 Task: Look for space in Yeni Suraxanı, Azerbaijan from 2nd August, 2023 to 12th August, 2023 for 2 adults in price range Rs.5000 to Rs.10000. Place can be private room with 1  bedroom having 1 bed and 1 bathroom. Property type can be hotel. Amenities needed are: air conditioning, . Booking option can be shelf check-in. Required host language is English.
Action: Mouse moved to (694, 762)
Screenshot: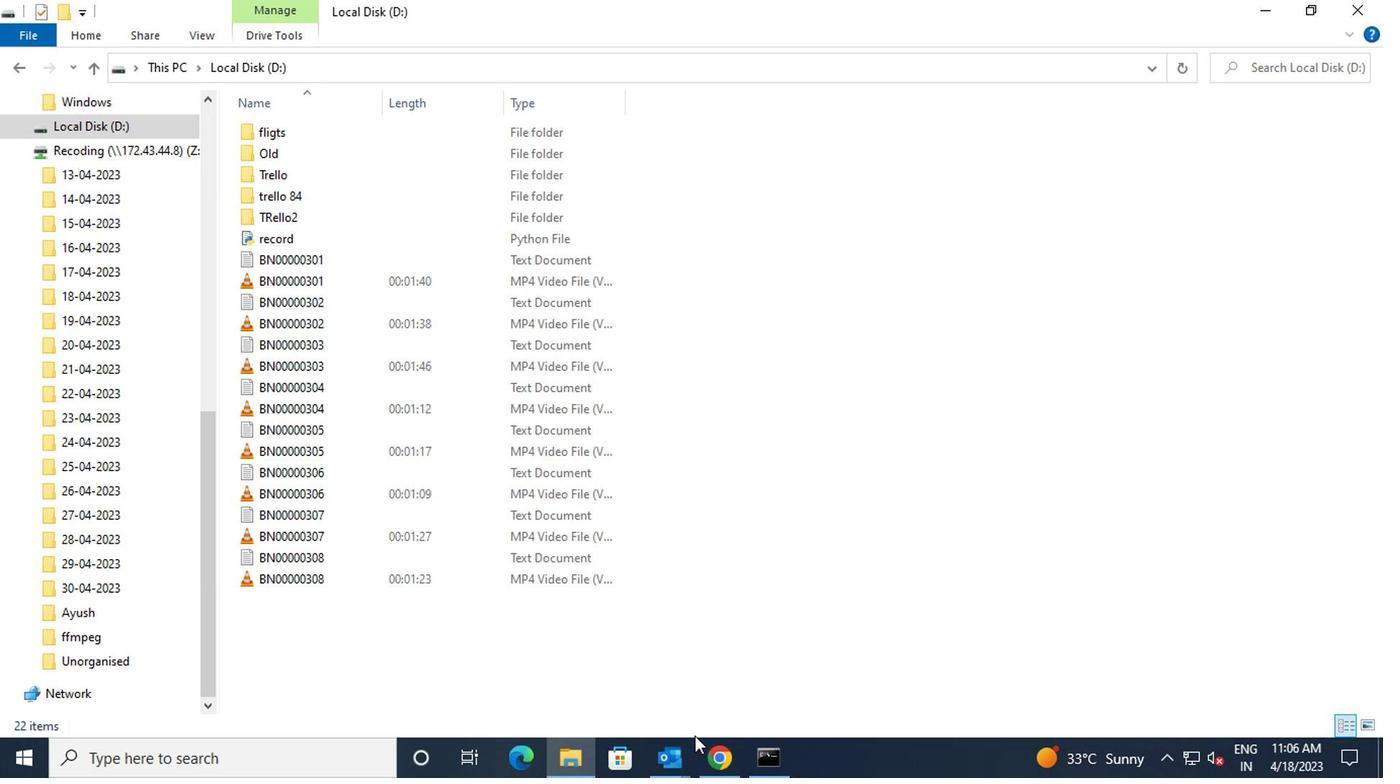 
Action: Mouse pressed left at (694, 762)
Screenshot: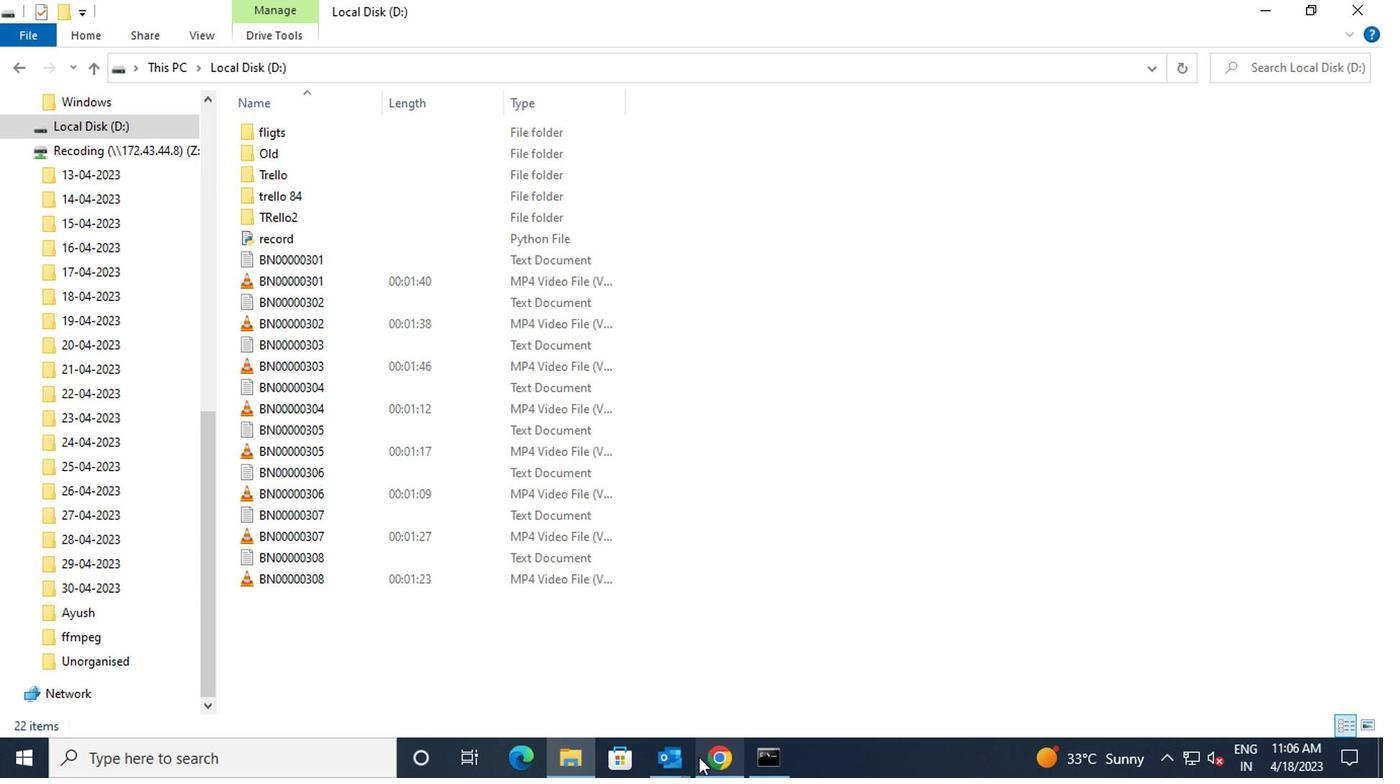 
Action: Mouse moved to (413, 214)
Screenshot: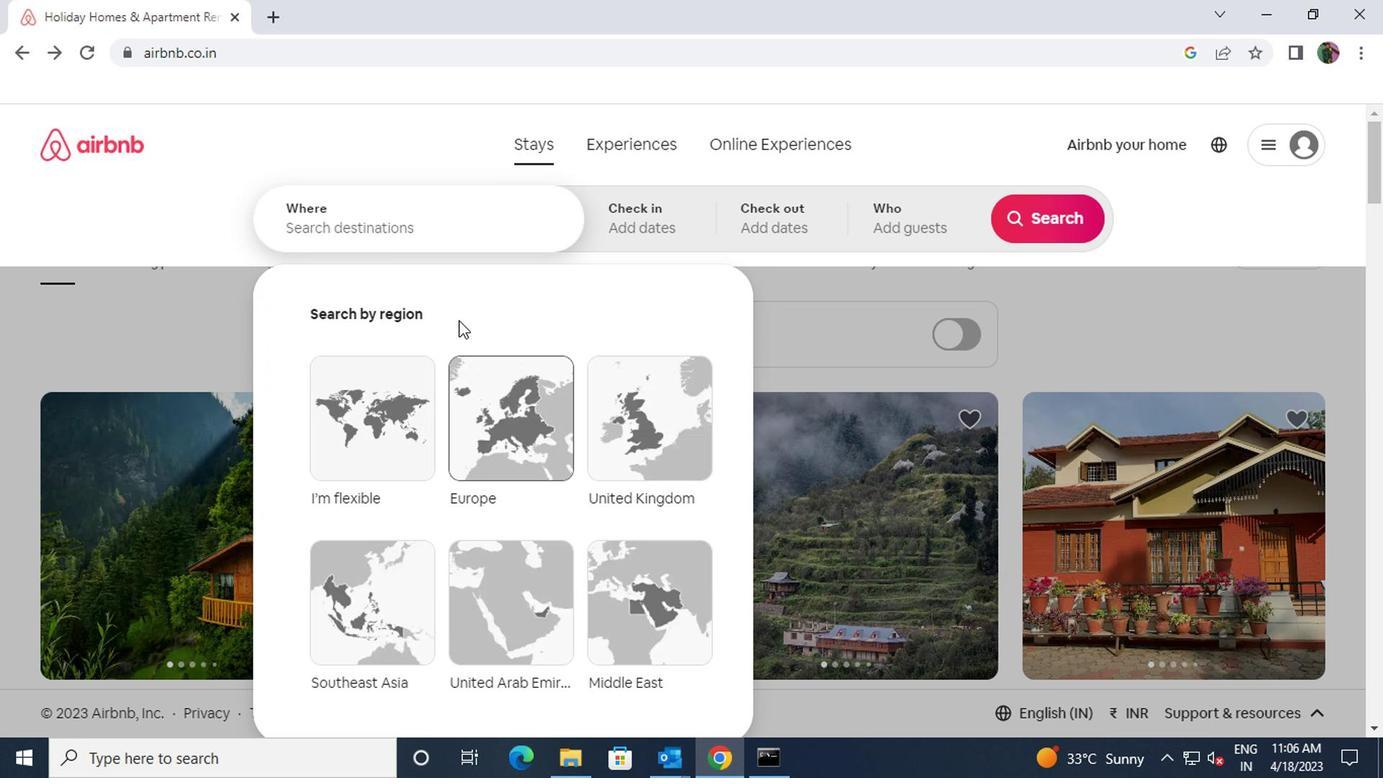
Action: Mouse pressed left at (413, 214)
Screenshot: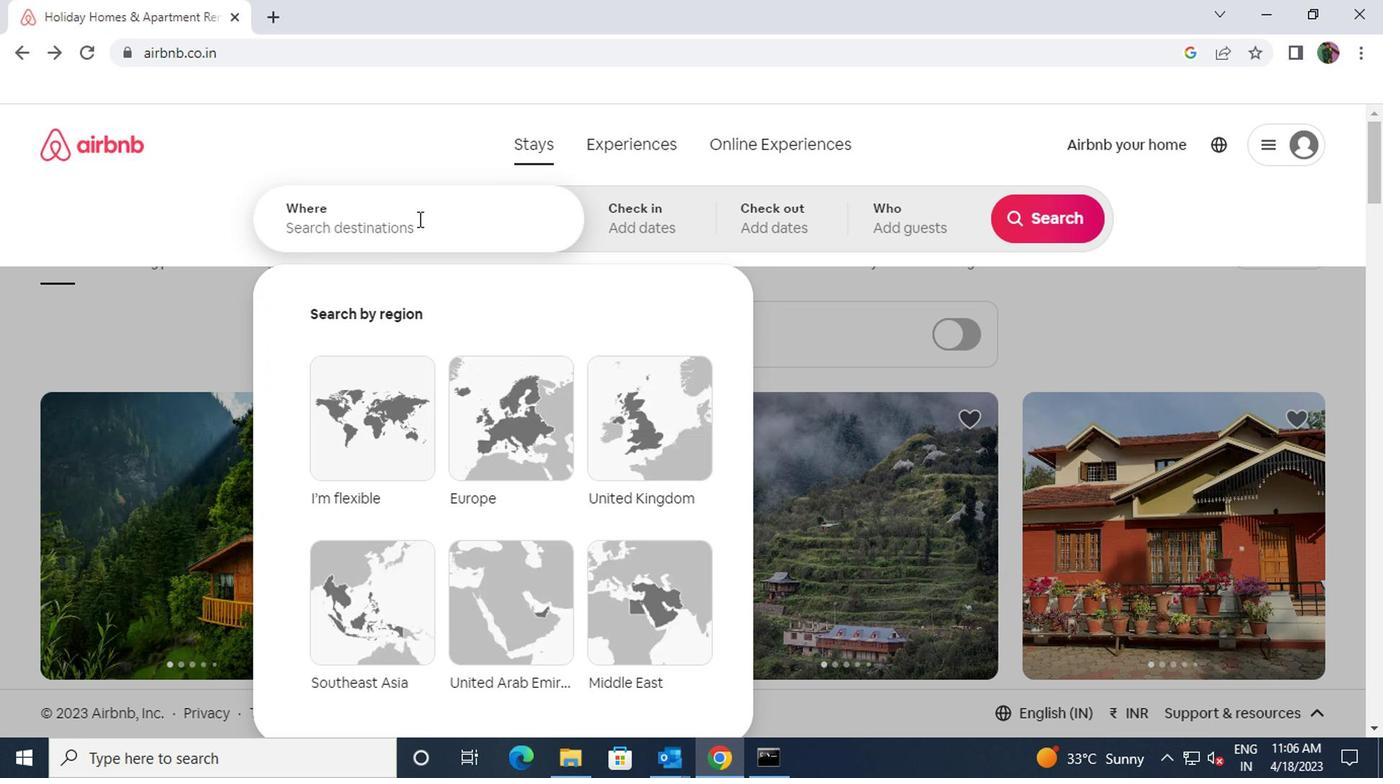 
Action: Key pressed yeni<Key.space>surax
Screenshot: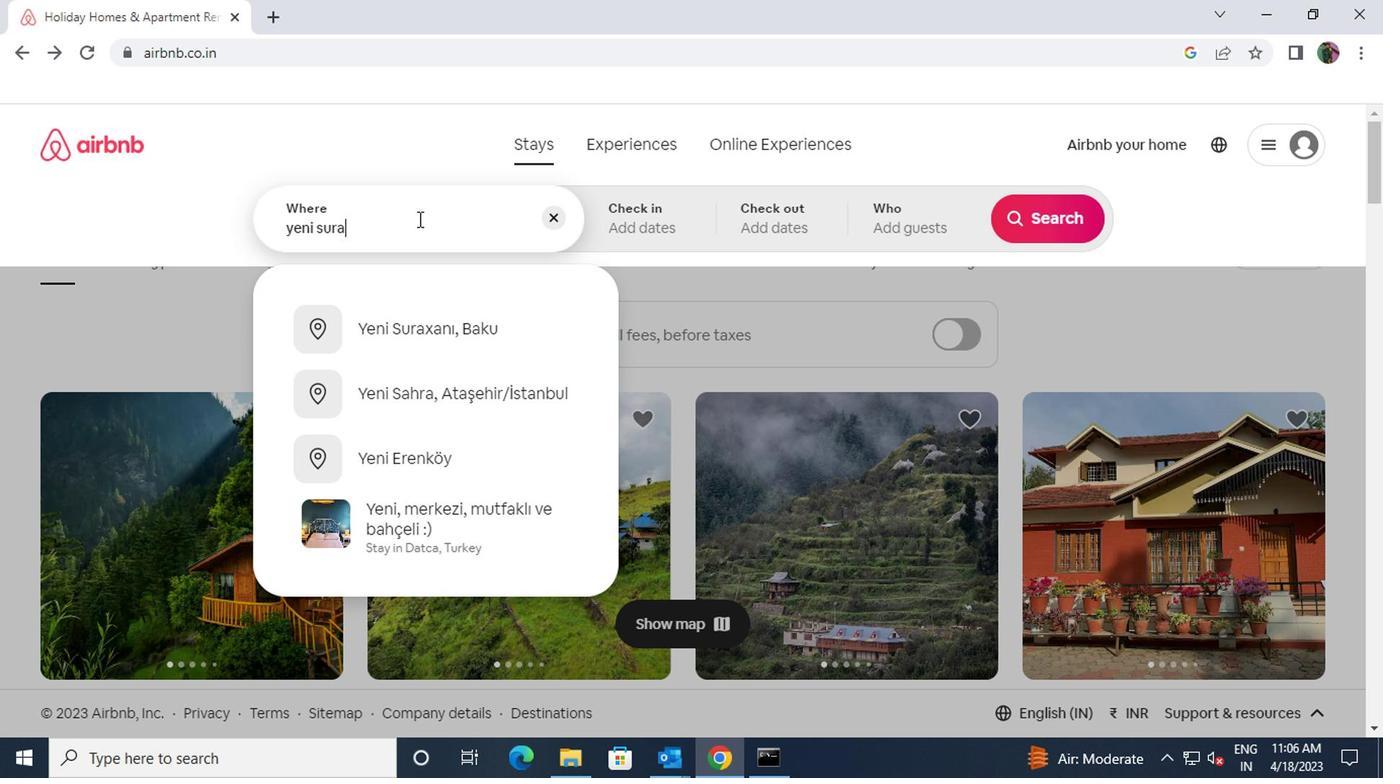 
Action: Mouse moved to (430, 323)
Screenshot: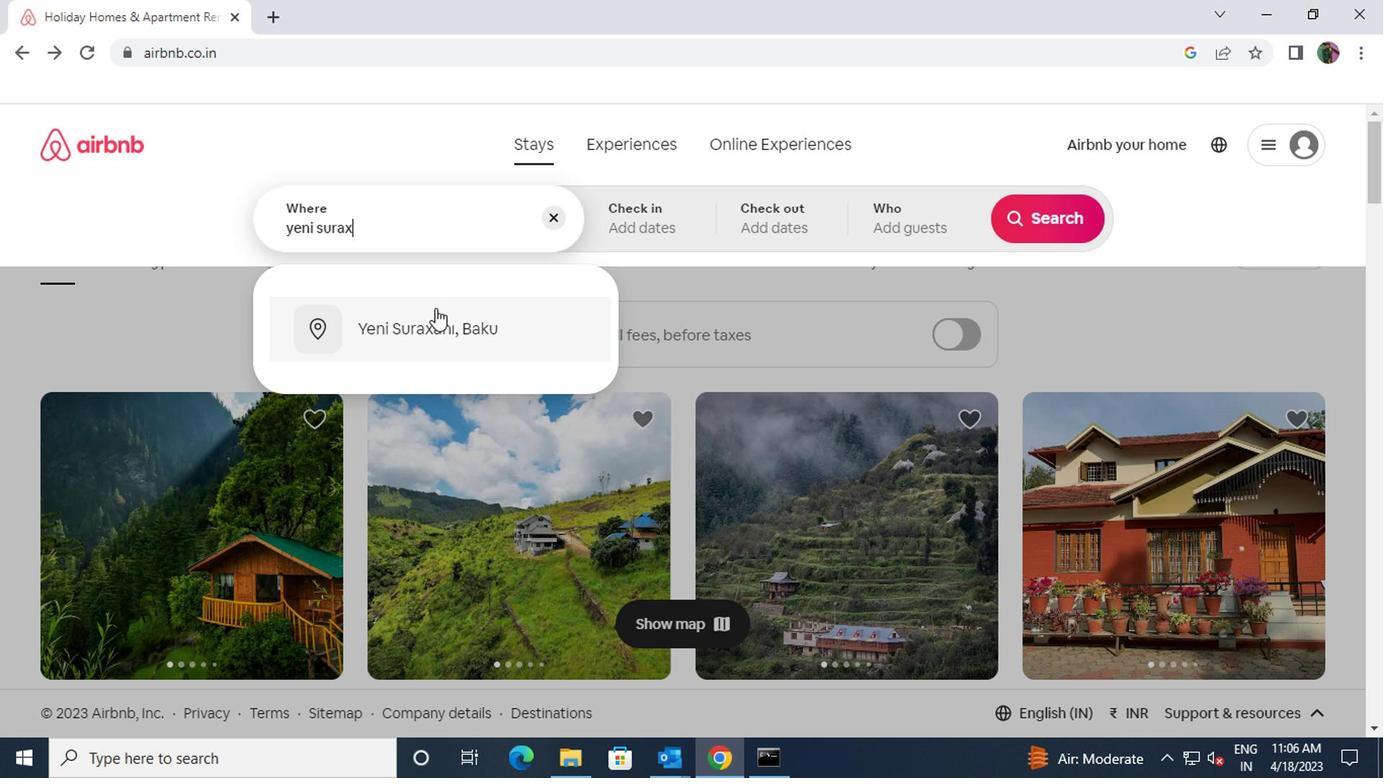 
Action: Mouse pressed left at (430, 323)
Screenshot: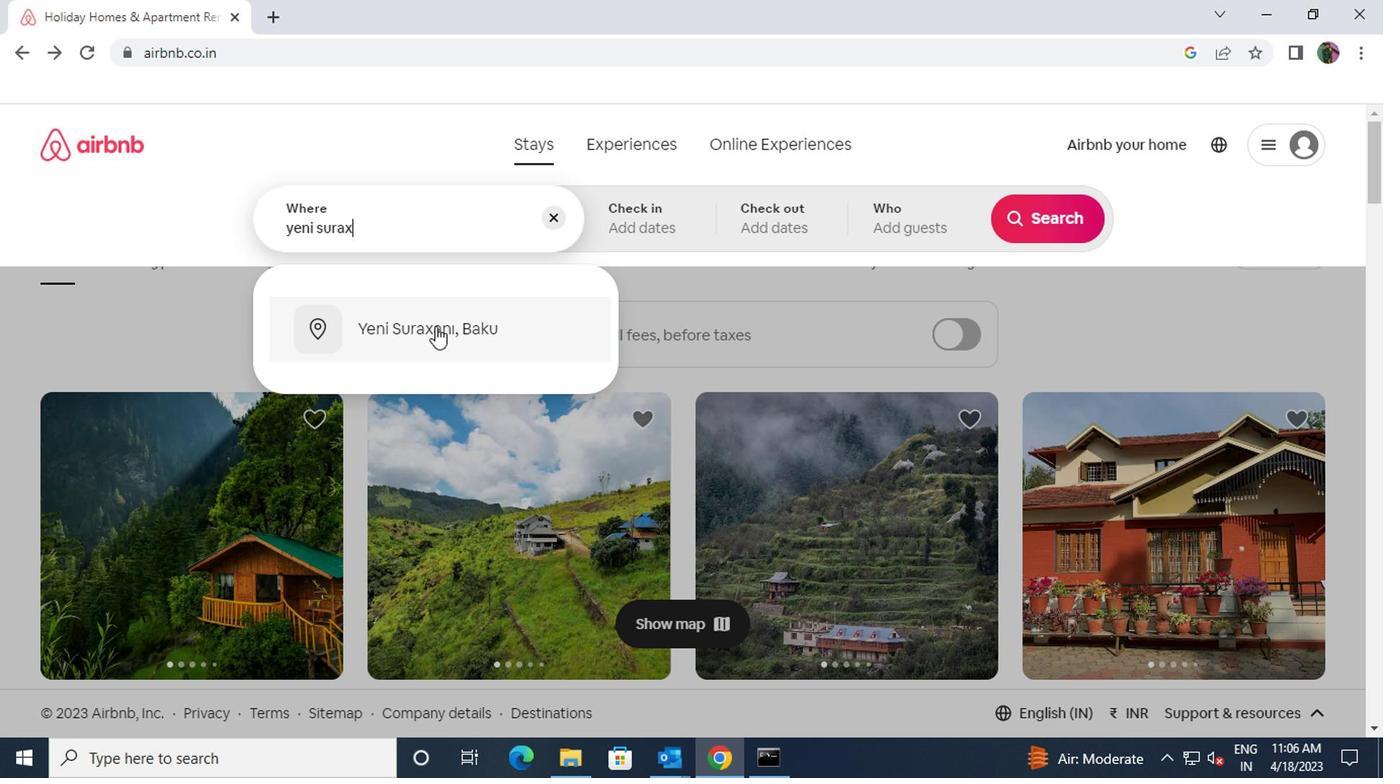 
Action: Mouse moved to (1043, 378)
Screenshot: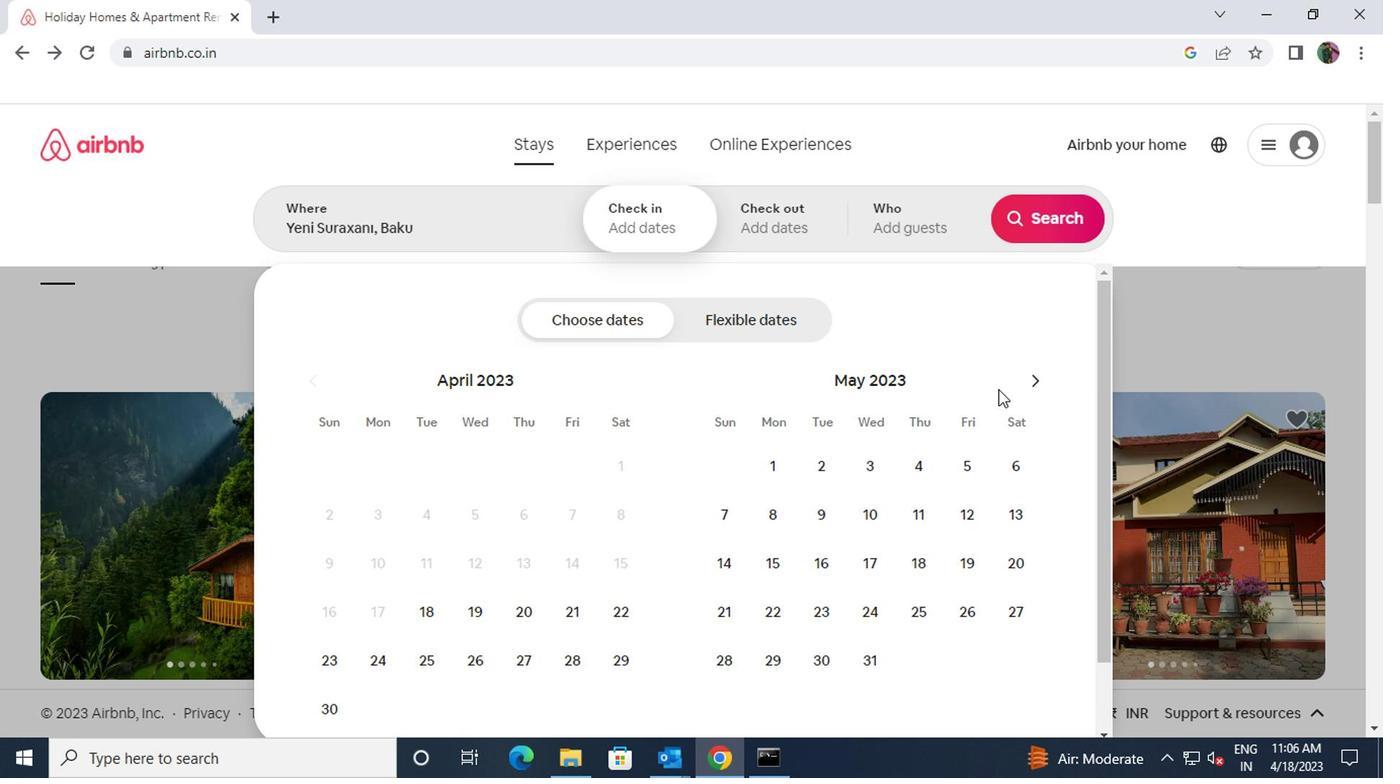 
Action: Mouse pressed left at (1043, 378)
Screenshot: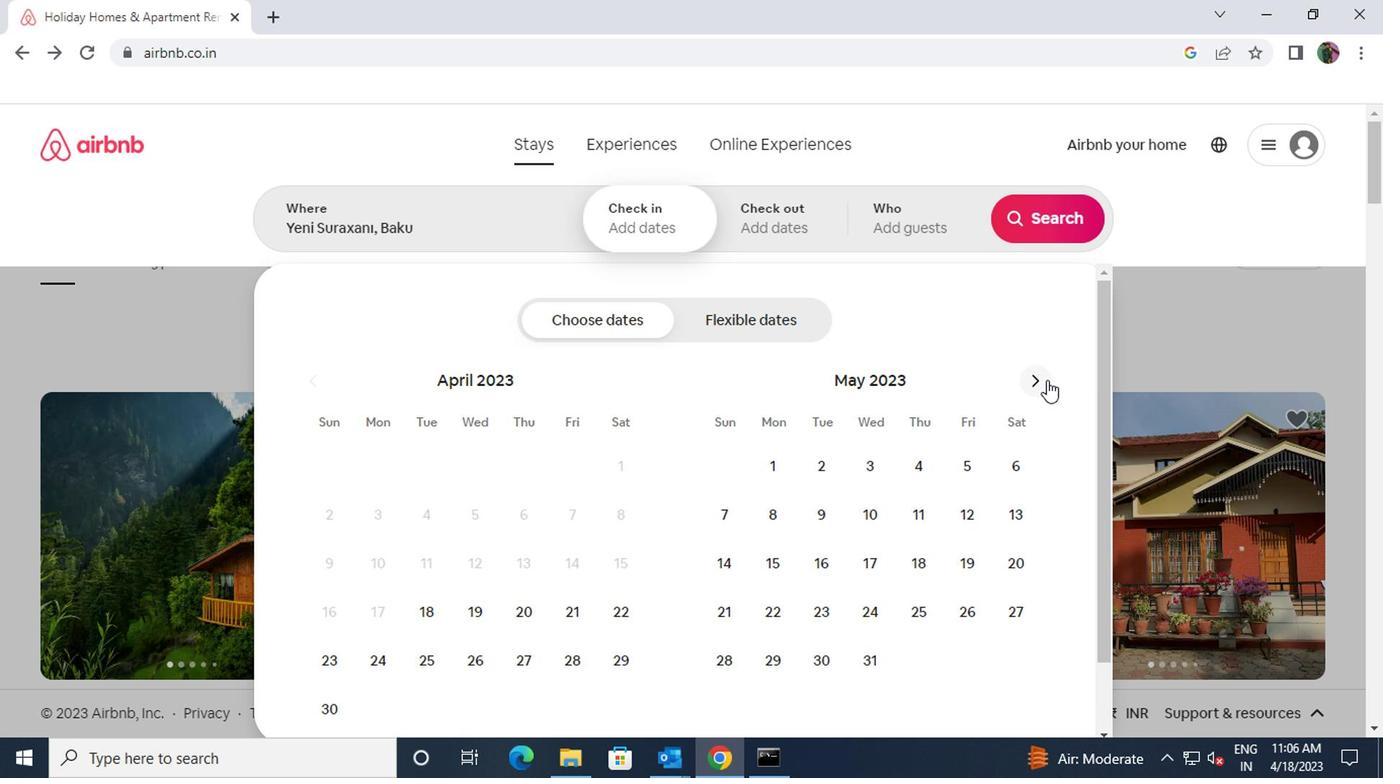 
Action: Mouse pressed left at (1043, 378)
Screenshot: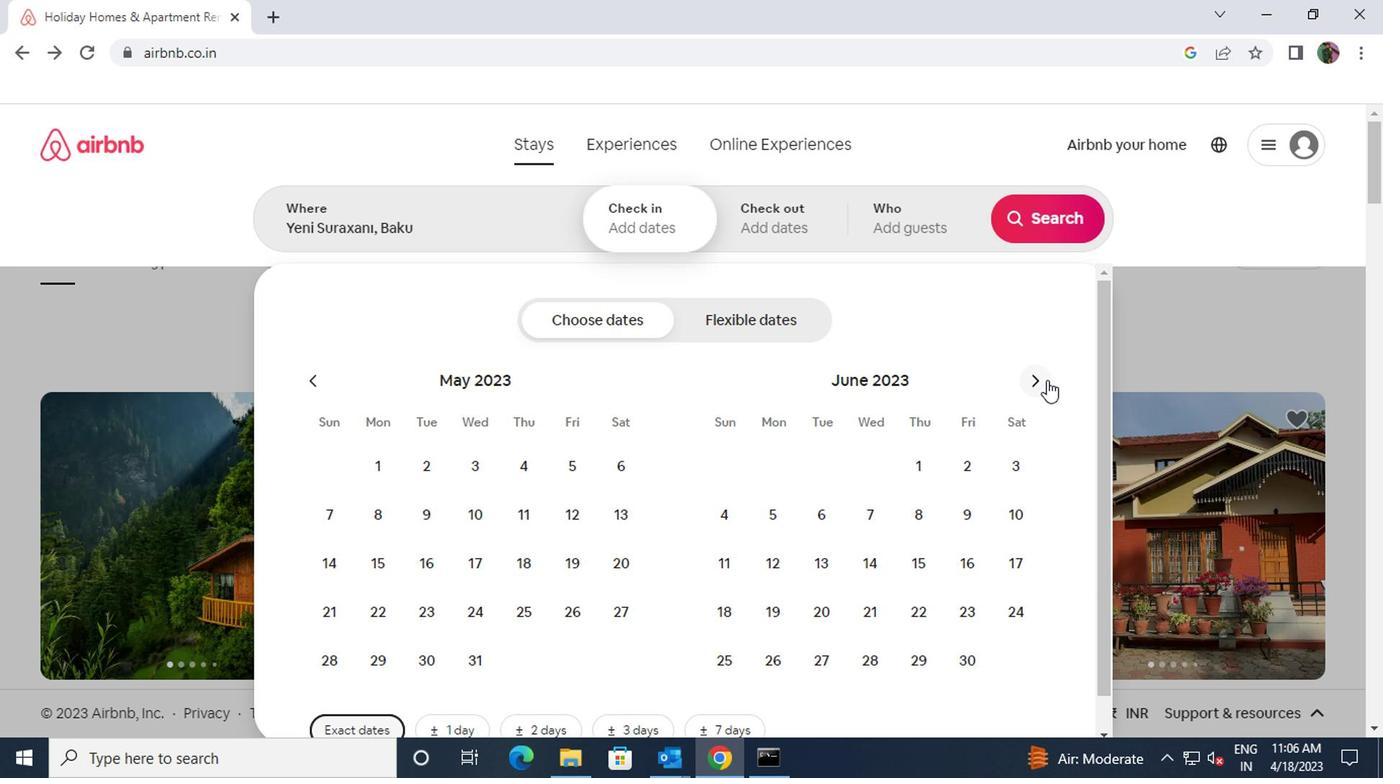 
Action: Mouse pressed left at (1043, 378)
Screenshot: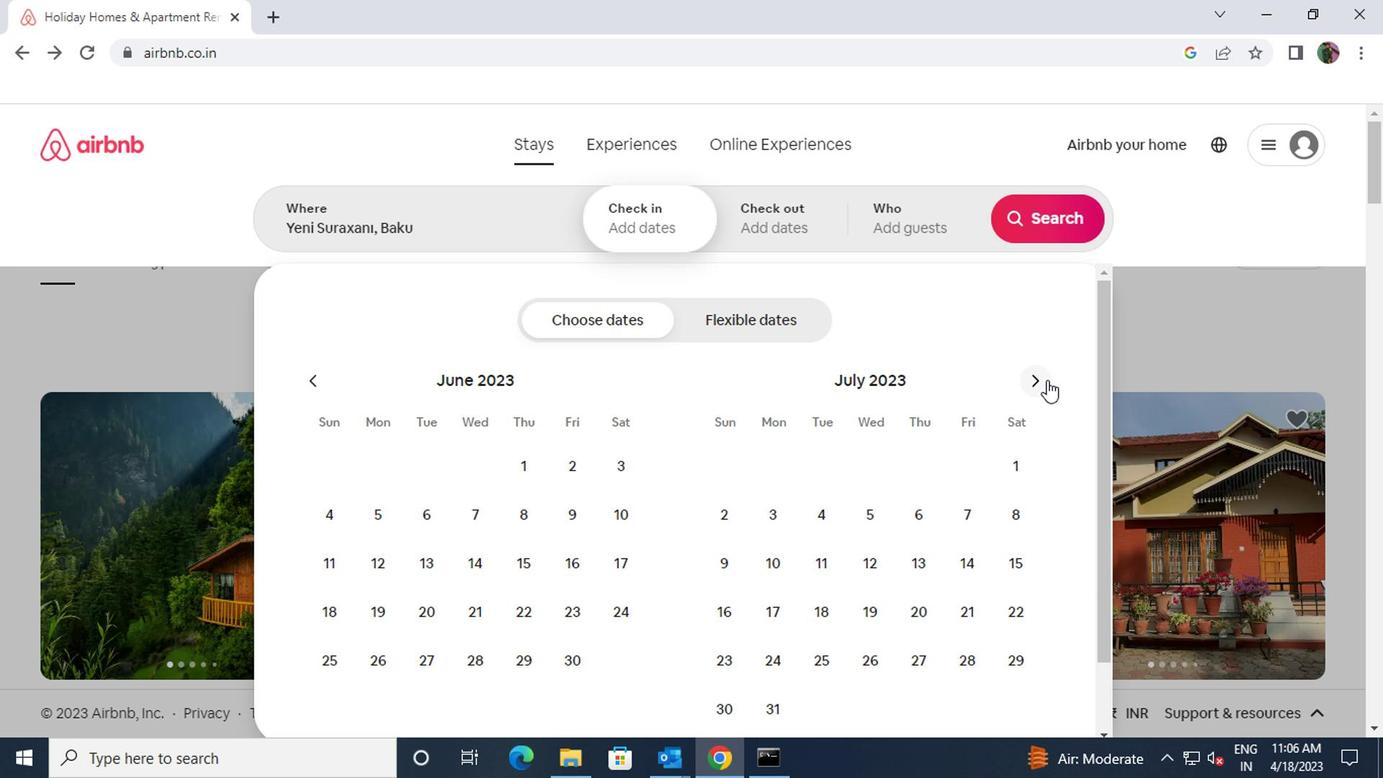
Action: Mouse moved to (866, 463)
Screenshot: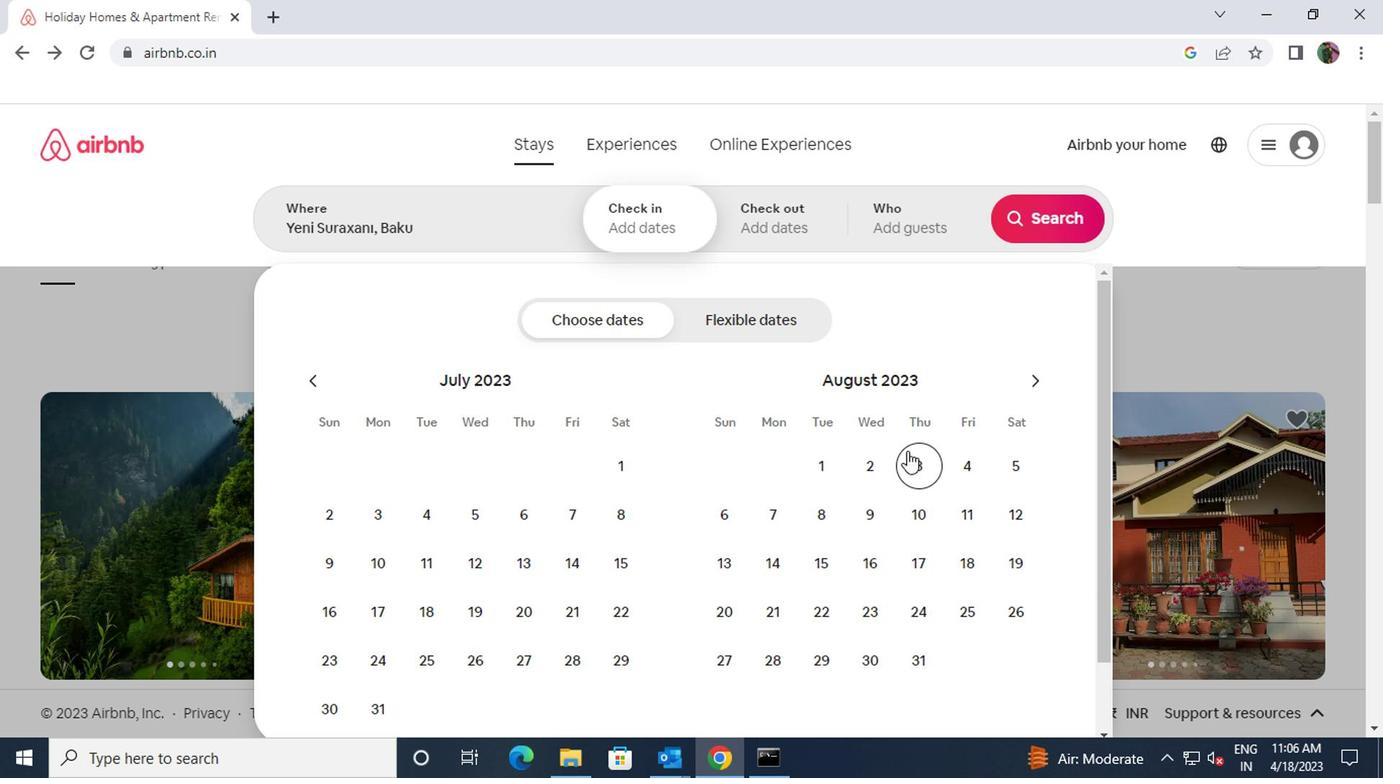 
Action: Mouse pressed left at (866, 463)
Screenshot: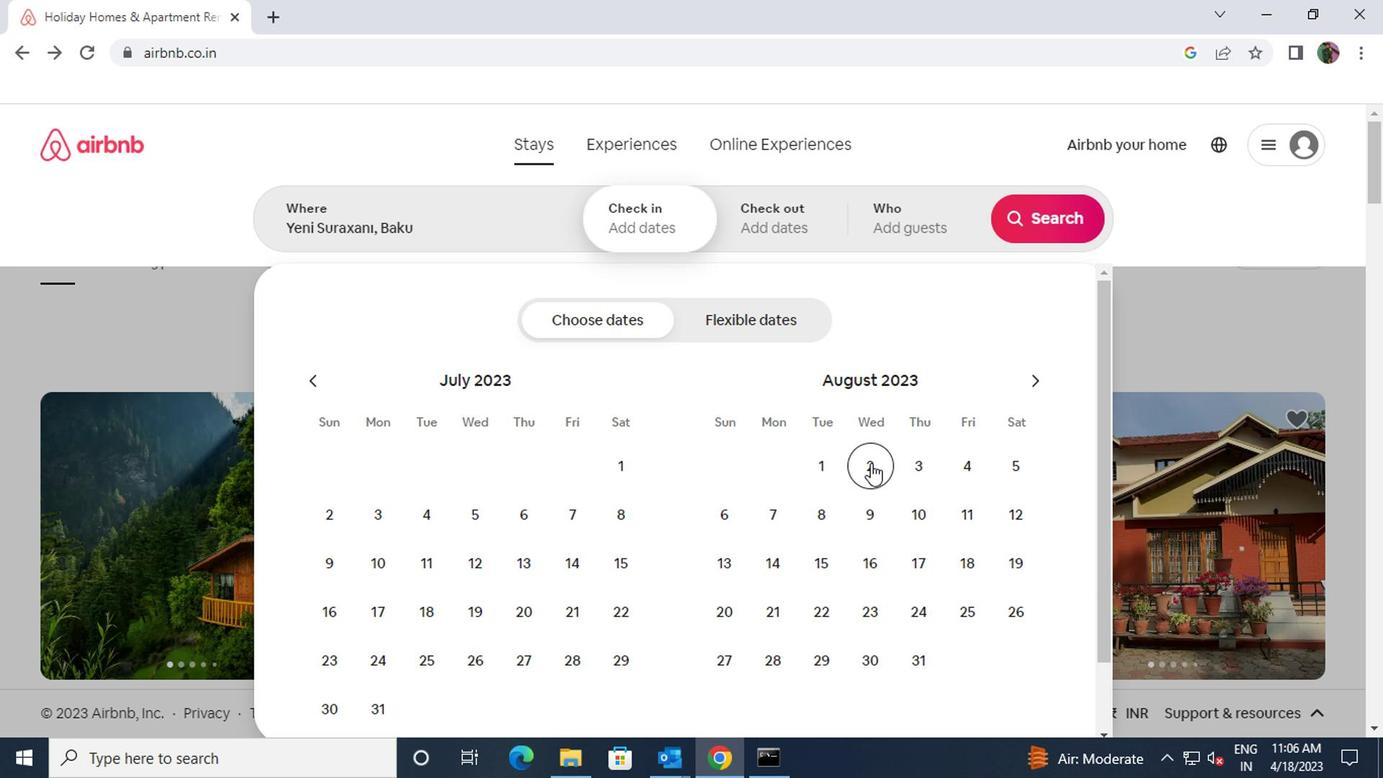 
Action: Mouse moved to (999, 500)
Screenshot: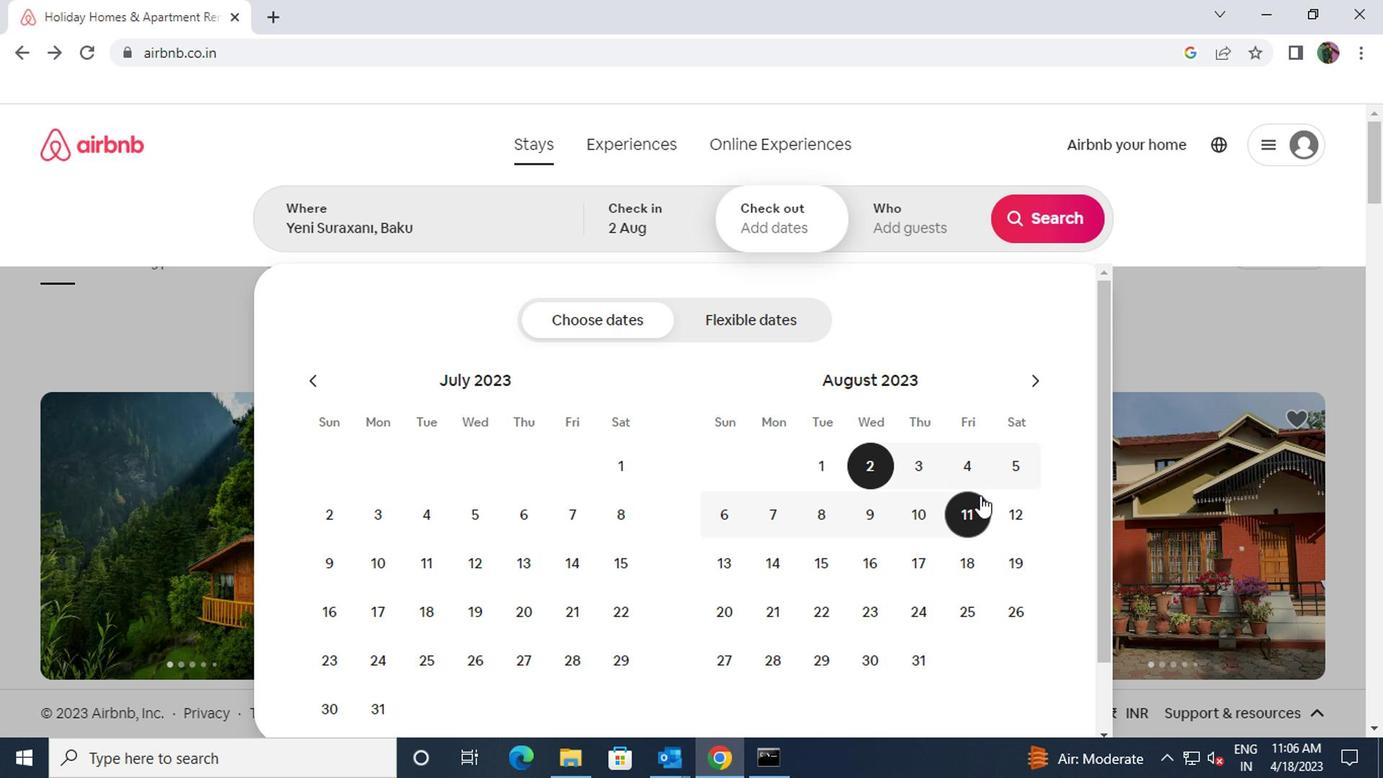 
Action: Mouse pressed left at (999, 500)
Screenshot: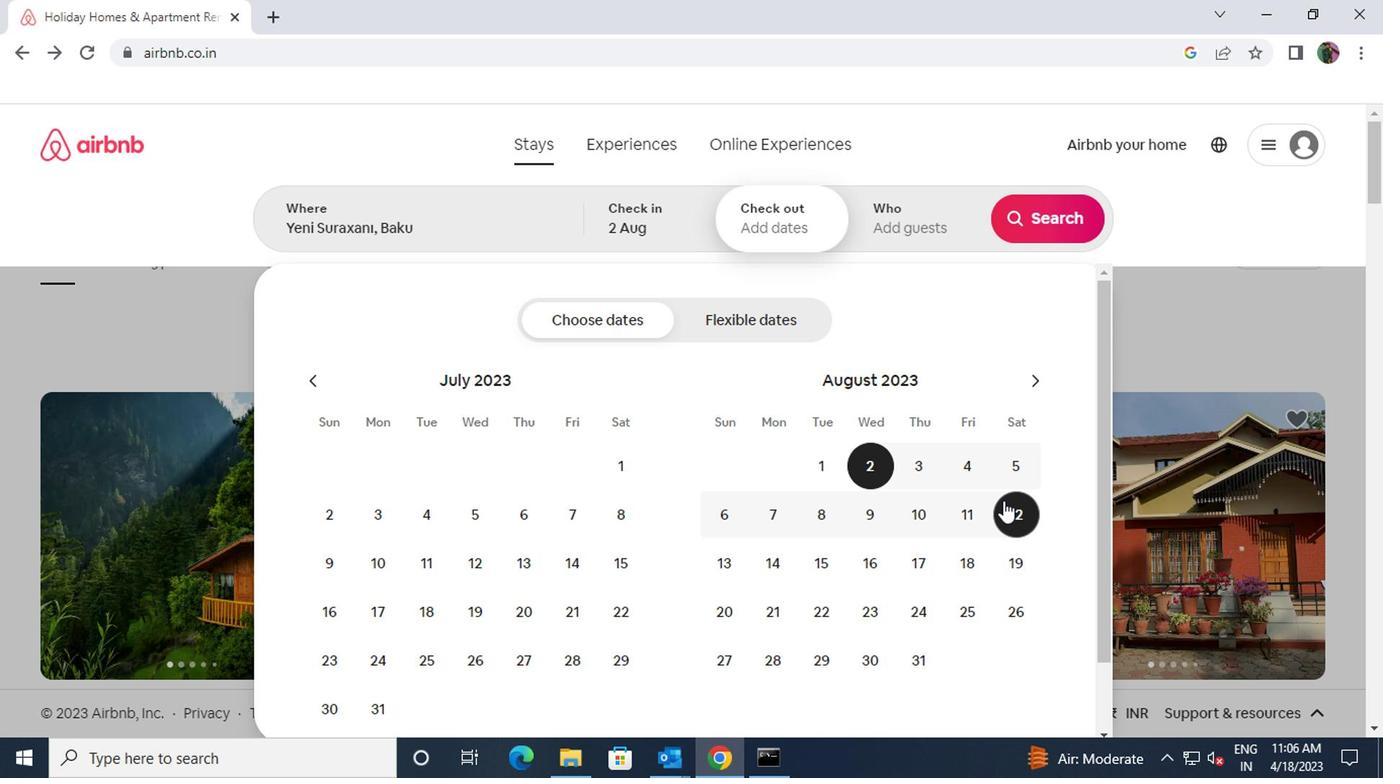 
Action: Mouse moved to (889, 220)
Screenshot: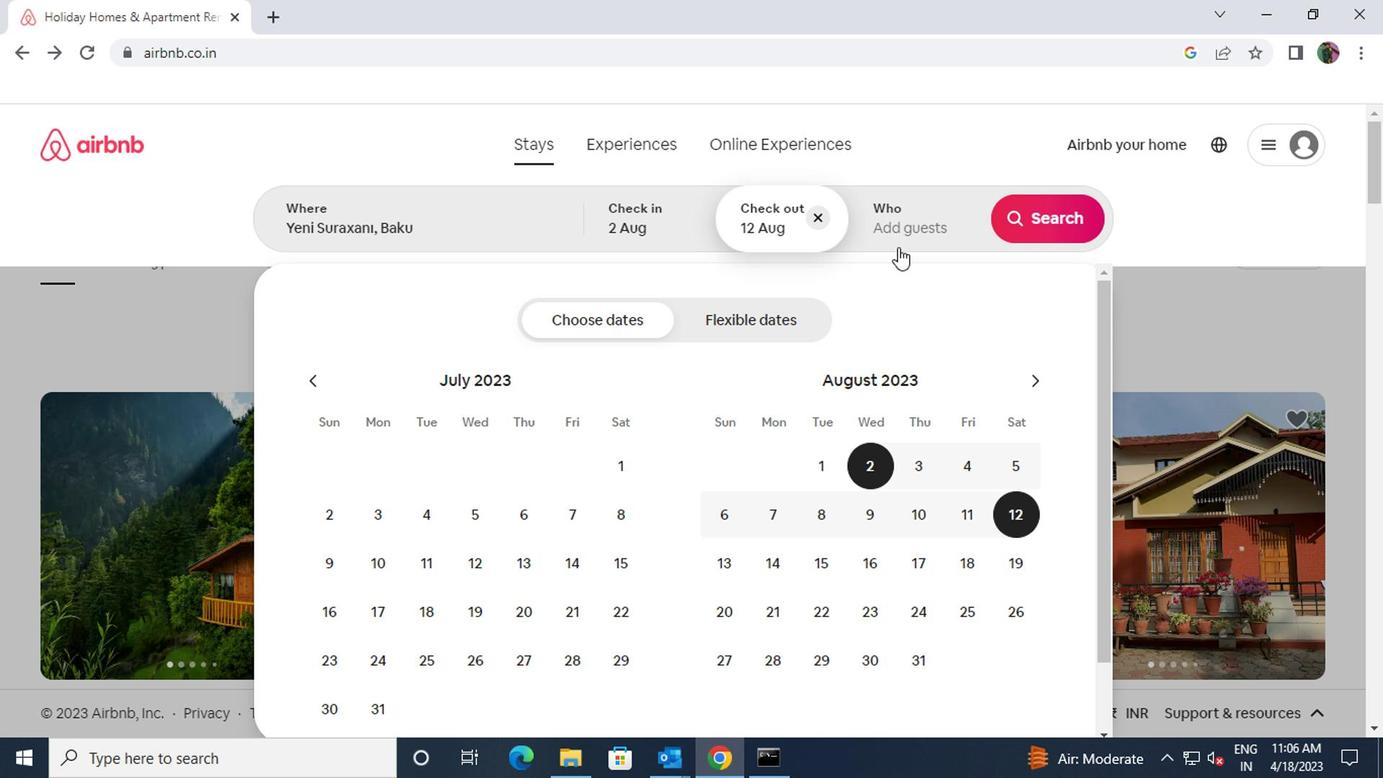 
Action: Mouse pressed left at (889, 220)
Screenshot: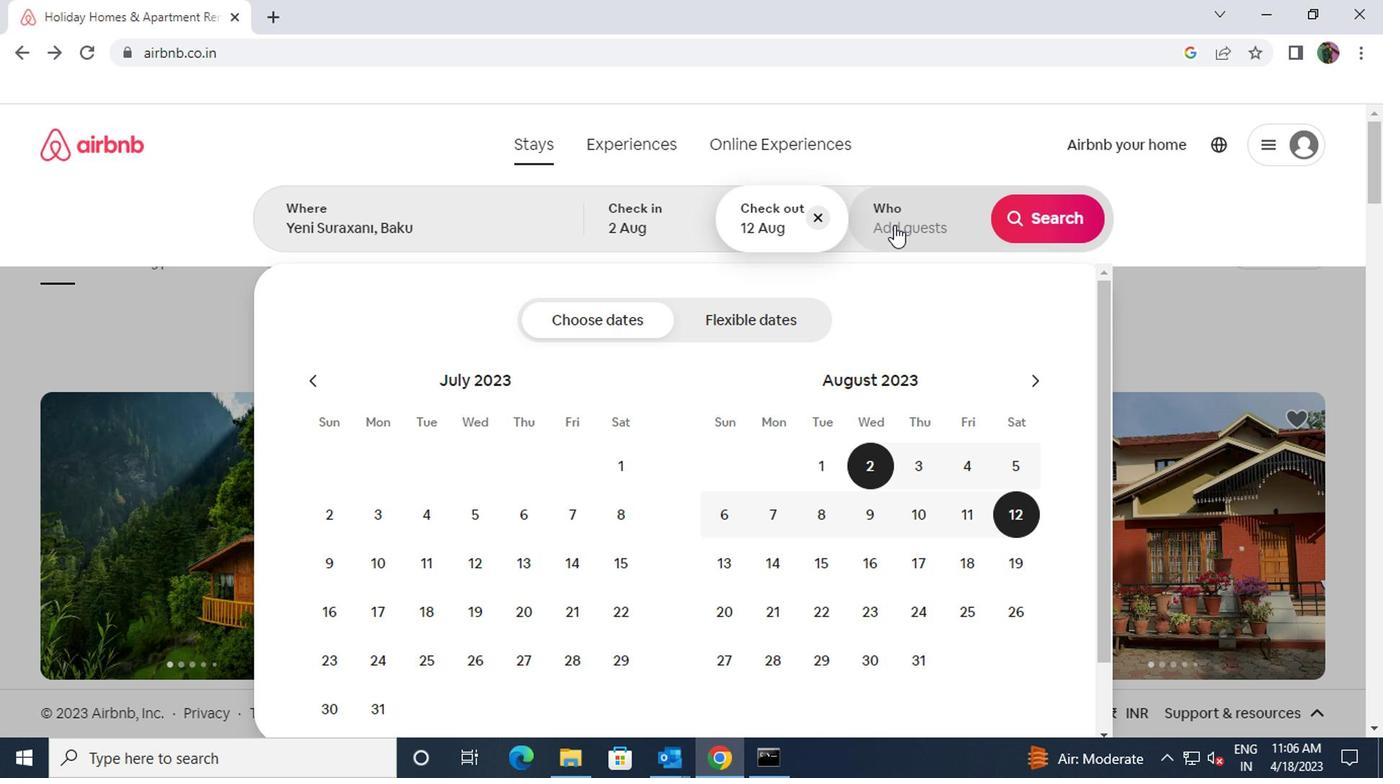 
Action: Mouse moved to (1057, 320)
Screenshot: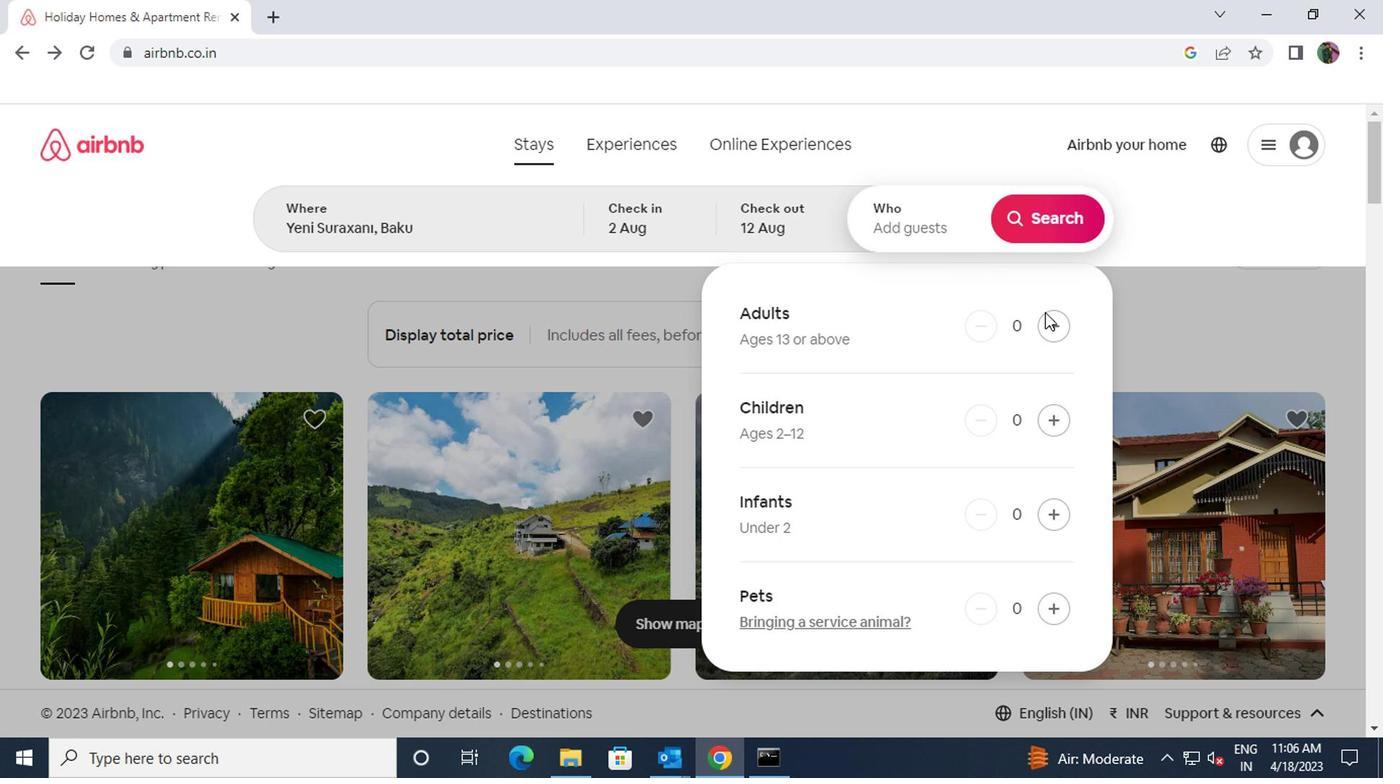 
Action: Mouse pressed left at (1057, 320)
Screenshot: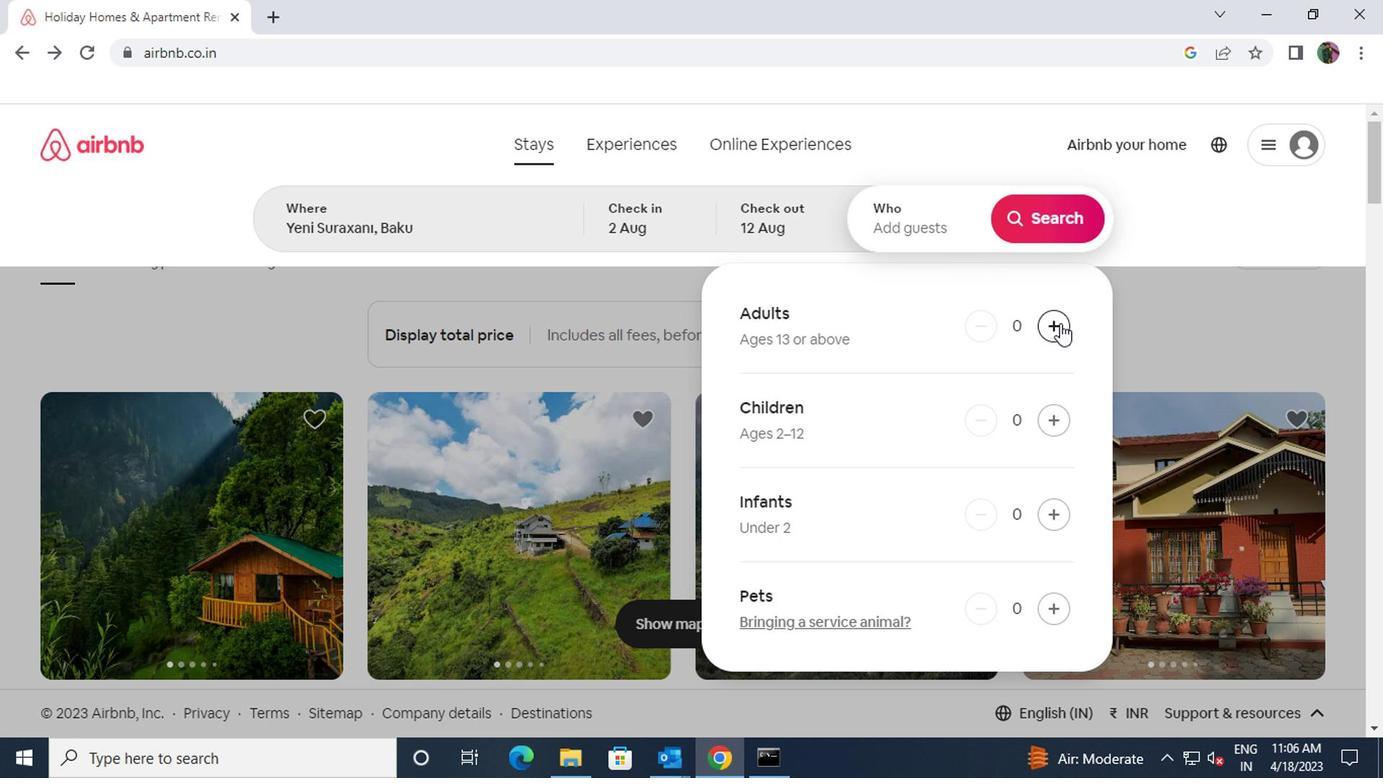 
Action: Mouse pressed left at (1057, 320)
Screenshot: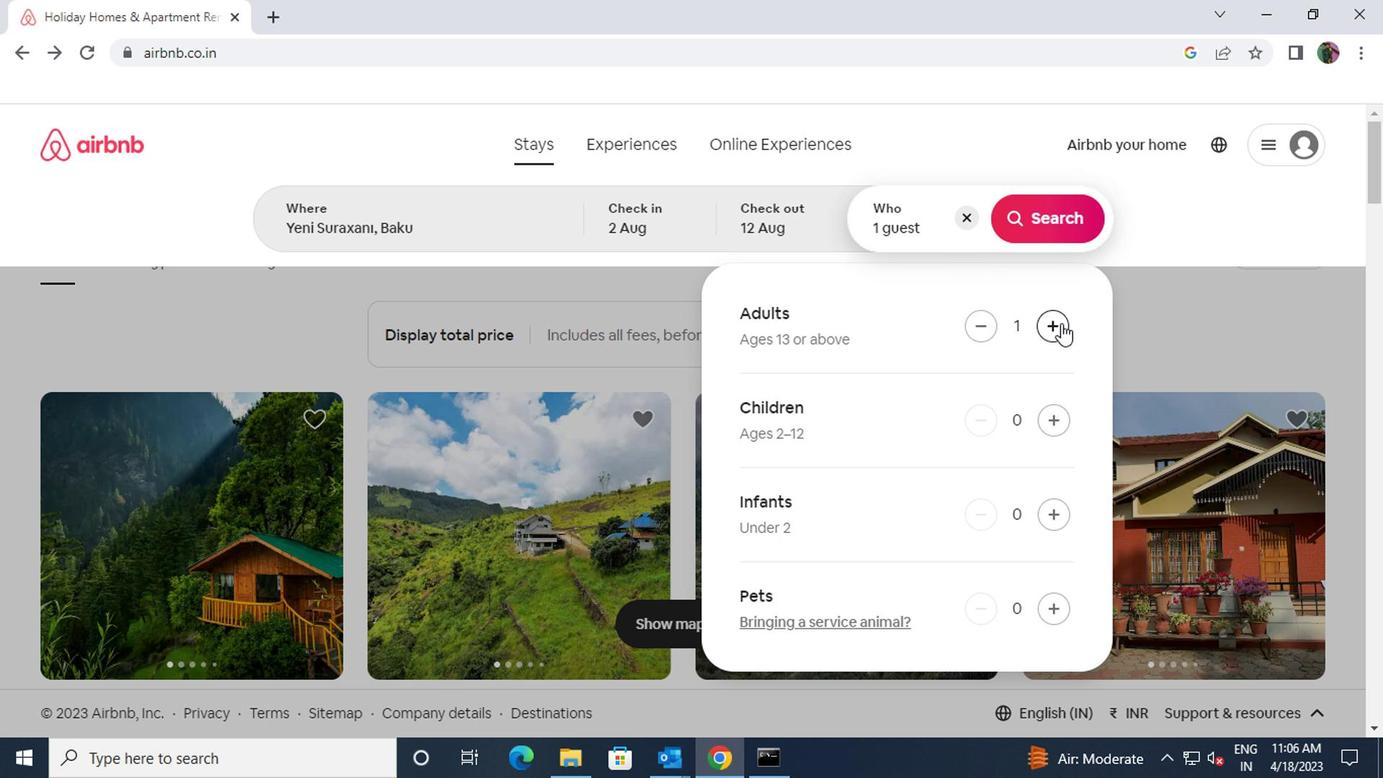 
Action: Mouse moved to (1058, 218)
Screenshot: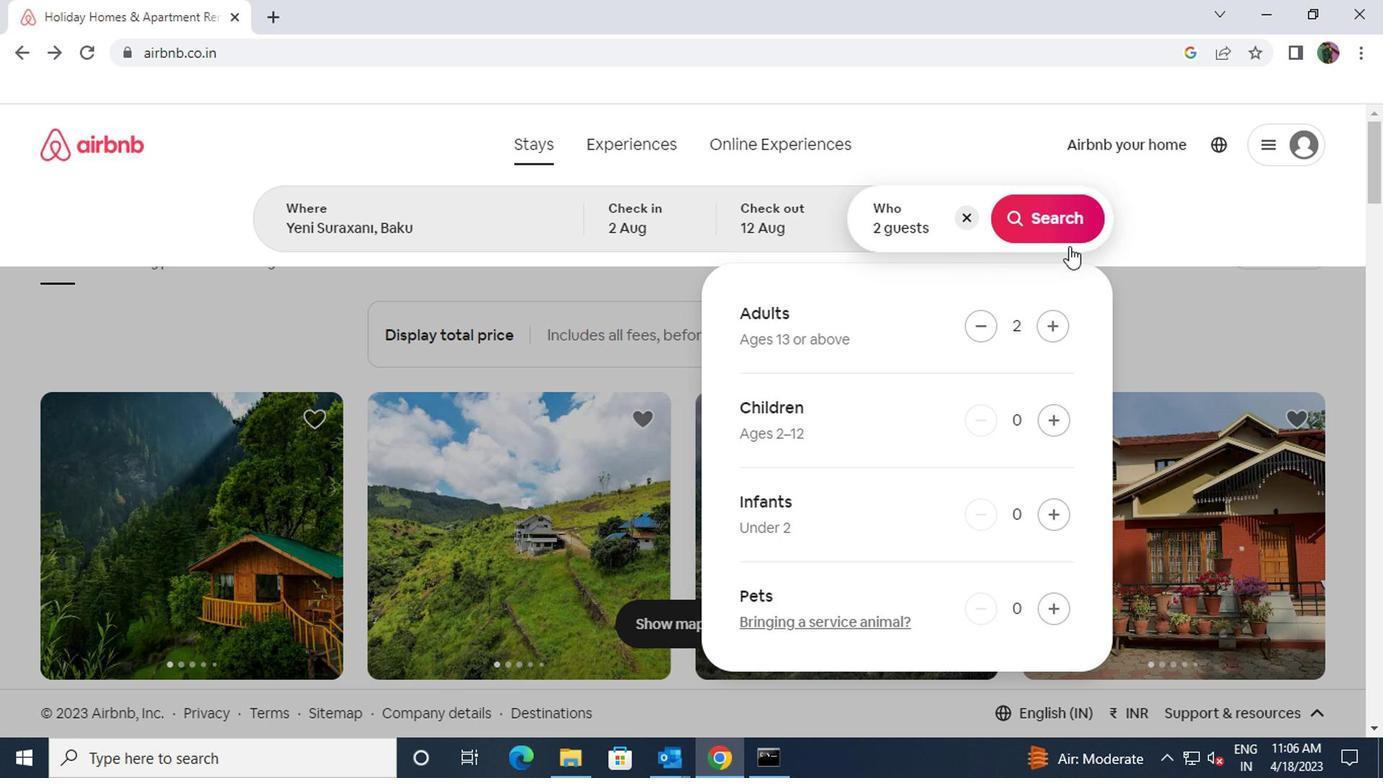 
Action: Mouse pressed left at (1058, 218)
Screenshot: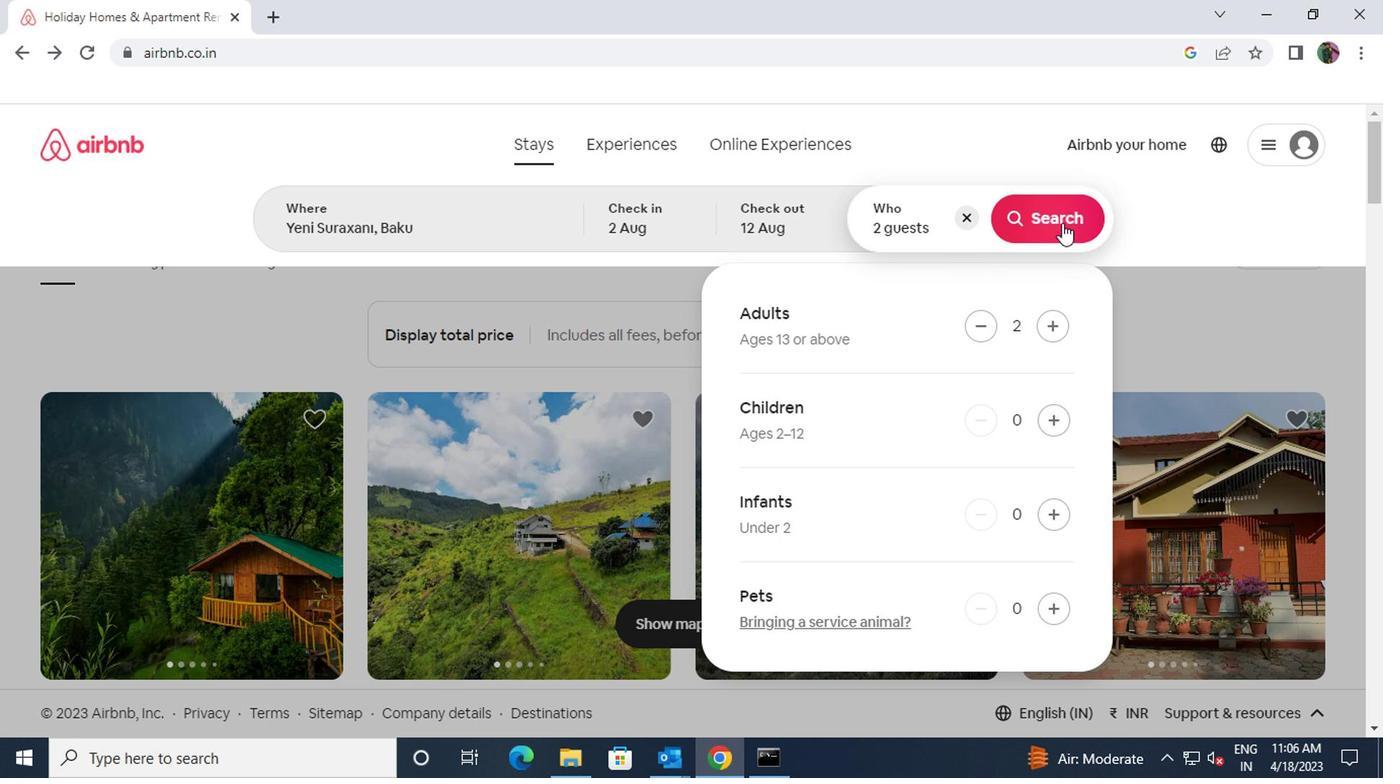 
Action: Mouse moved to (1266, 225)
Screenshot: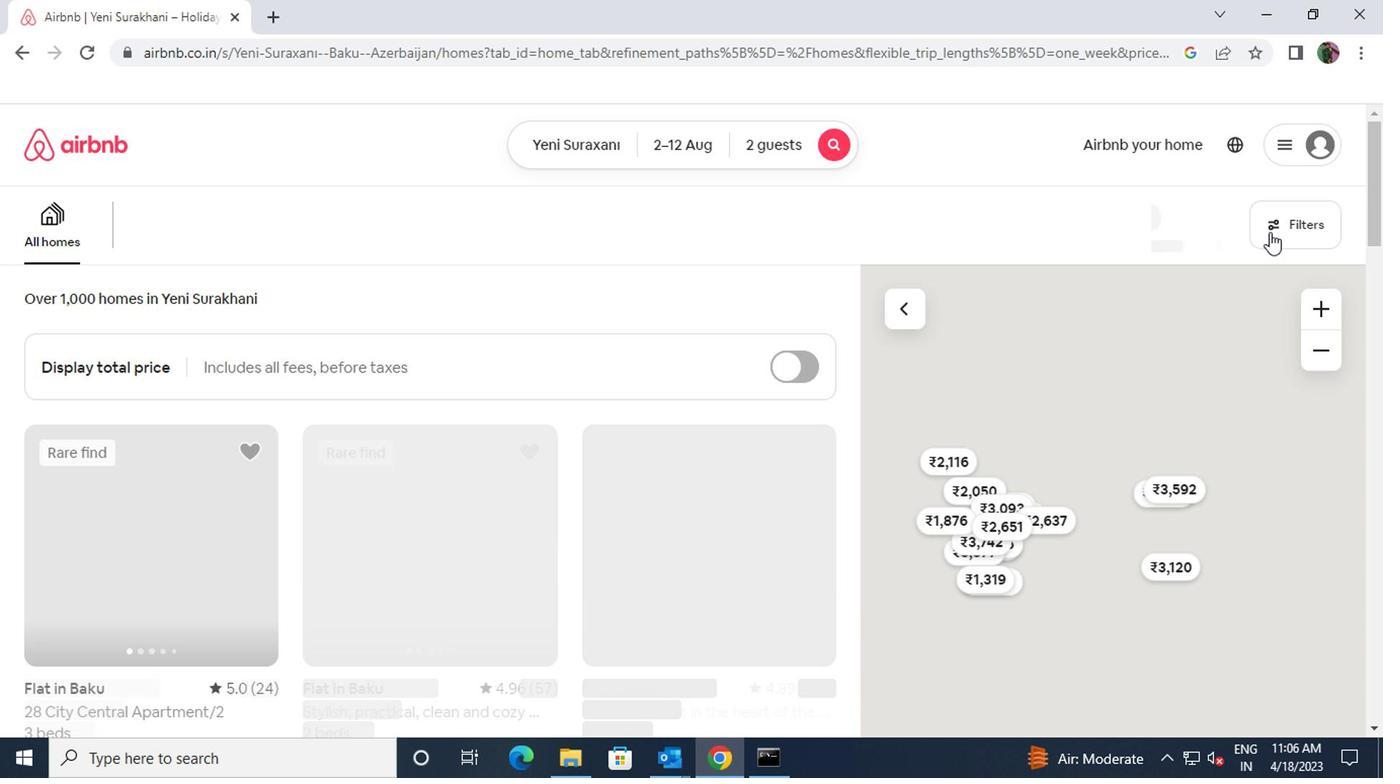 
Action: Mouse pressed left at (1266, 225)
Screenshot: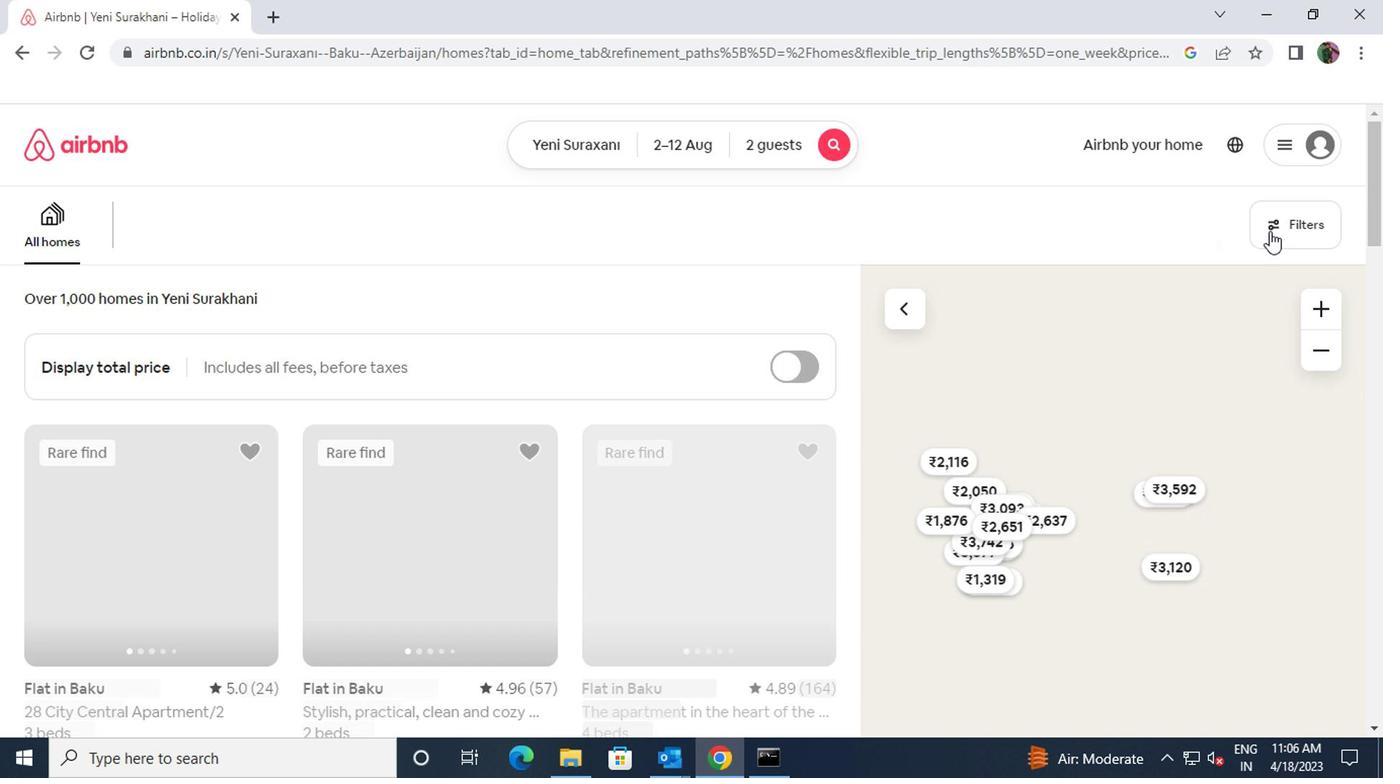 
Action: Mouse moved to (414, 473)
Screenshot: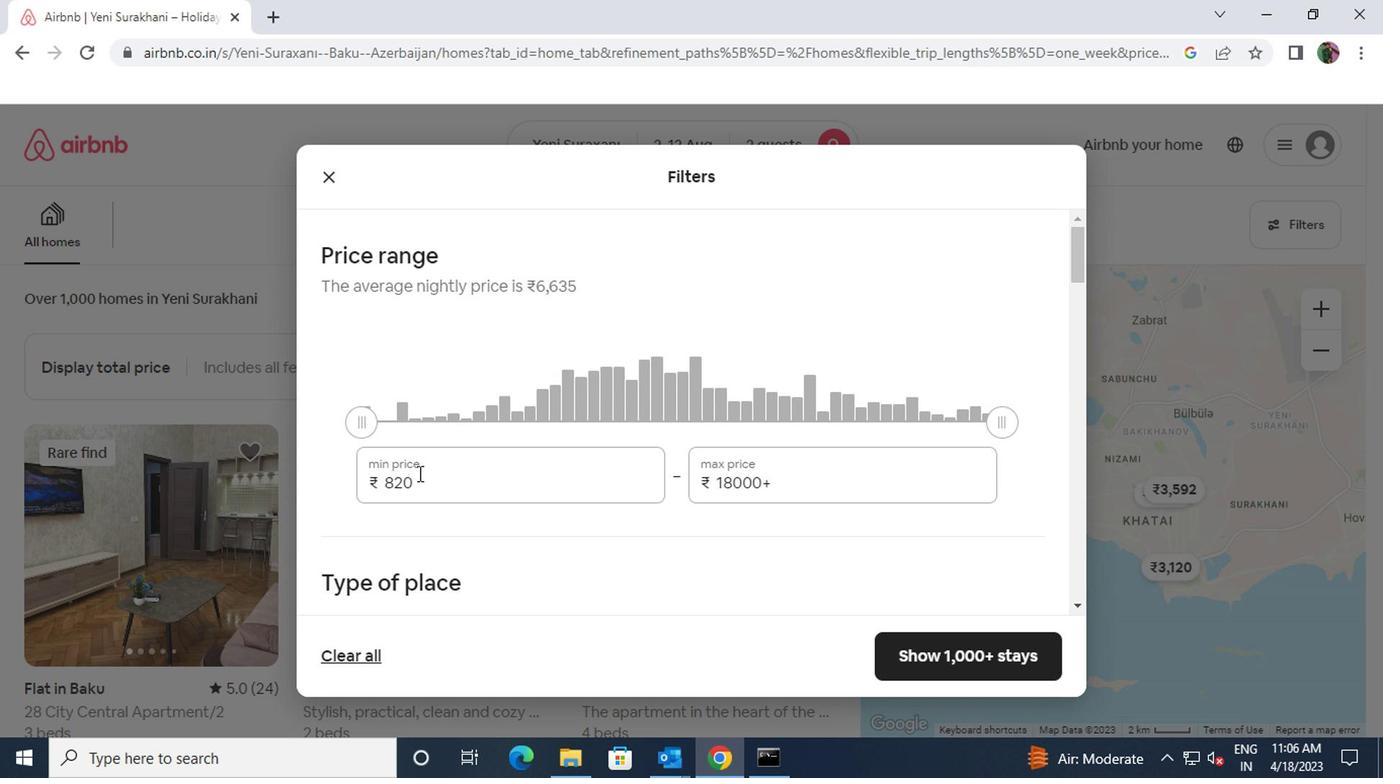 
Action: Mouse pressed left at (414, 473)
Screenshot: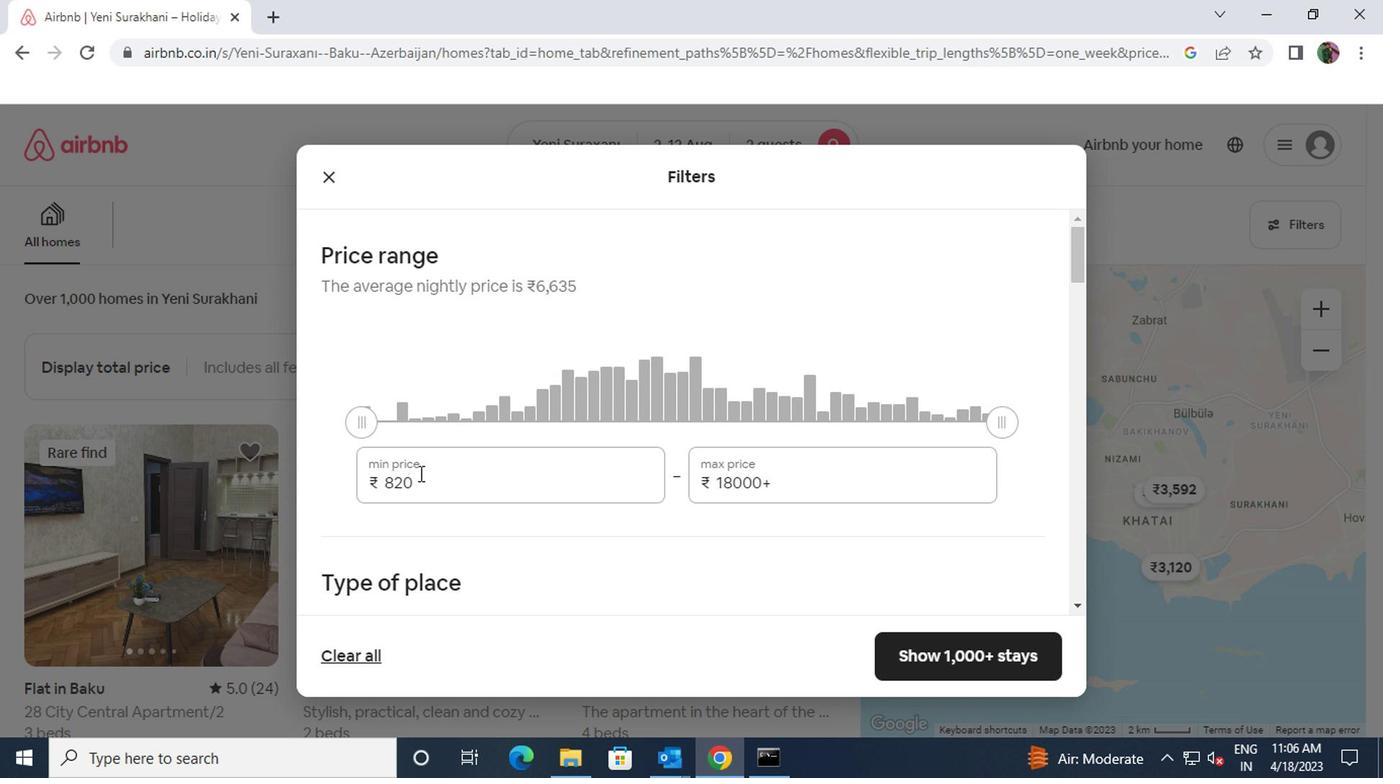 
Action: Mouse moved to (376, 486)
Screenshot: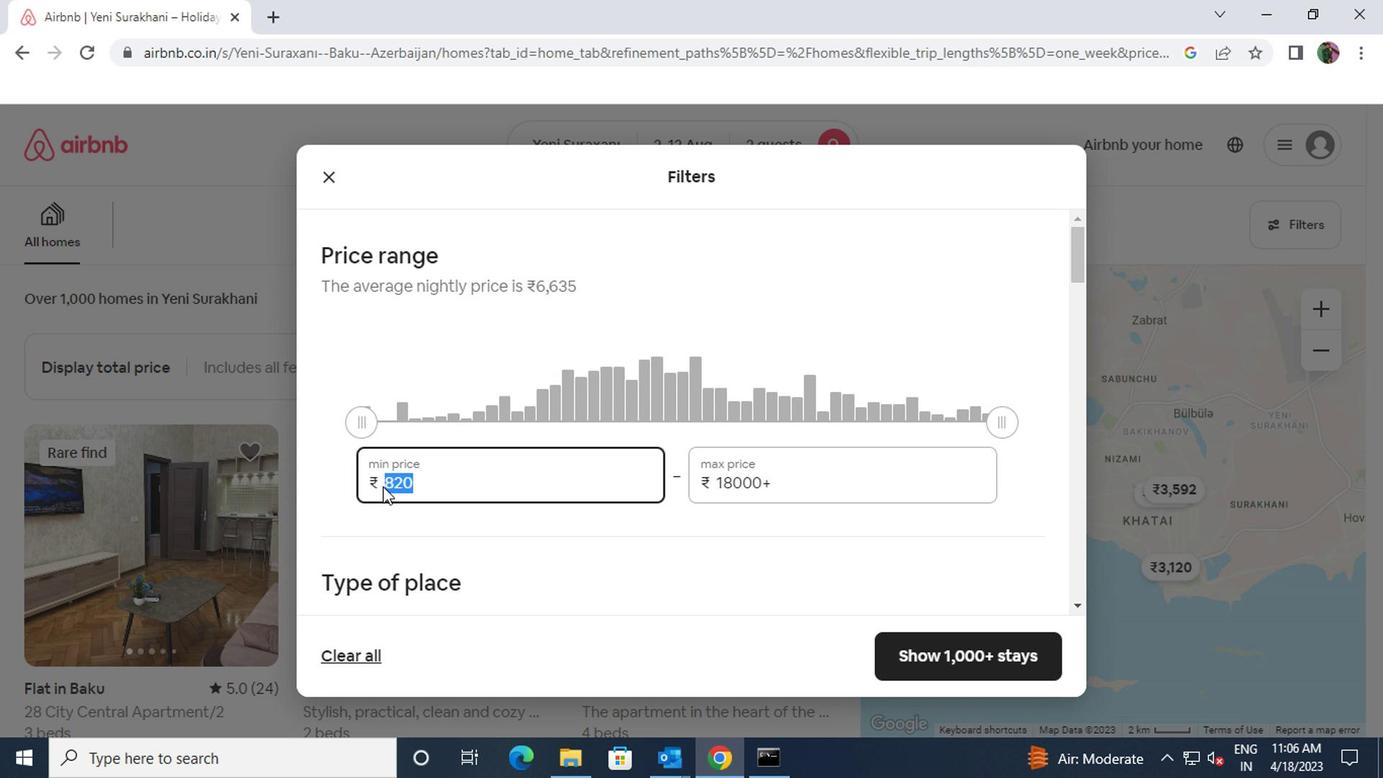 
Action: Key pressed 5000
Screenshot: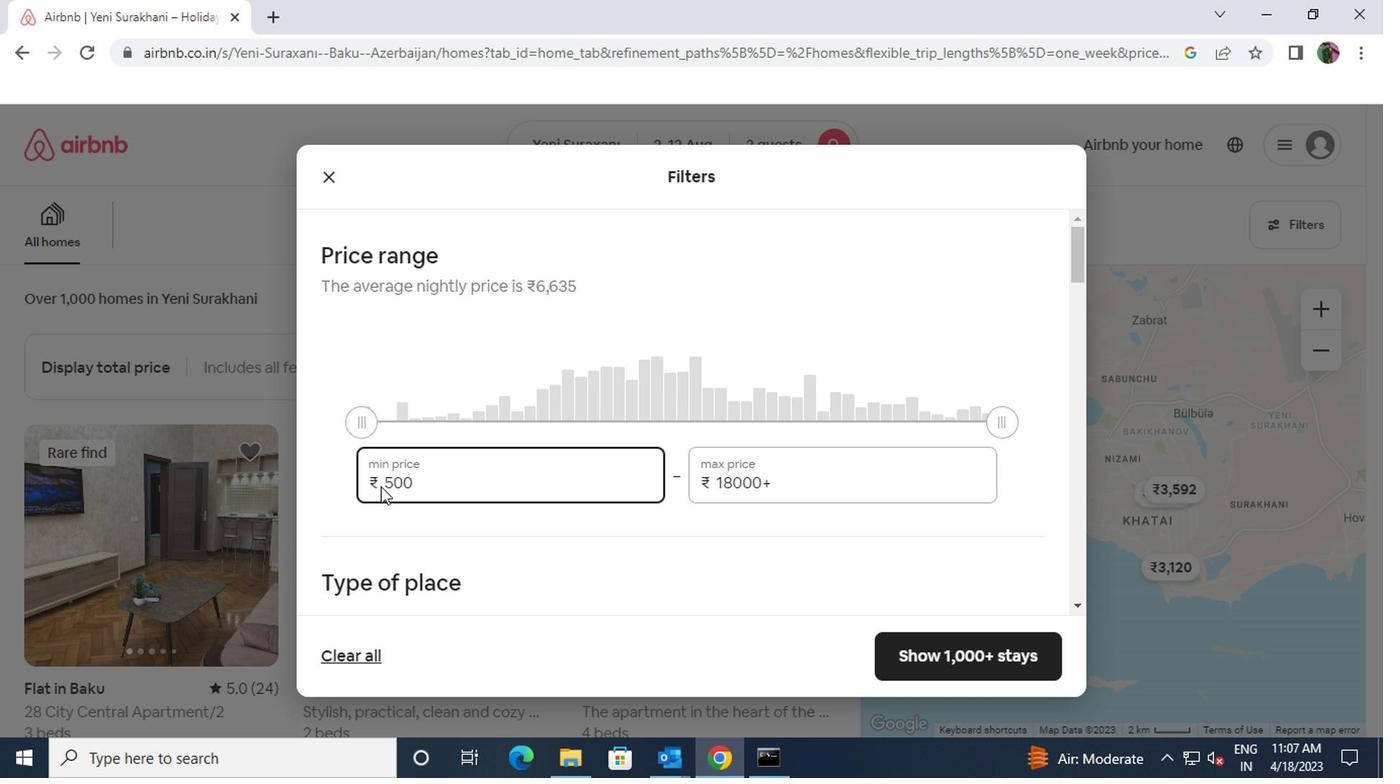 
Action: Mouse moved to (775, 480)
Screenshot: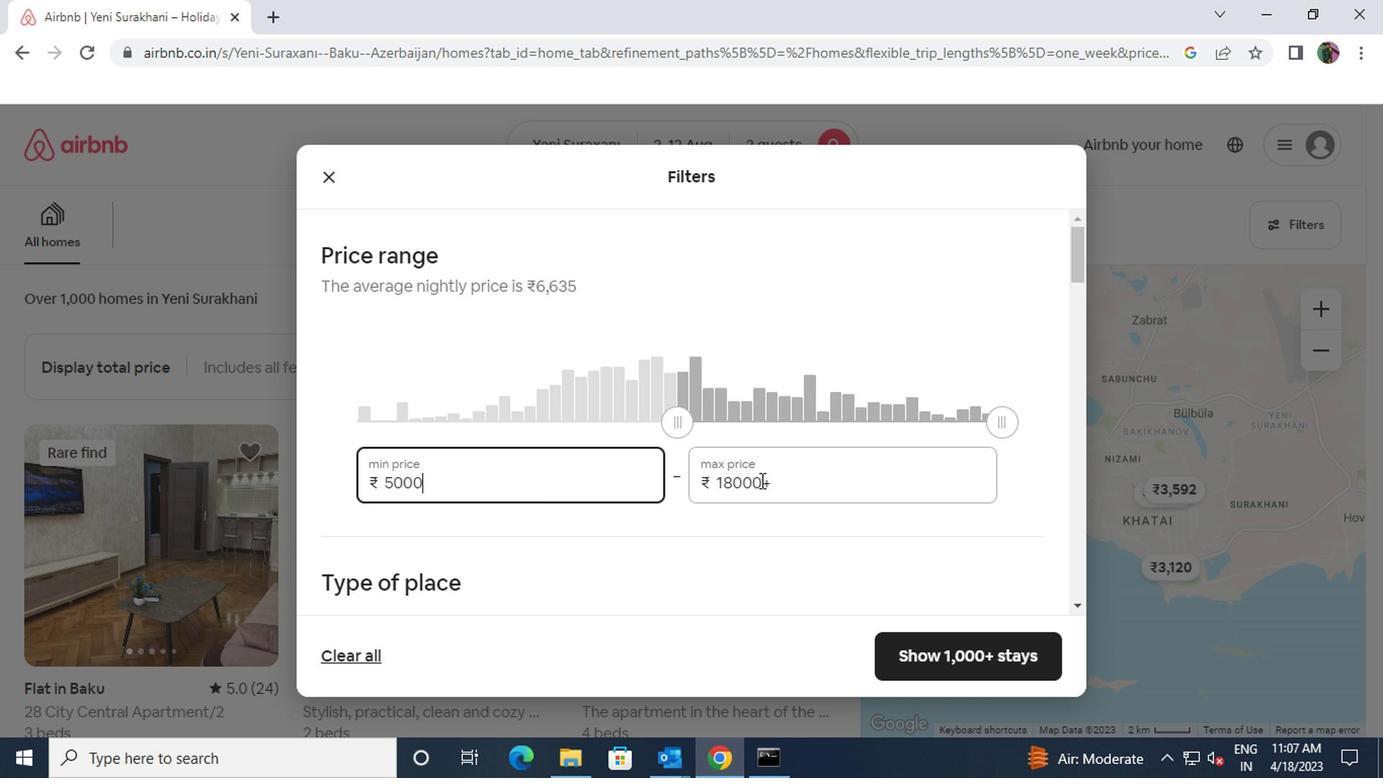 
Action: Mouse pressed left at (775, 480)
Screenshot: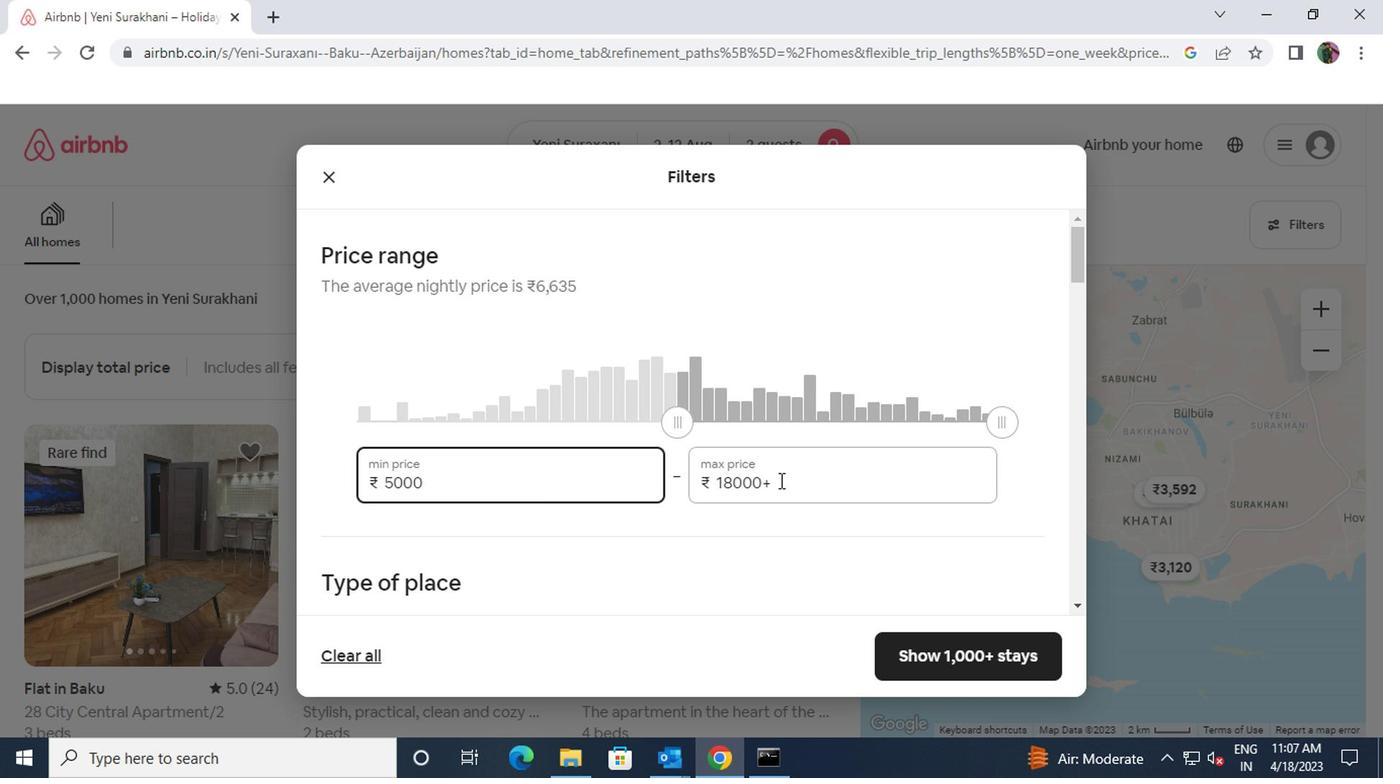 
Action: Mouse moved to (709, 483)
Screenshot: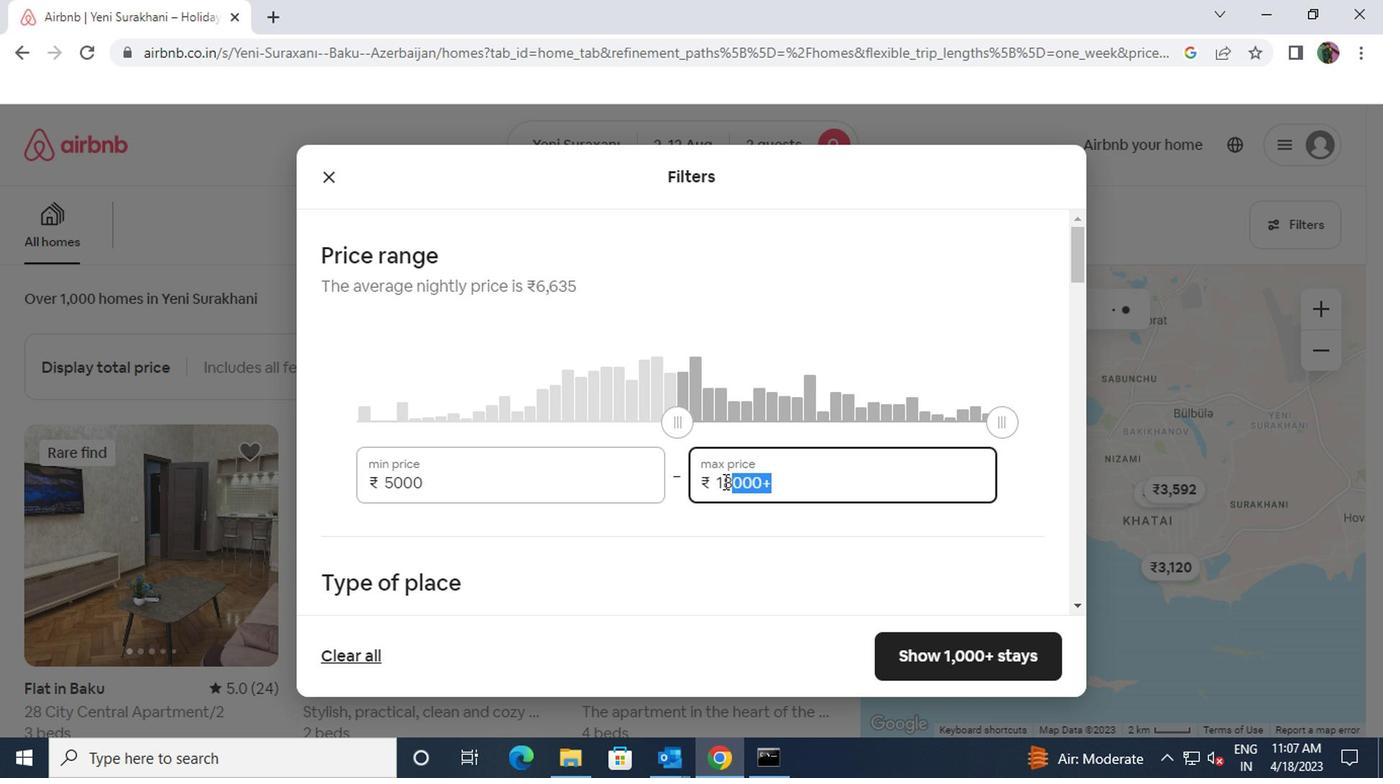 
Action: Key pressed 10000
Screenshot: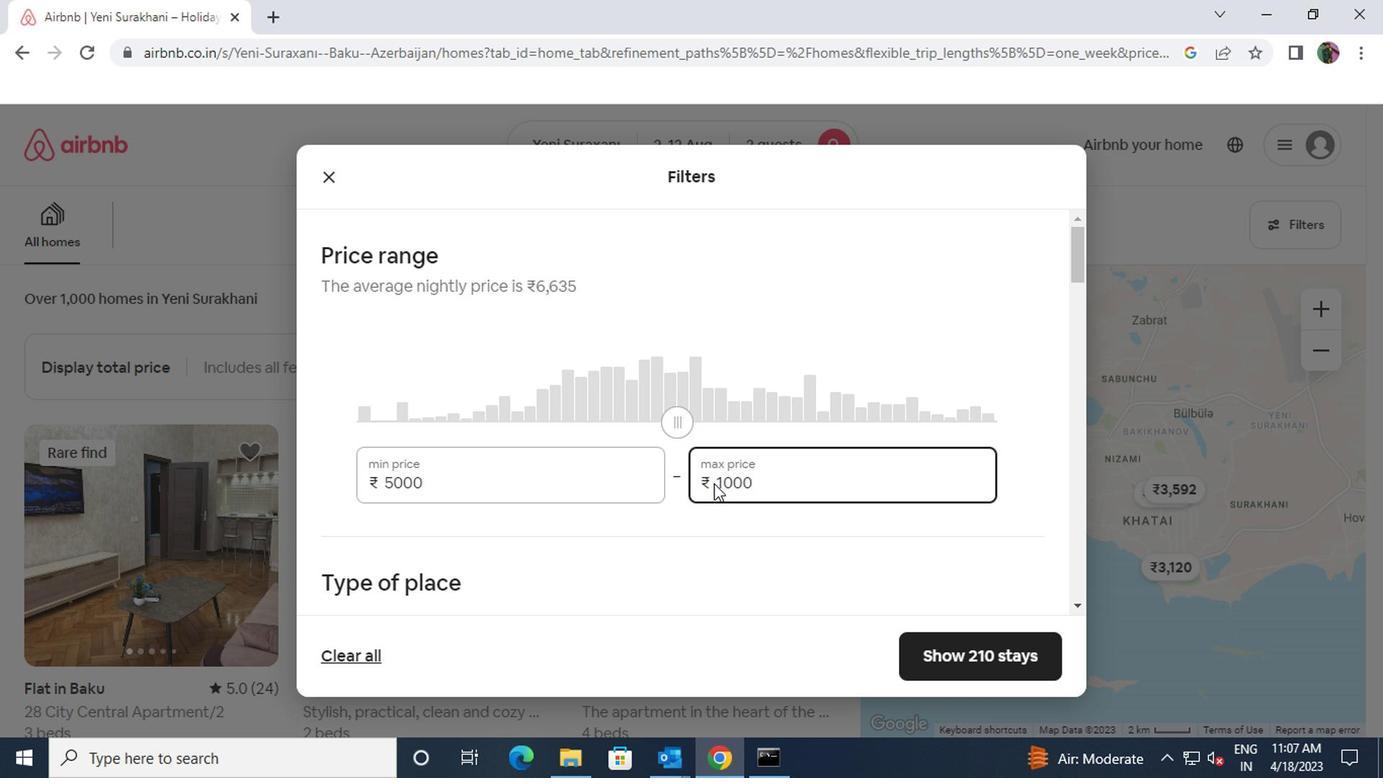 
Action: Mouse scrolled (709, 482) with delta (0, 0)
Screenshot: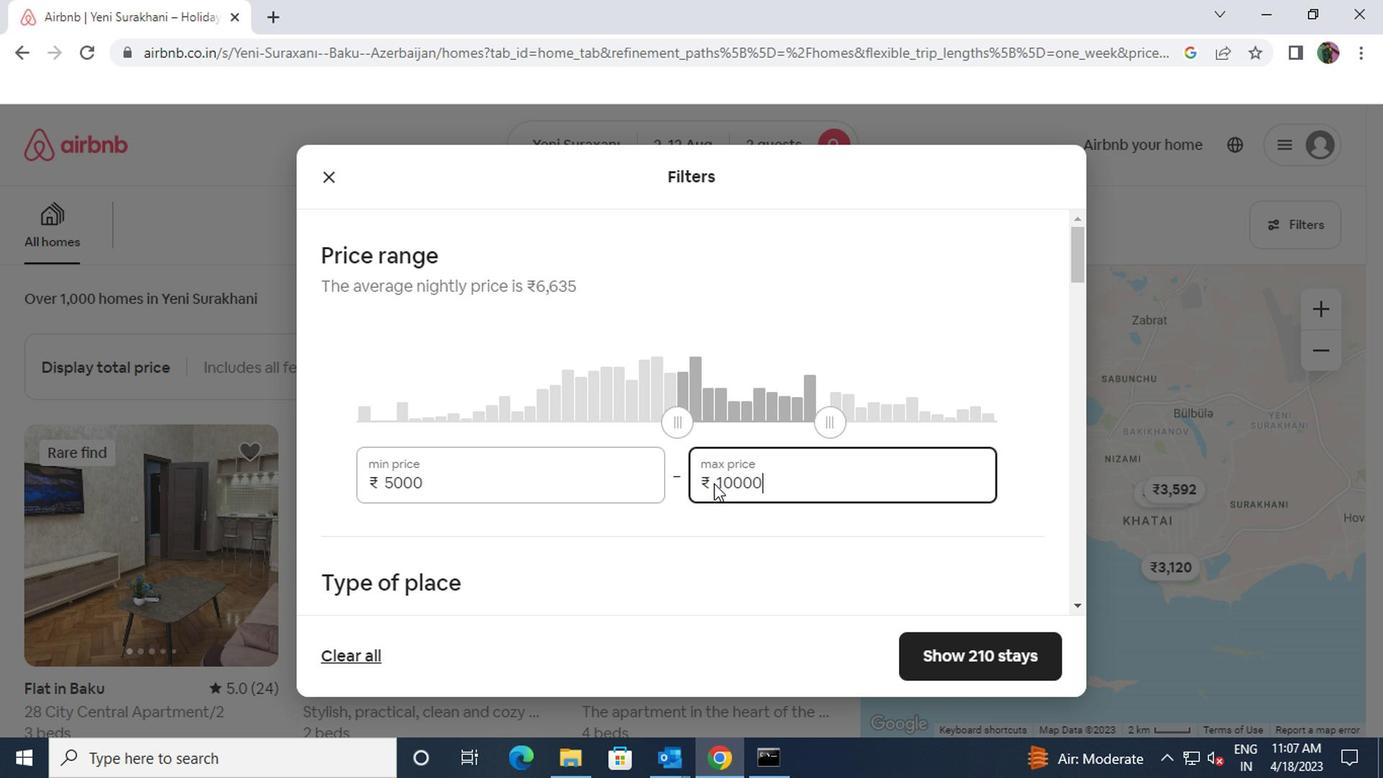 
Action: Mouse scrolled (709, 482) with delta (0, 0)
Screenshot: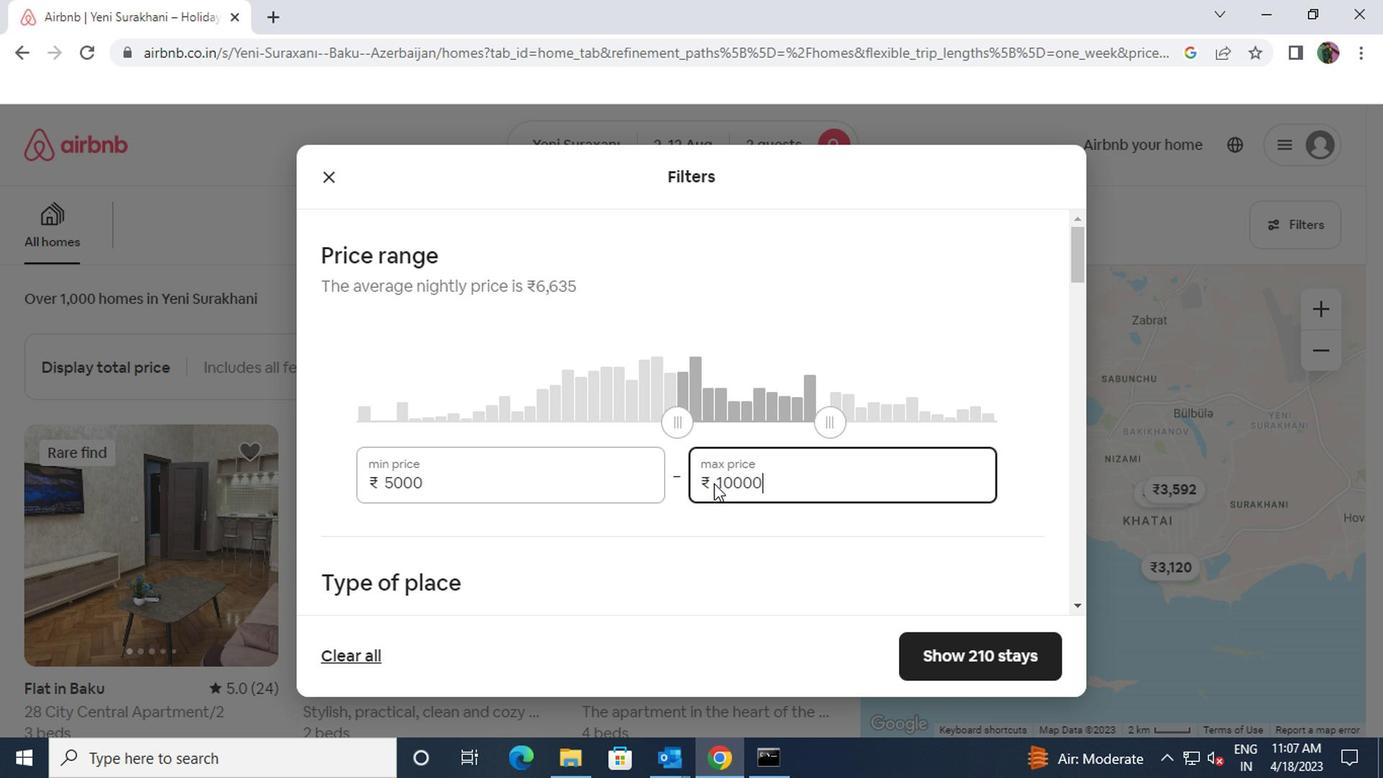 
Action: Mouse moved to (675, 445)
Screenshot: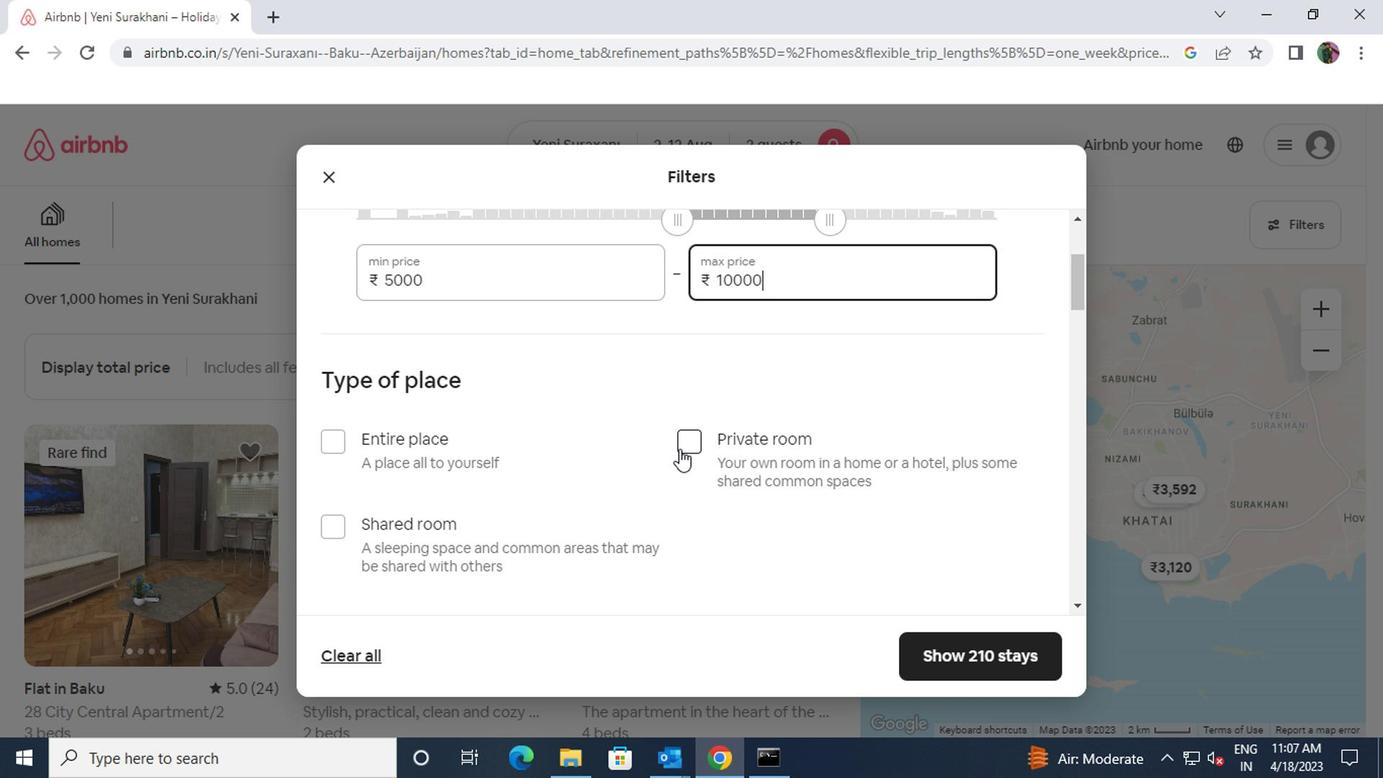 
Action: Mouse pressed left at (675, 445)
Screenshot: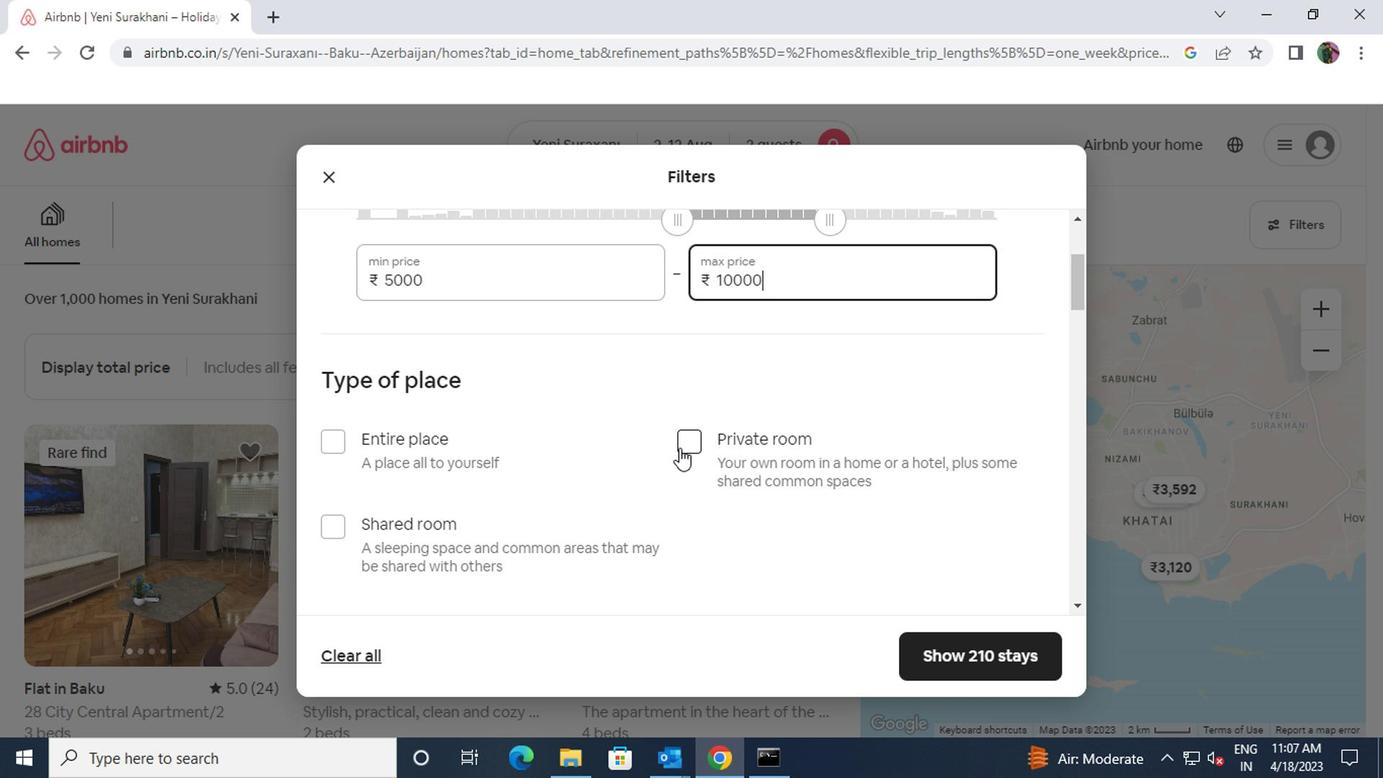 
Action: Mouse moved to (675, 445)
Screenshot: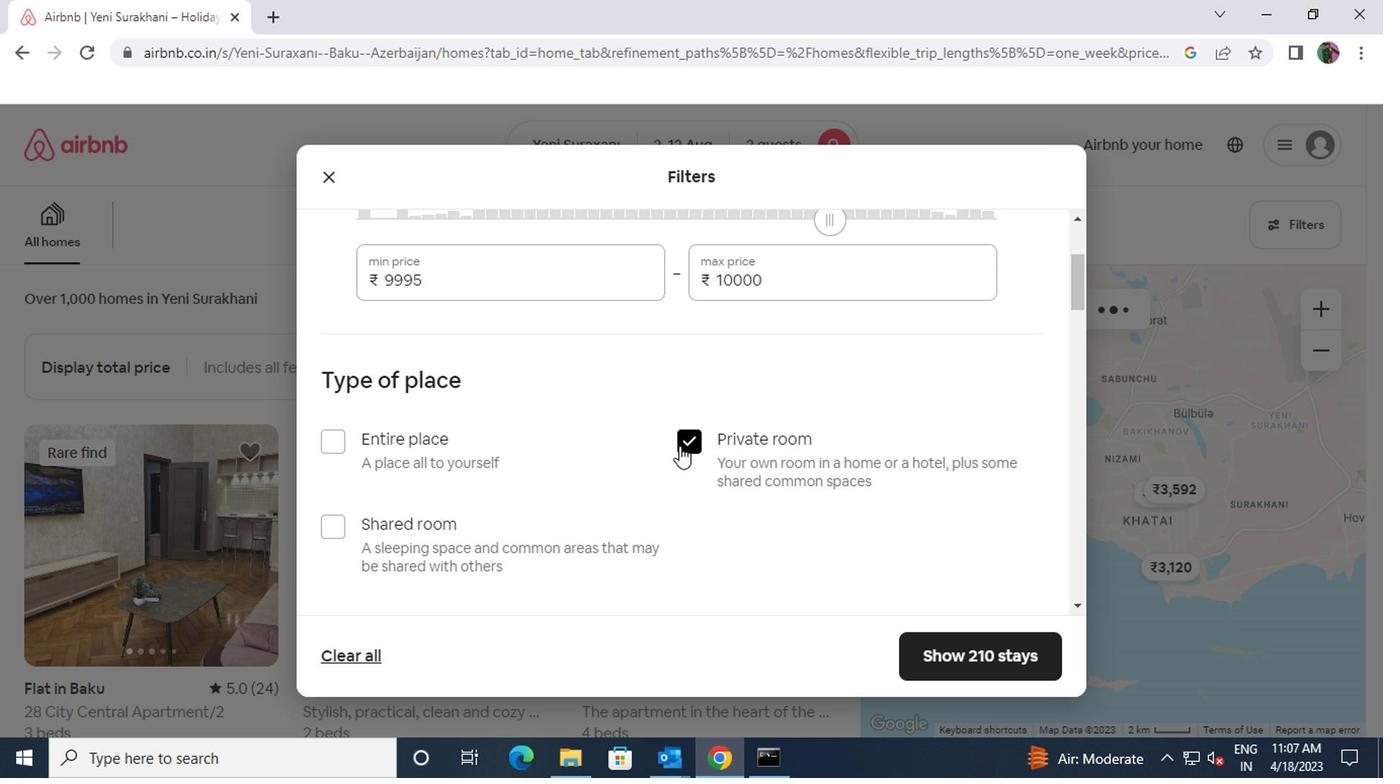 
Action: Mouse scrolled (675, 444) with delta (0, 0)
Screenshot: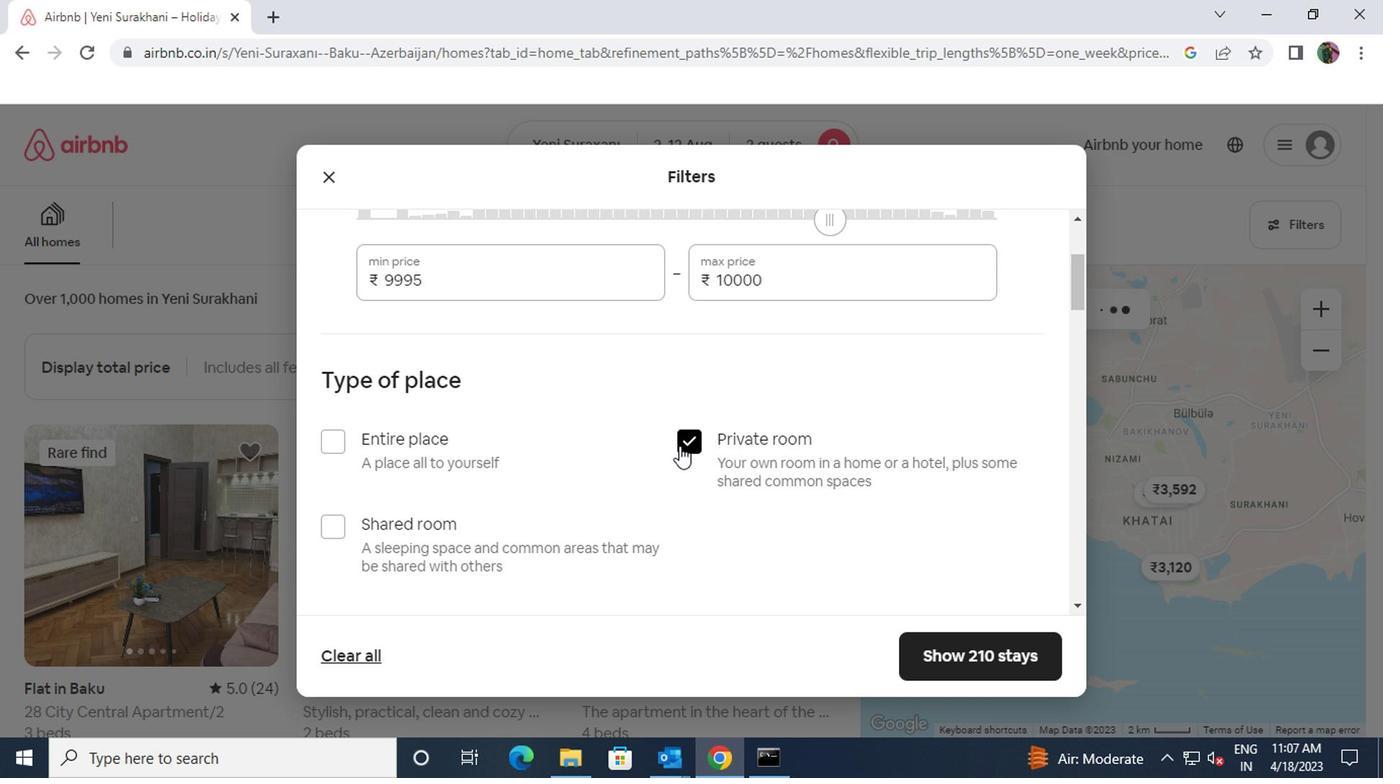 
Action: Mouse scrolled (675, 444) with delta (0, 0)
Screenshot: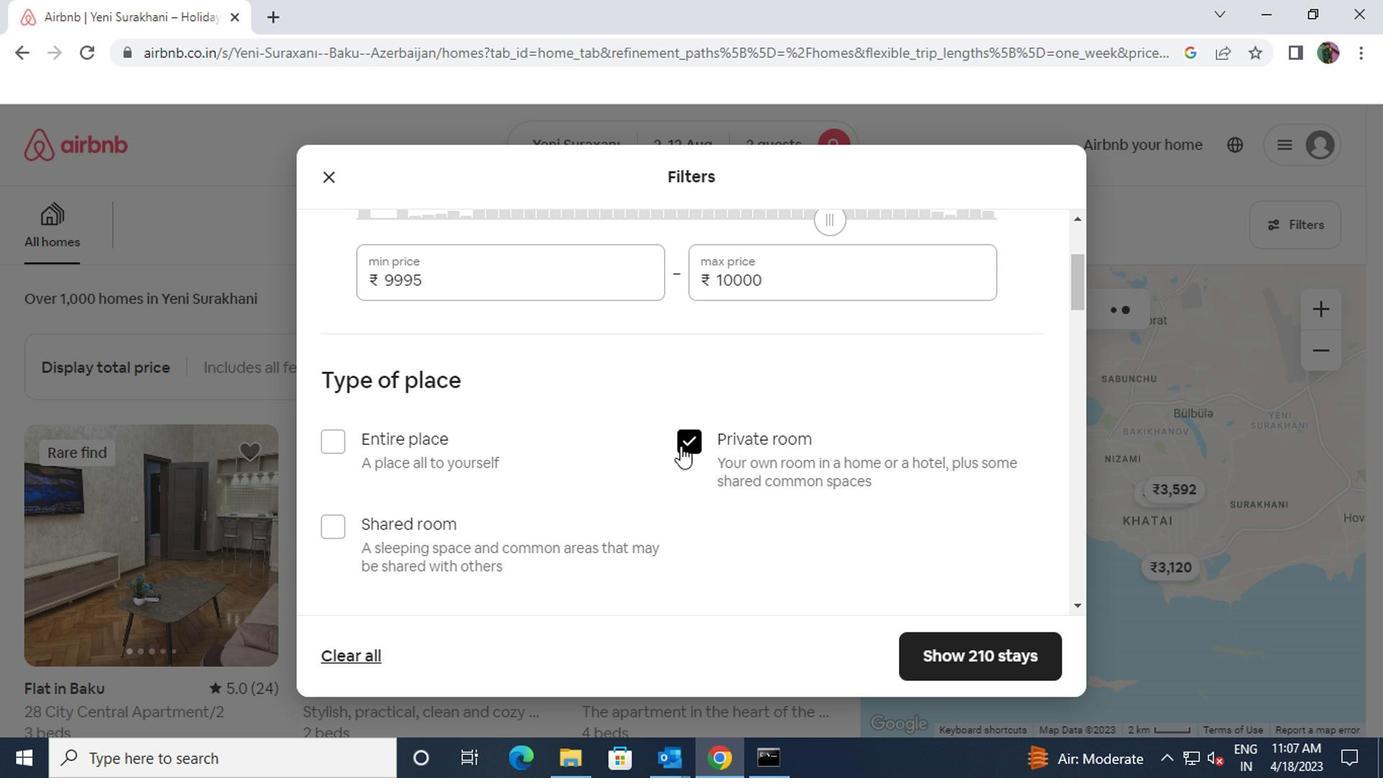 
Action: Mouse scrolled (675, 444) with delta (0, 0)
Screenshot: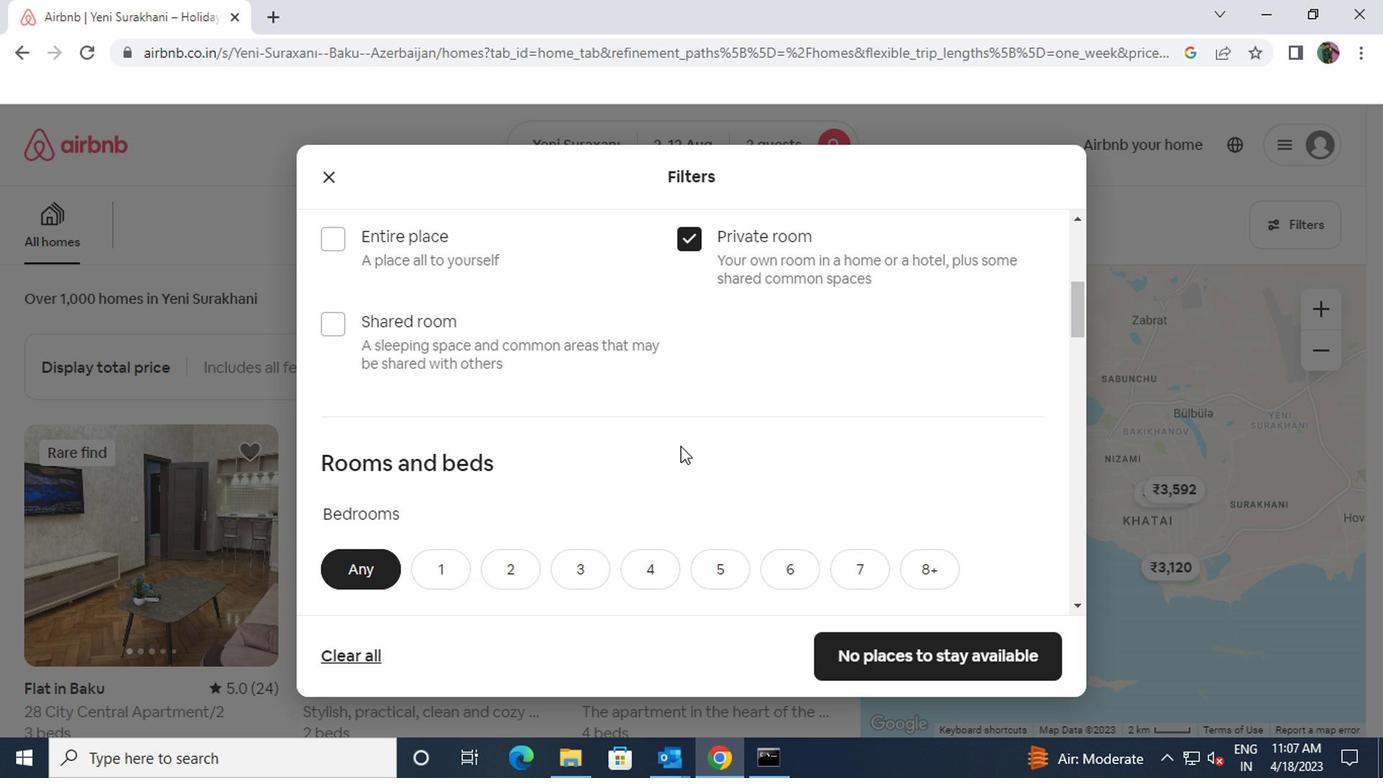 
Action: Mouse moved to (439, 468)
Screenshot: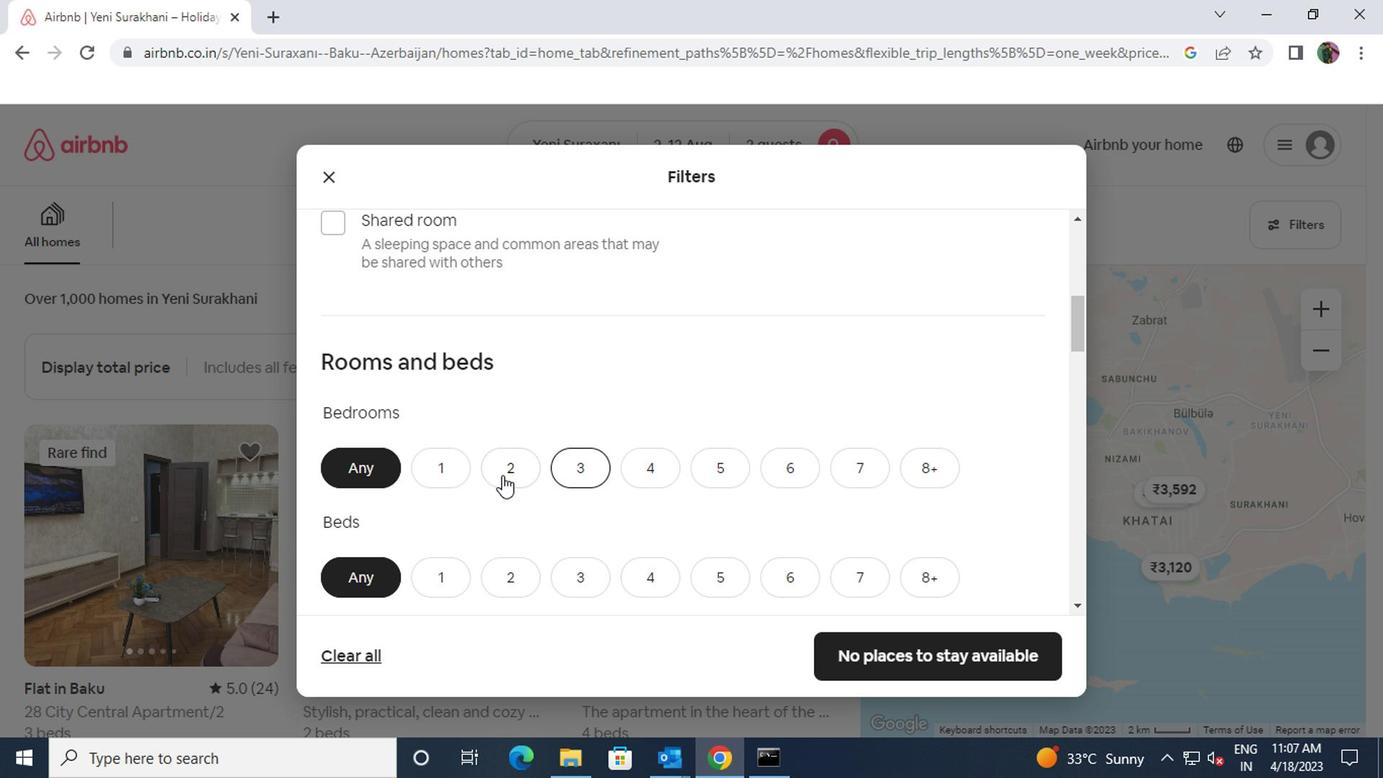 
Action: Mouse pressed left at (439, 468)
Screenshot: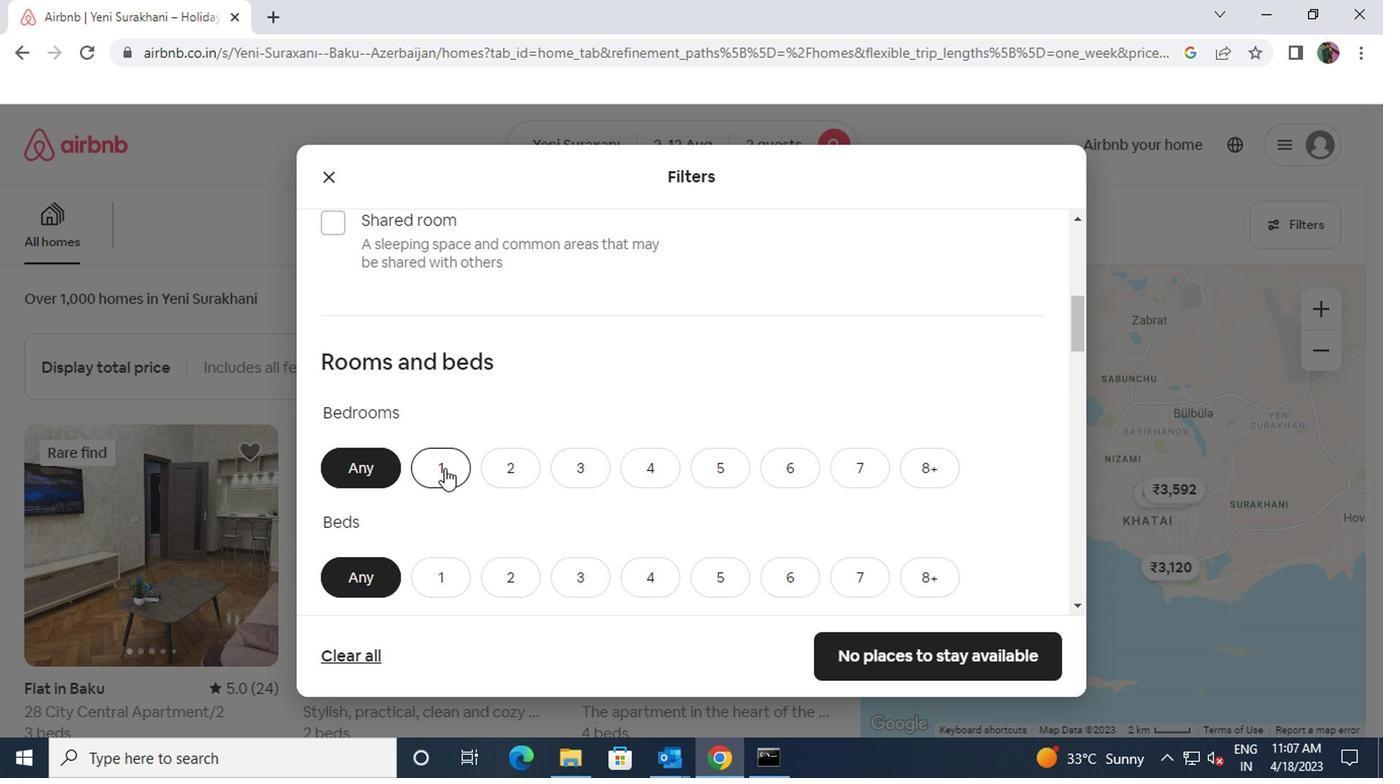 
Action: Mouse moved to (436, 576)
Screenshot: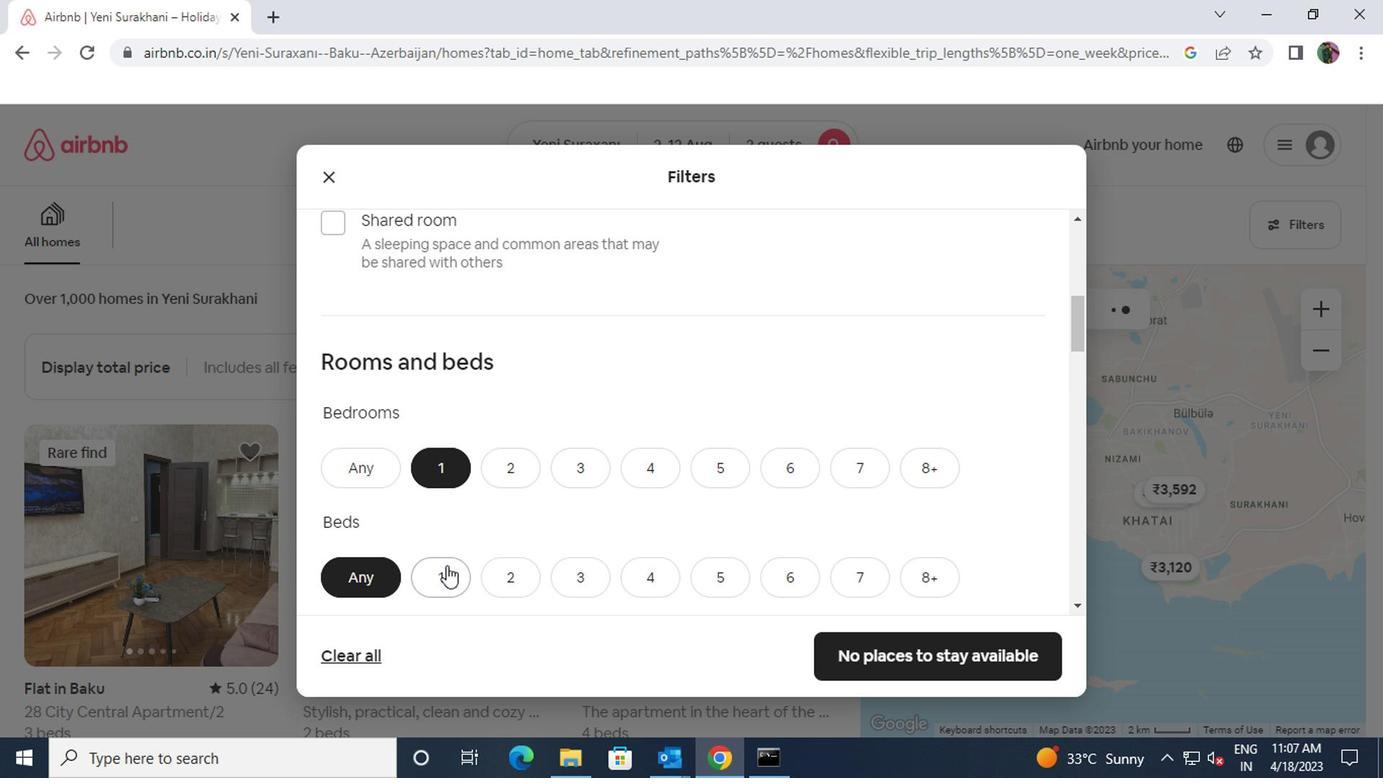 
Action: Mouse pressed left at (436, 576)
Screenshot: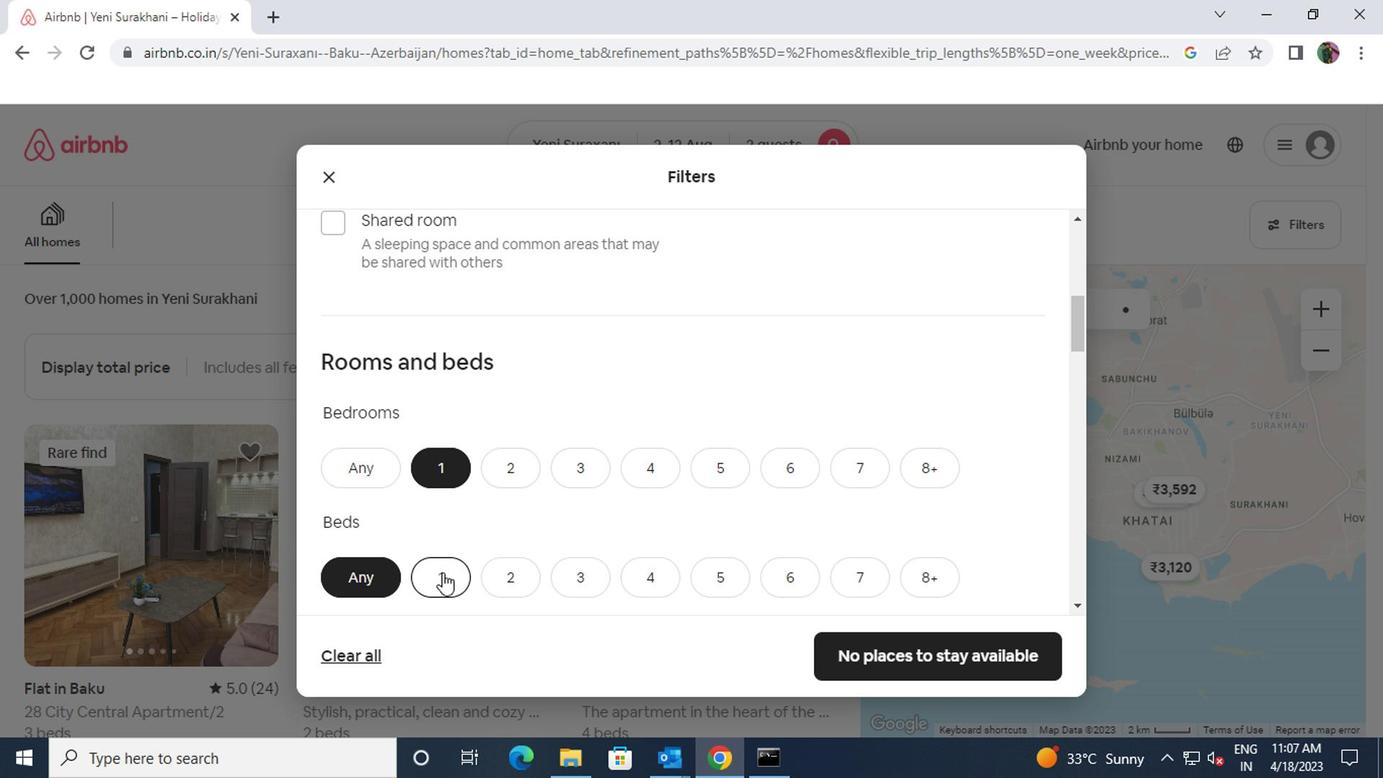 
Action: Mouse scrolled (436, 575) with delta (0, 0)
Screenshot: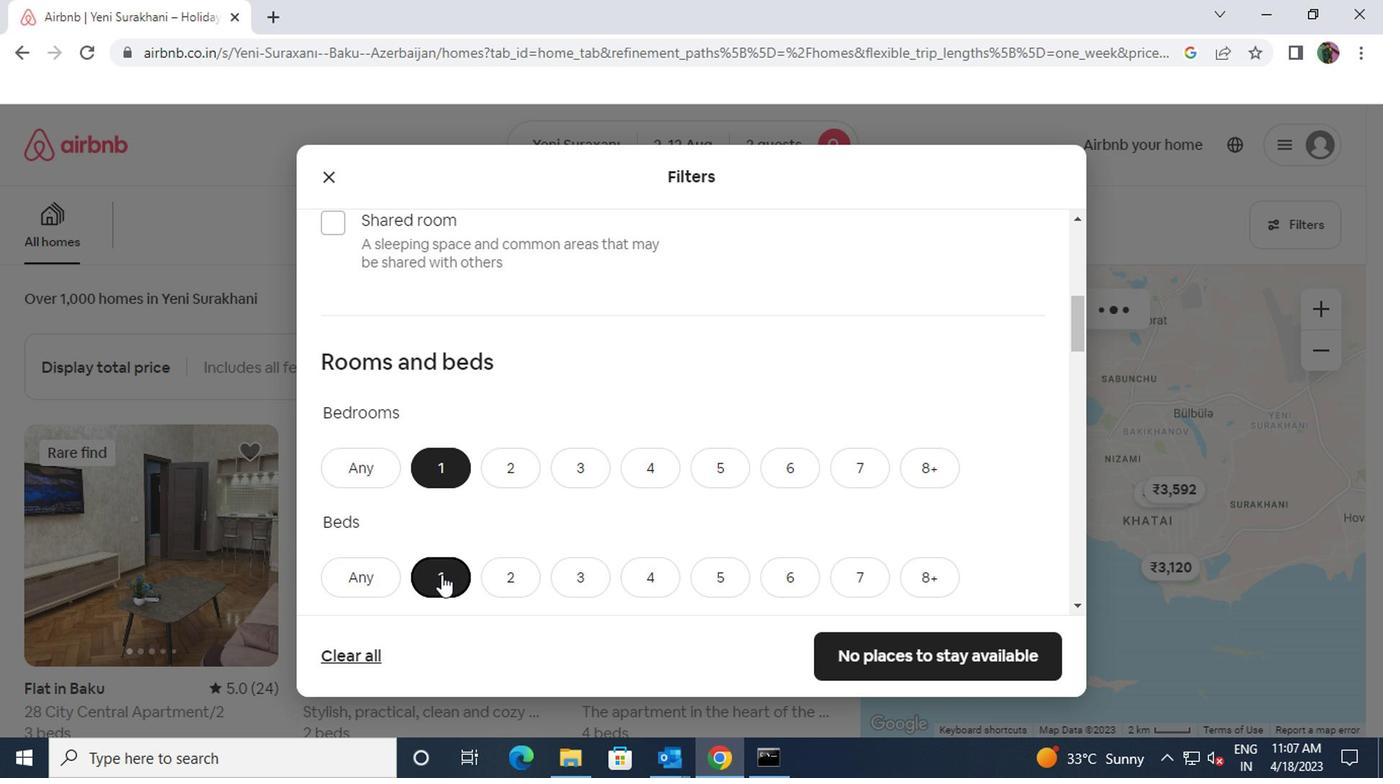 
Action: Mouse pressed left at (436, 576)
Screenshot: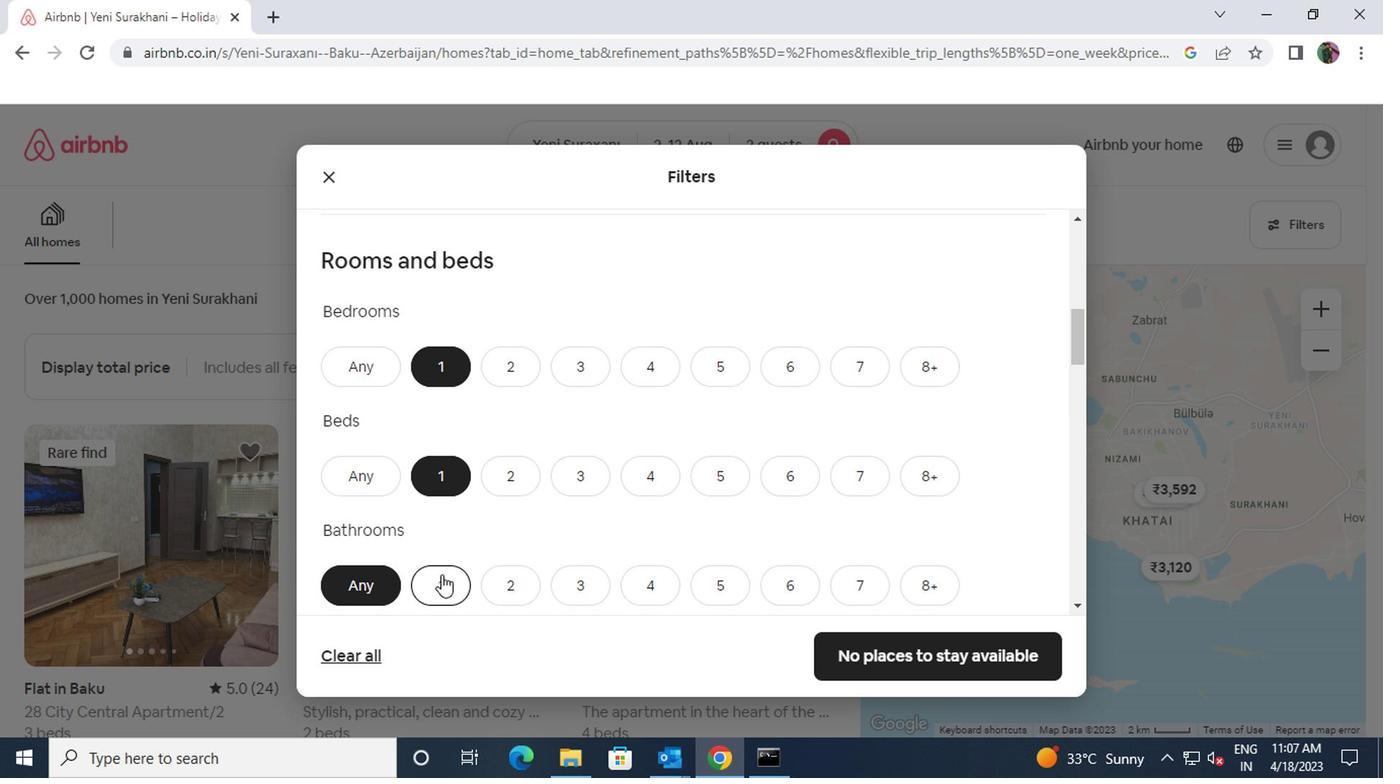
Action: Mouse scrolled (436, 575) with delta (0, 0)
Screenshot: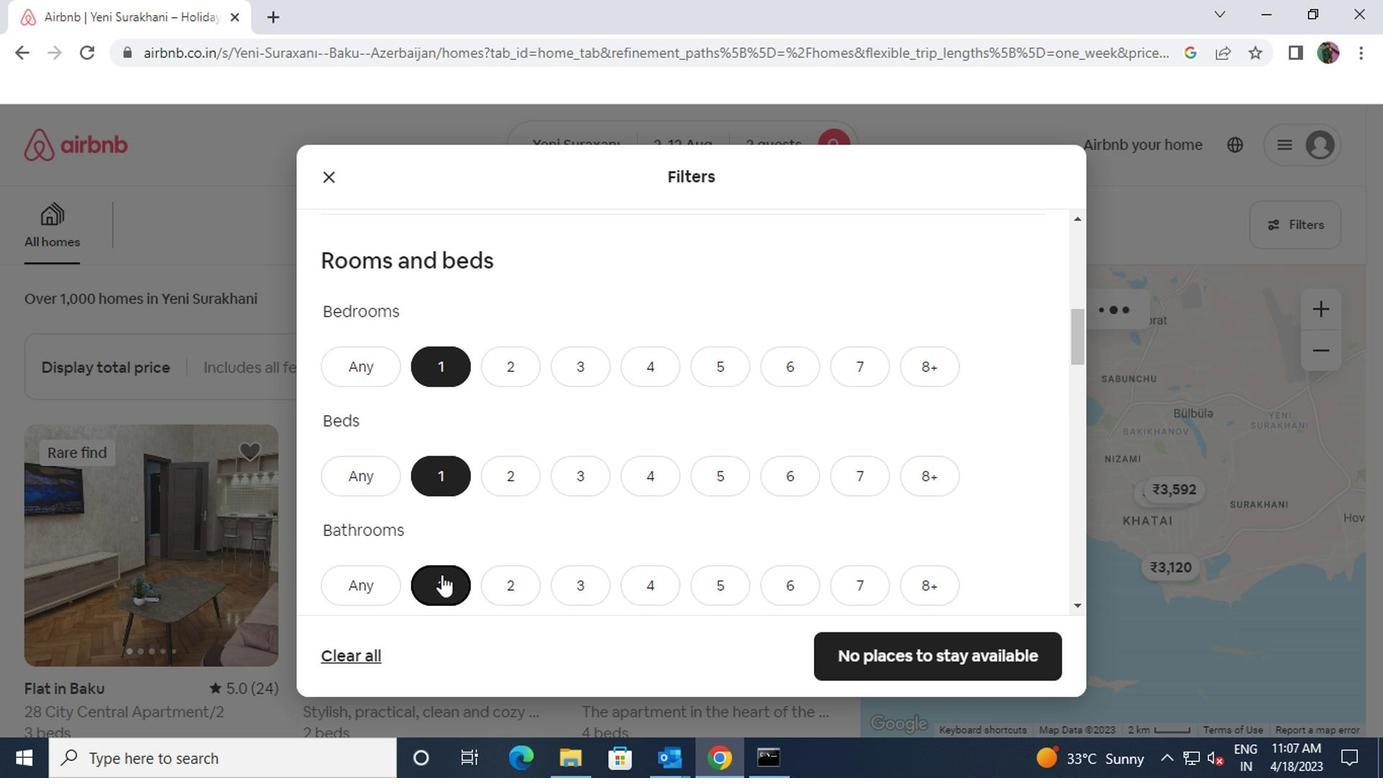 
Action: Mouse scrolled (436, 575) with delta (0, 0)
Screenshot: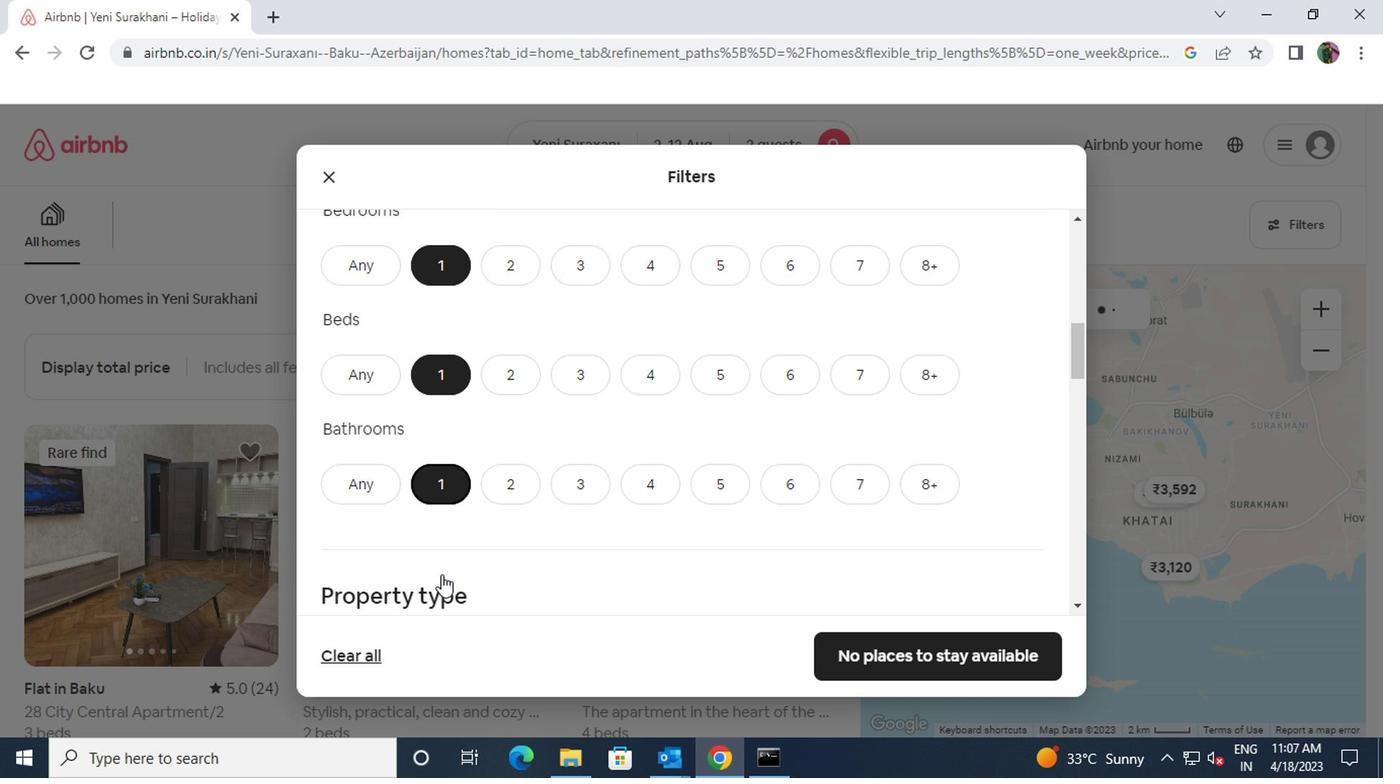 
Action: Mouse scrolled (436, 575) with delta (0, 0)
Screenshot: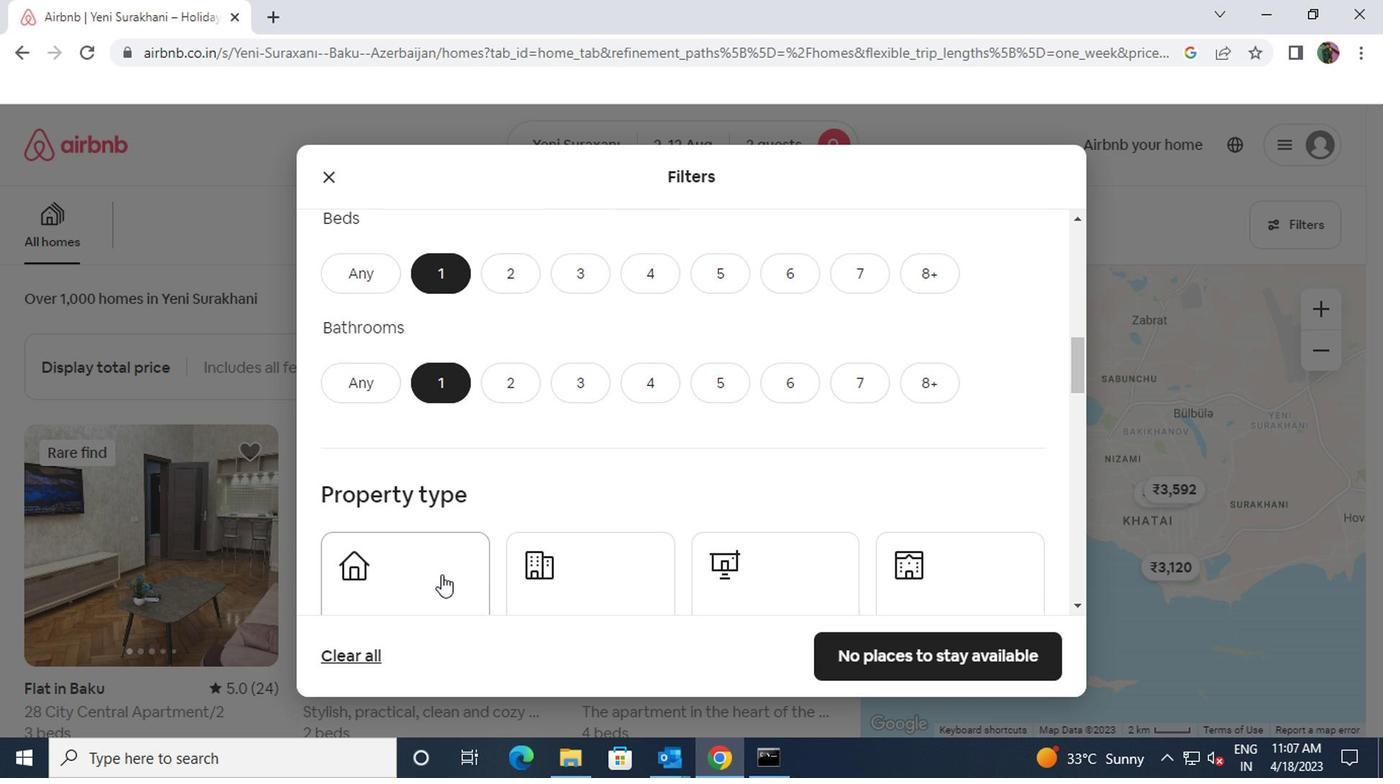 
Action: Mouse moved to (927, 495)
Screenshot: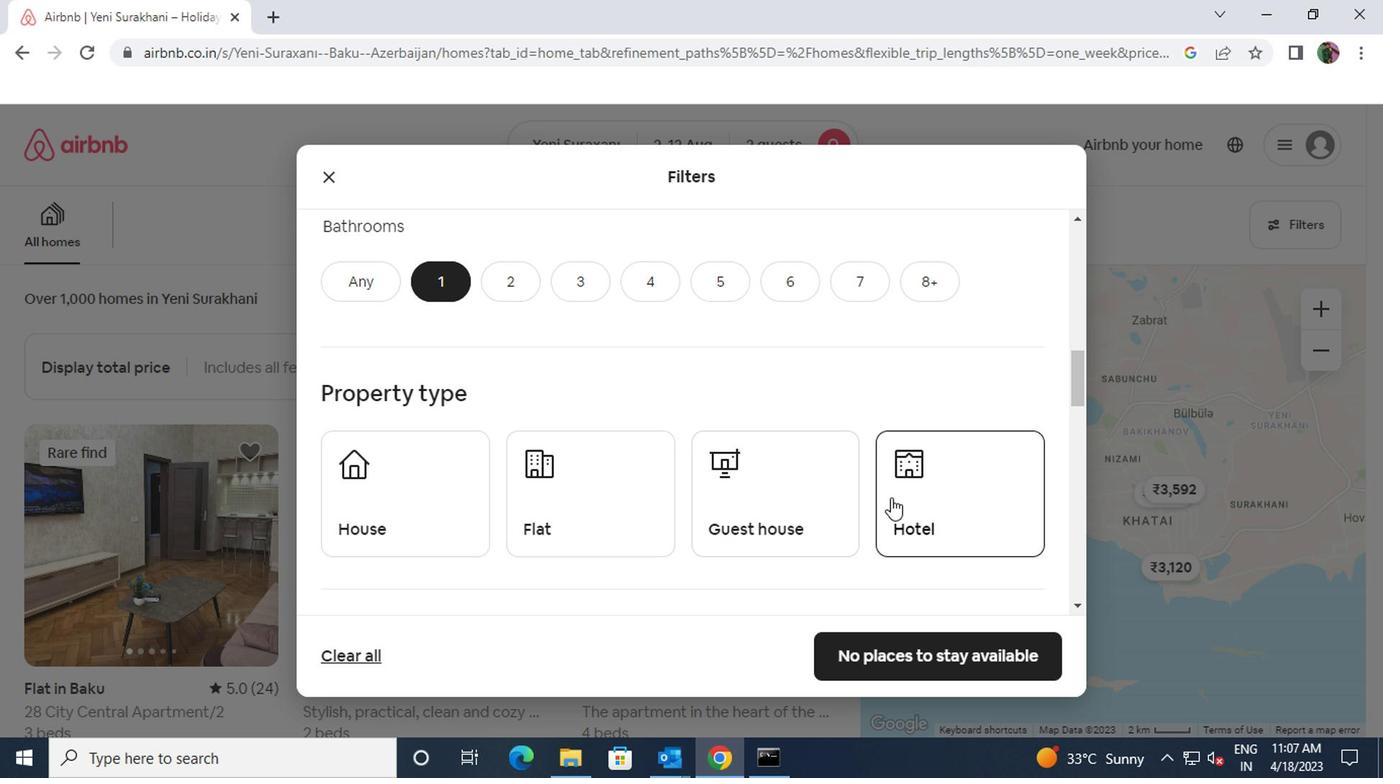 
Action: Mouse pressed left at (927, 495)
Screenshot: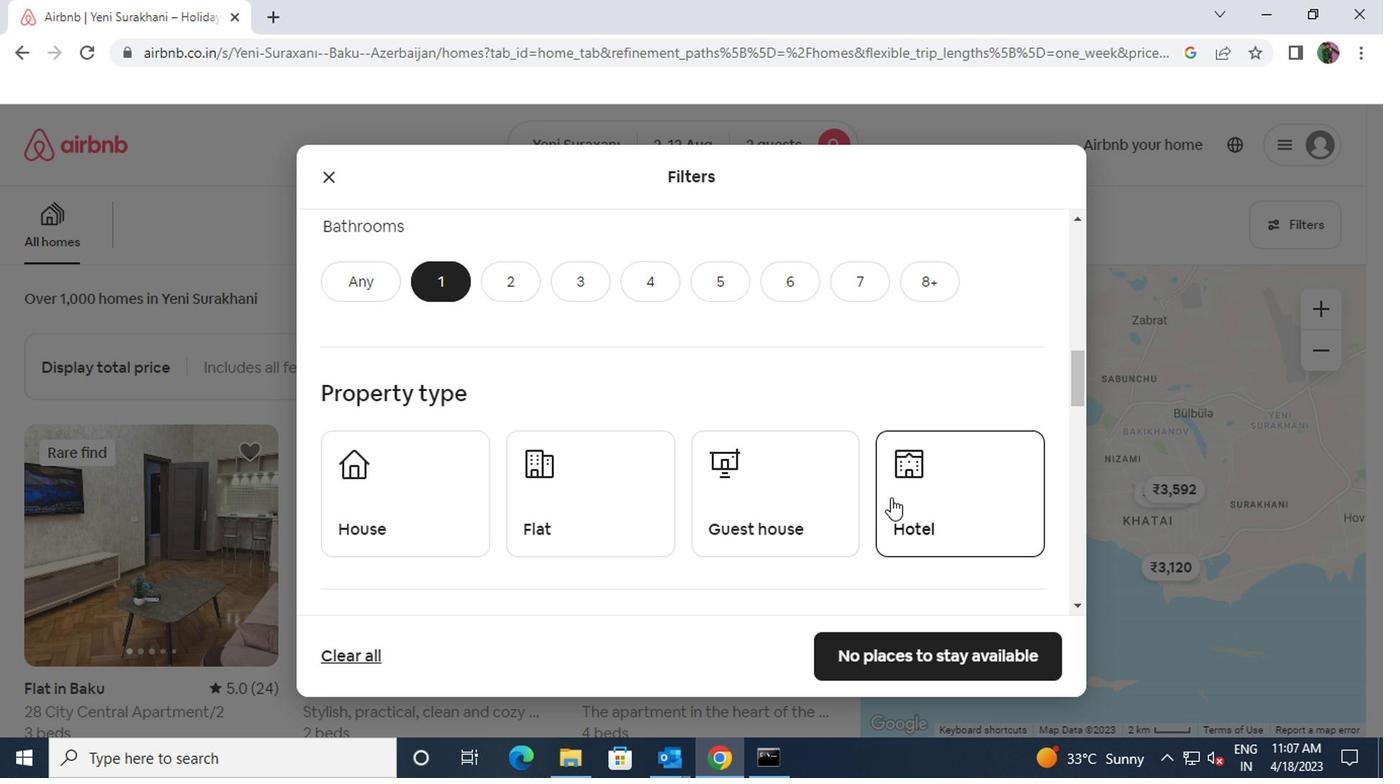 
Action: Mouse scrolled (927, 495) with delta (0, 0)
Screenshot: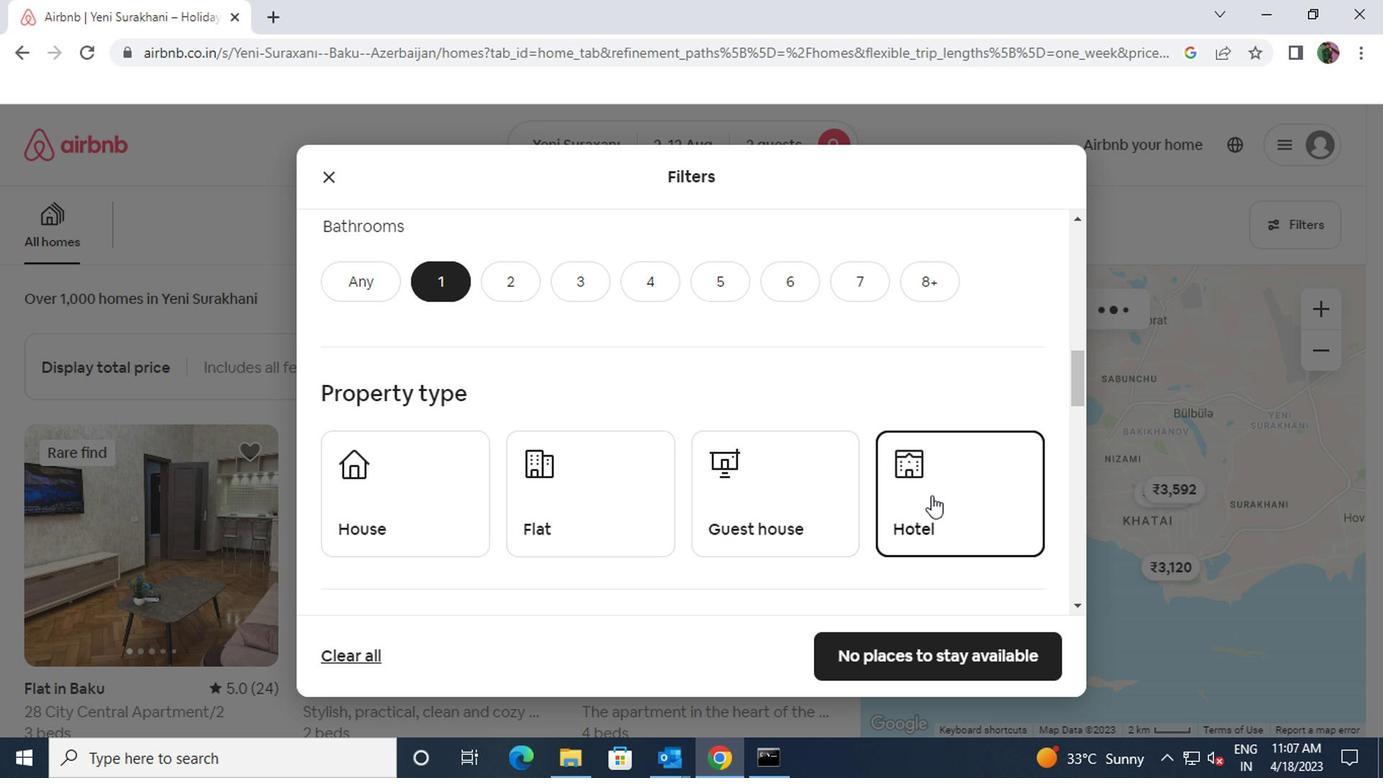 
Action: Mouse scrolled (927, 495) with delta (0, 0)
Screenshot: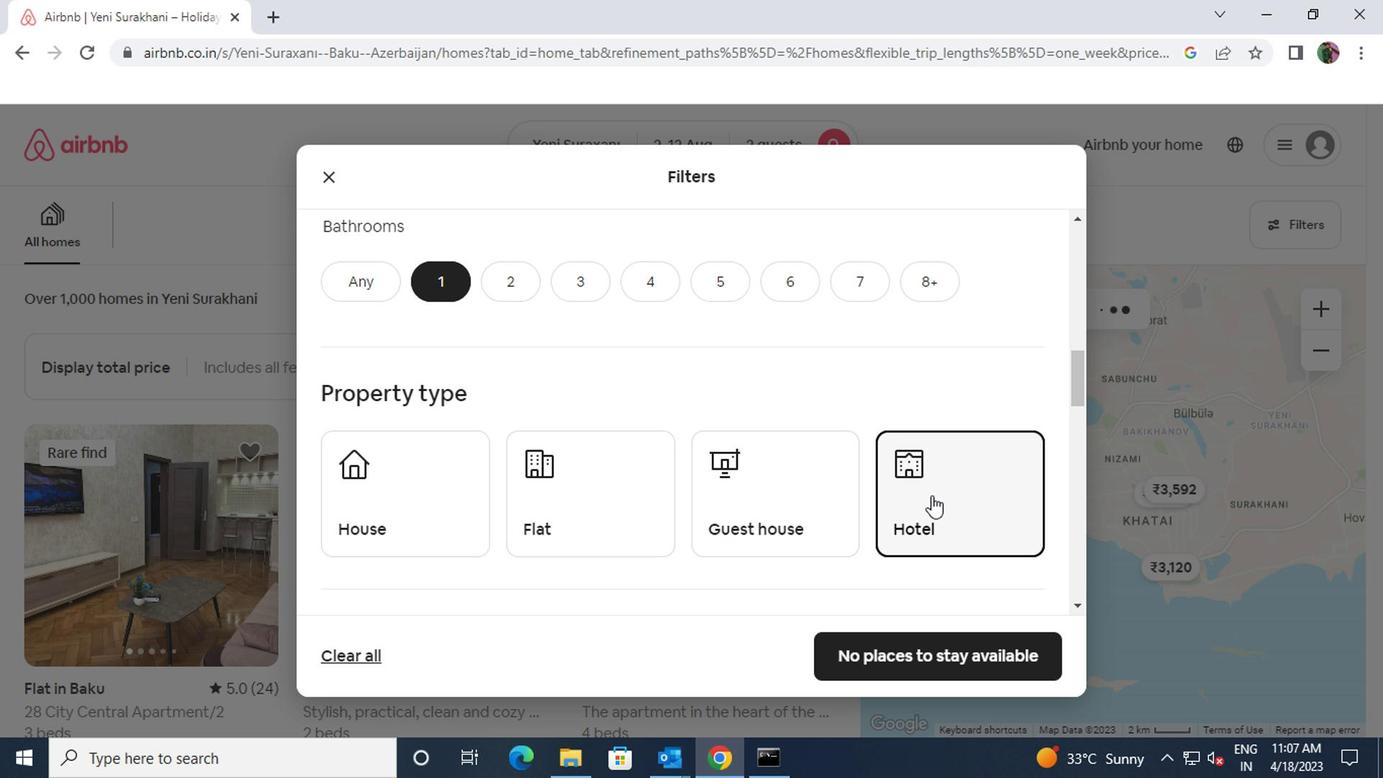 
Action: Mouse moved to (669, 500)
Screenshot: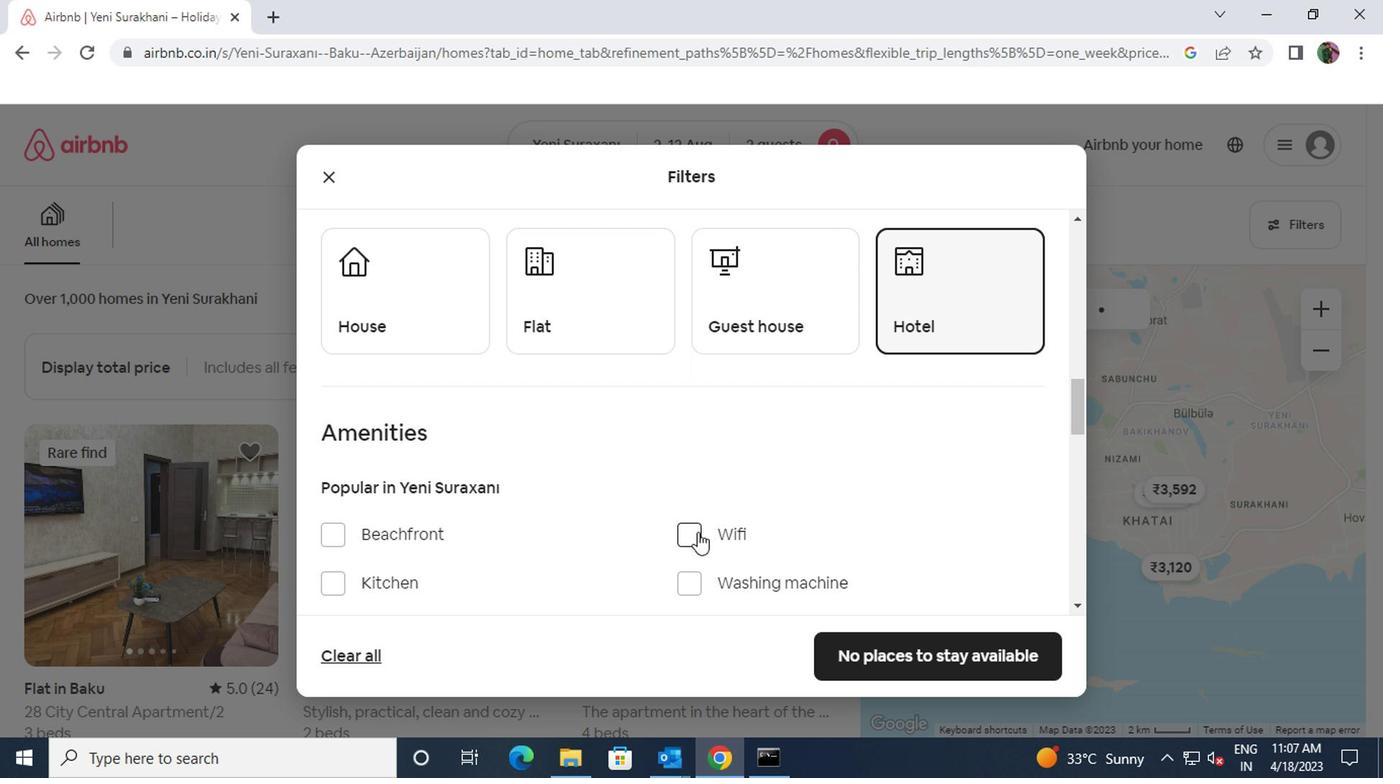 
Action: Mouse scrolled (669, 500) with delta (0, 0)
Screenshot: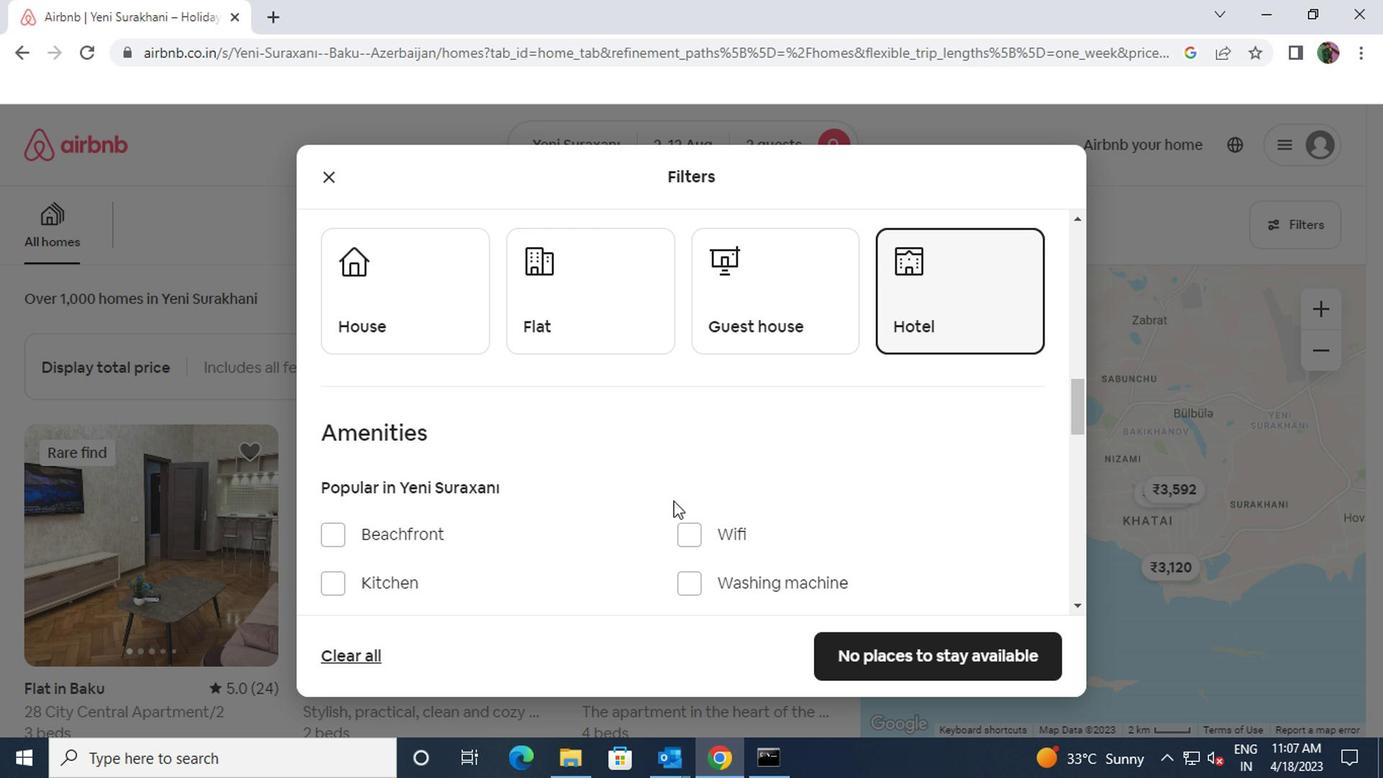
Action: Mouse moved to (642, 488)
Screenshot: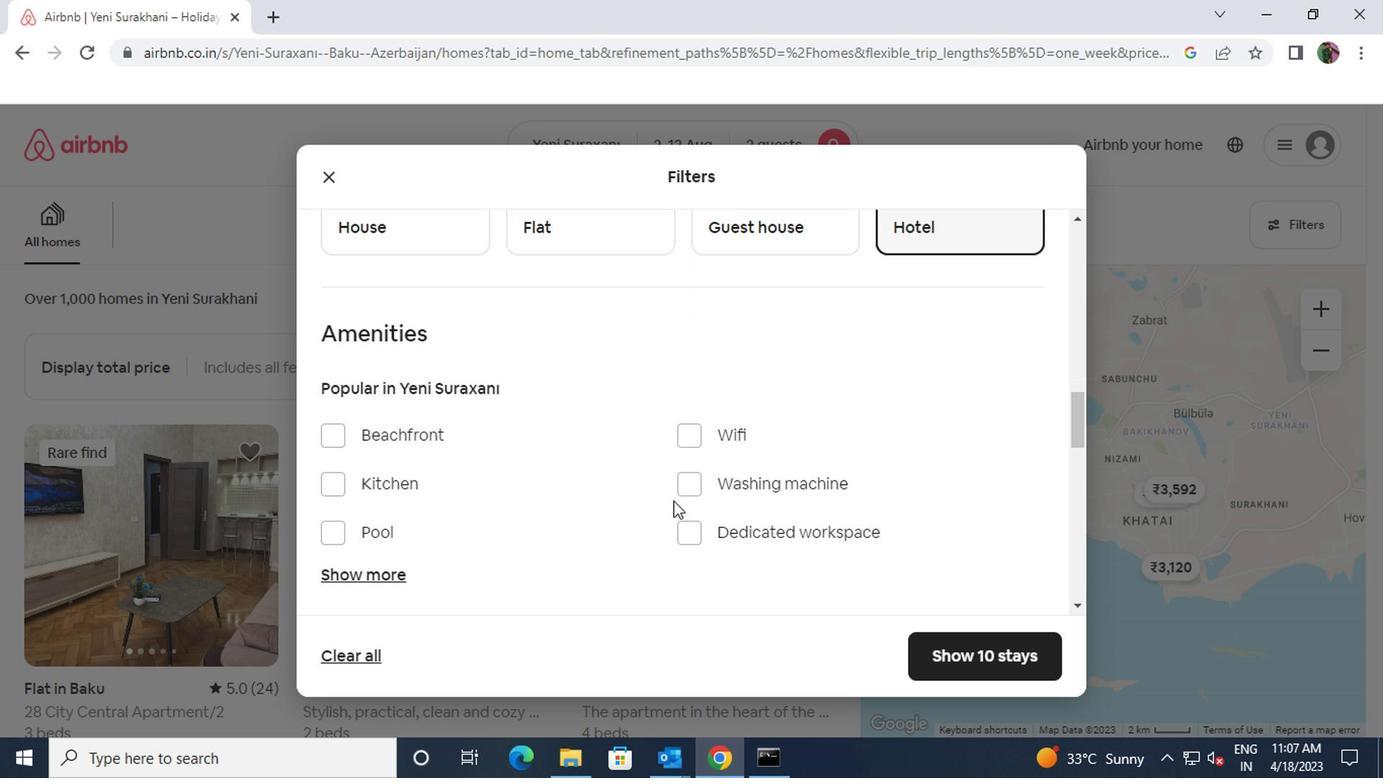 
Action: Mouse scrolled (642, 487) with delta (0, 0)
Screenshot: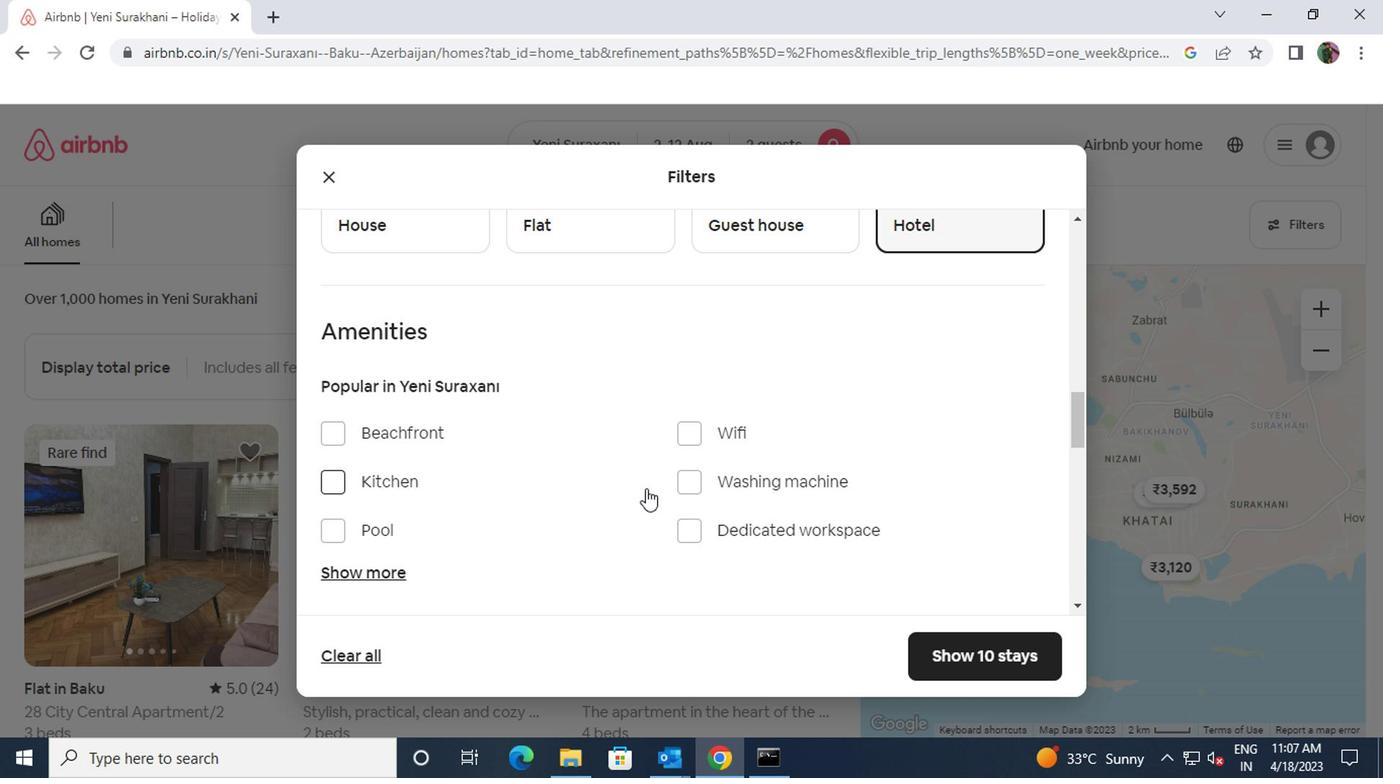 
Action: Mouse scrolled (642, 487) with delta (0, 0)
Screenshot: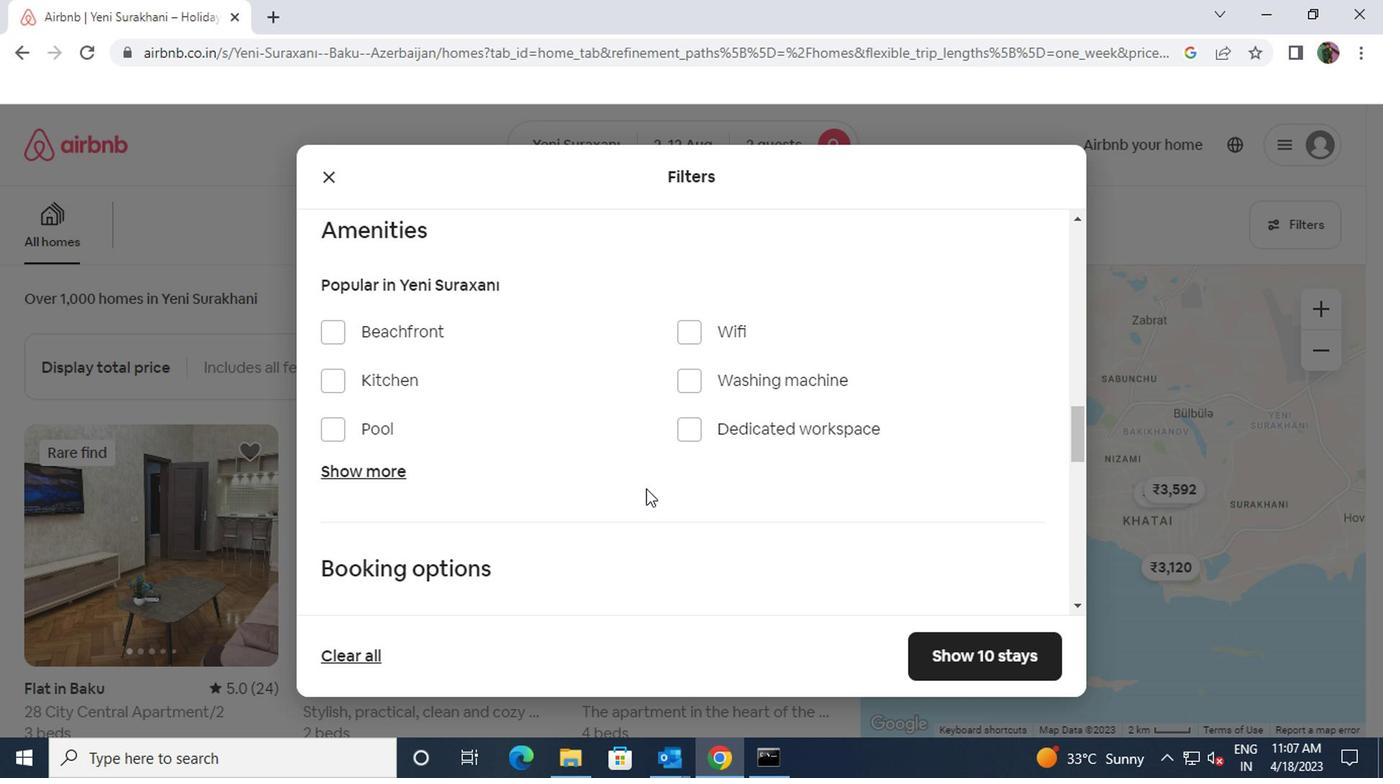 
Action: Mouse scrolled (642, 487) with delta (0, 0)
Screenshot: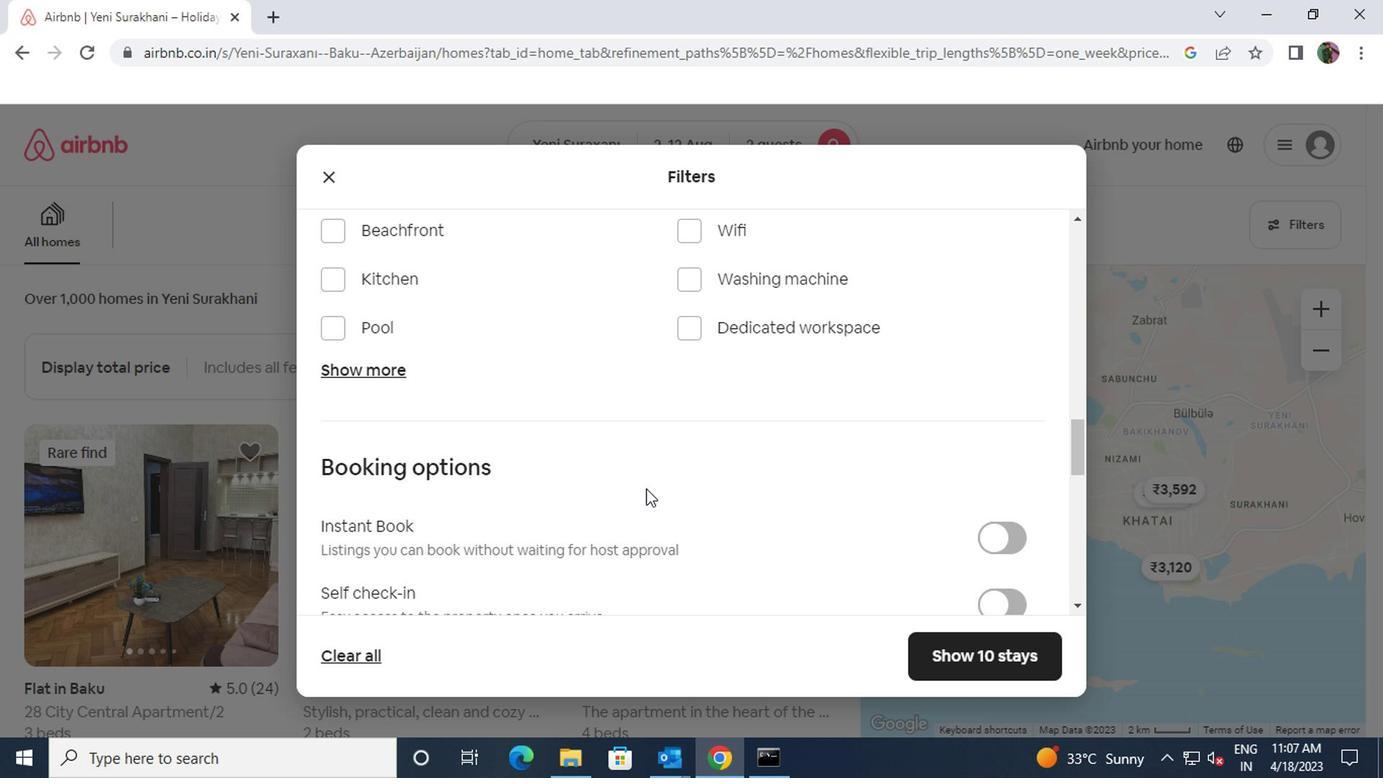 
Action: Mouse moved to (982, 510)
Screenshot: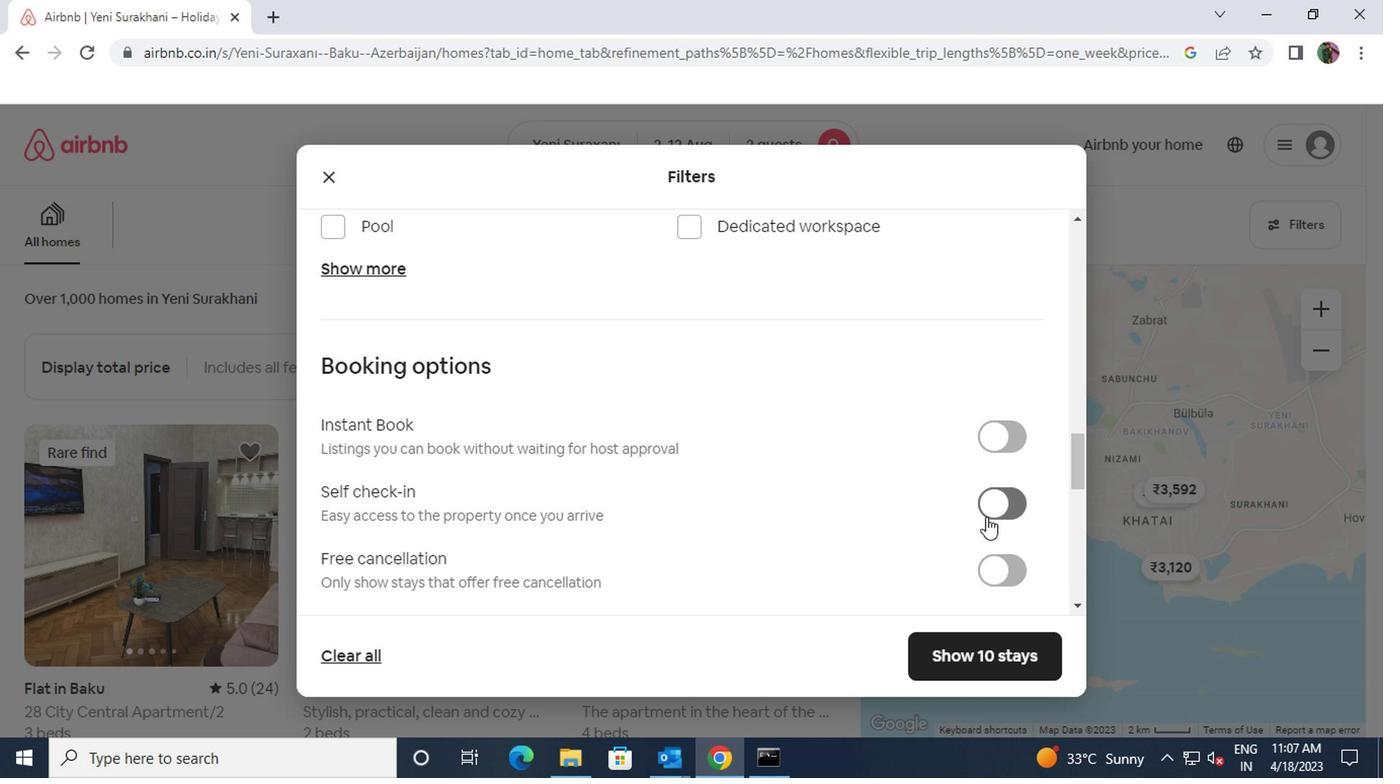 
Action: Mouse pressed left at (982, 510)
Screenshot: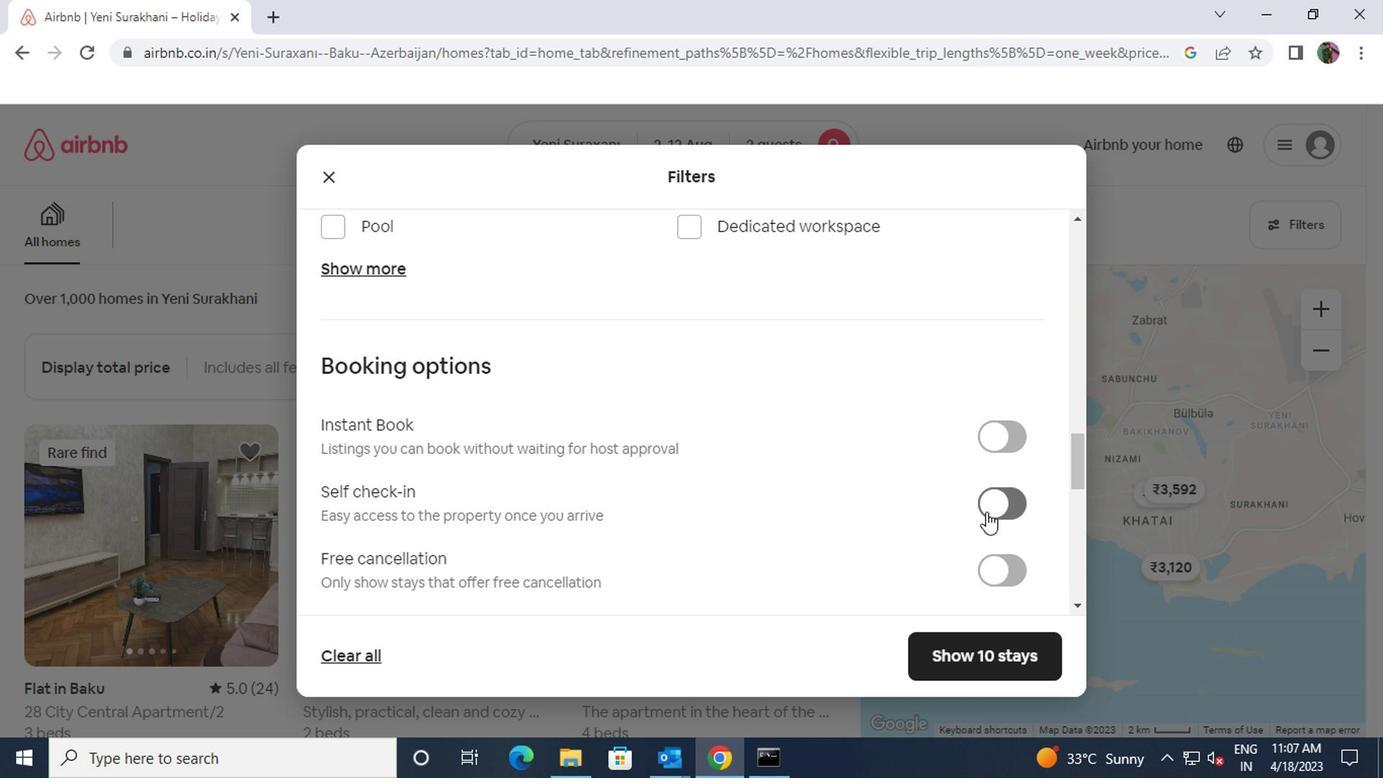 
Action: Mouse moved to (839, 523)
Screenshot: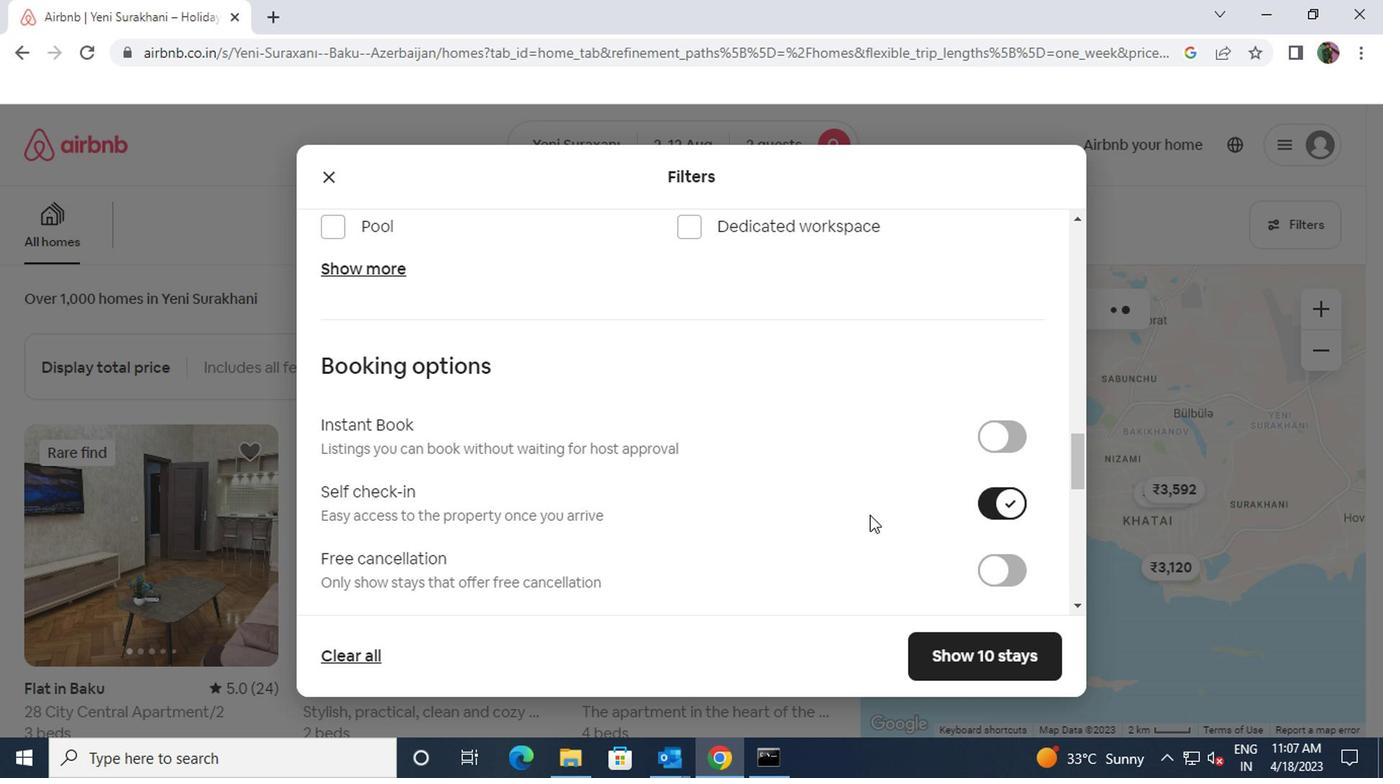 
Action: Mouse scrolled (839, 521) with delta (0, -1)
Screenshot: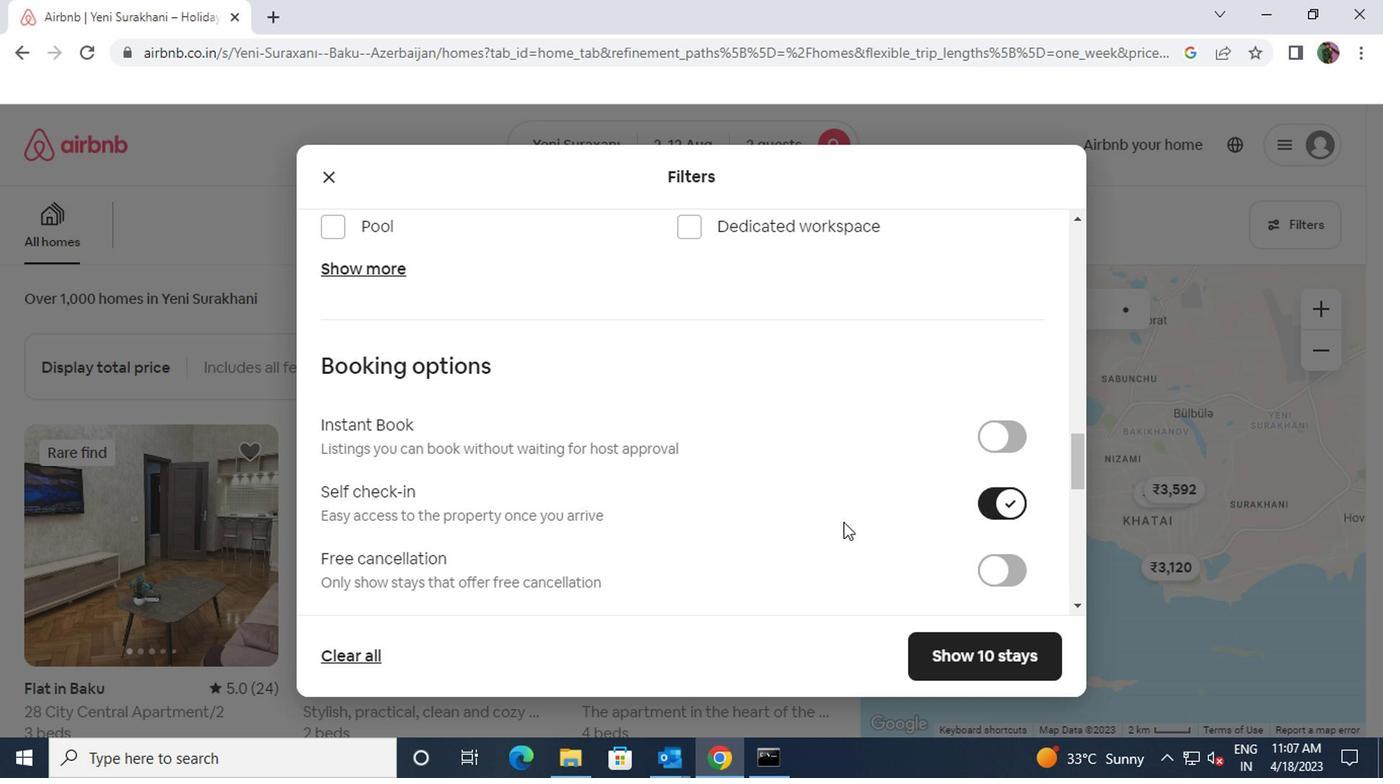 
Action: Mouse scrolled (839, 521) with delta (0, -1)
Screenshot: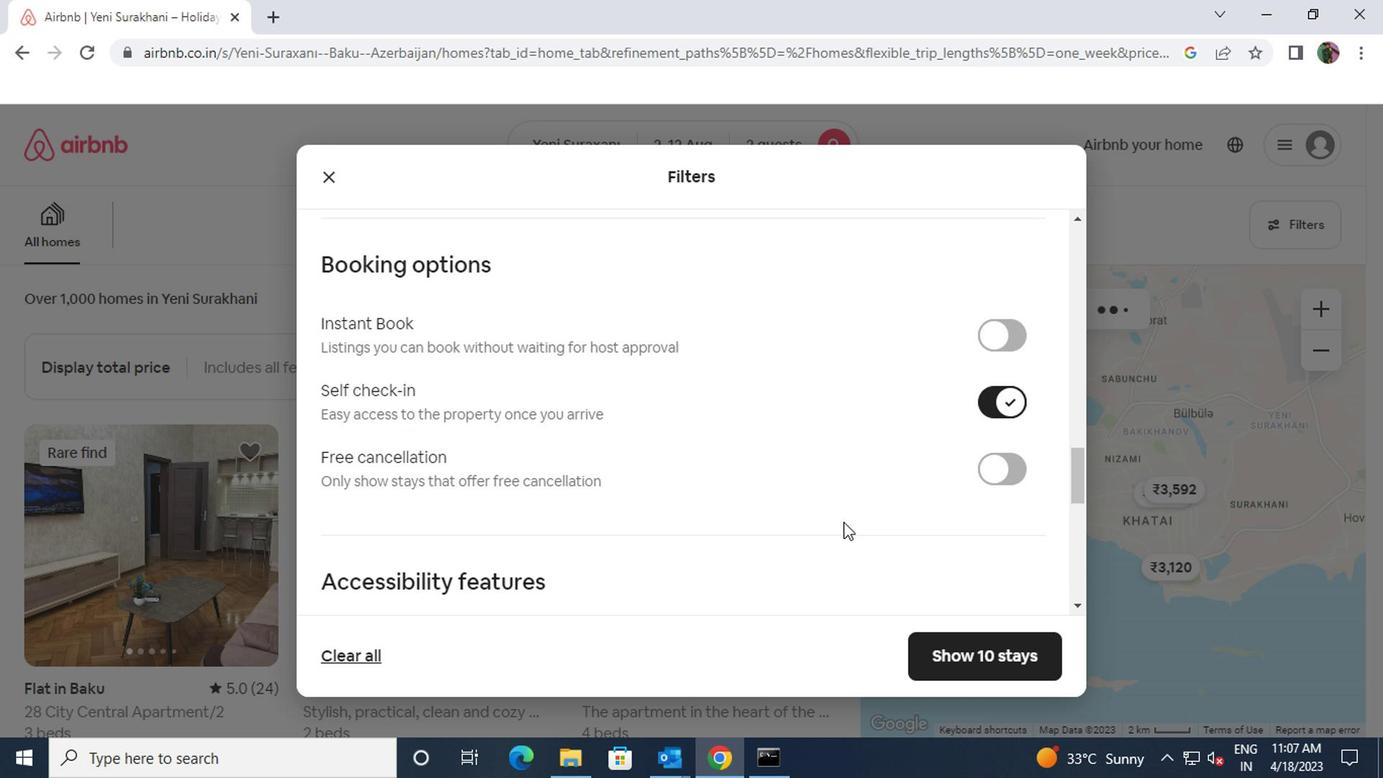 
Action: Mouse scrolled (839, 521) with delta (0, -1)
Screenshot: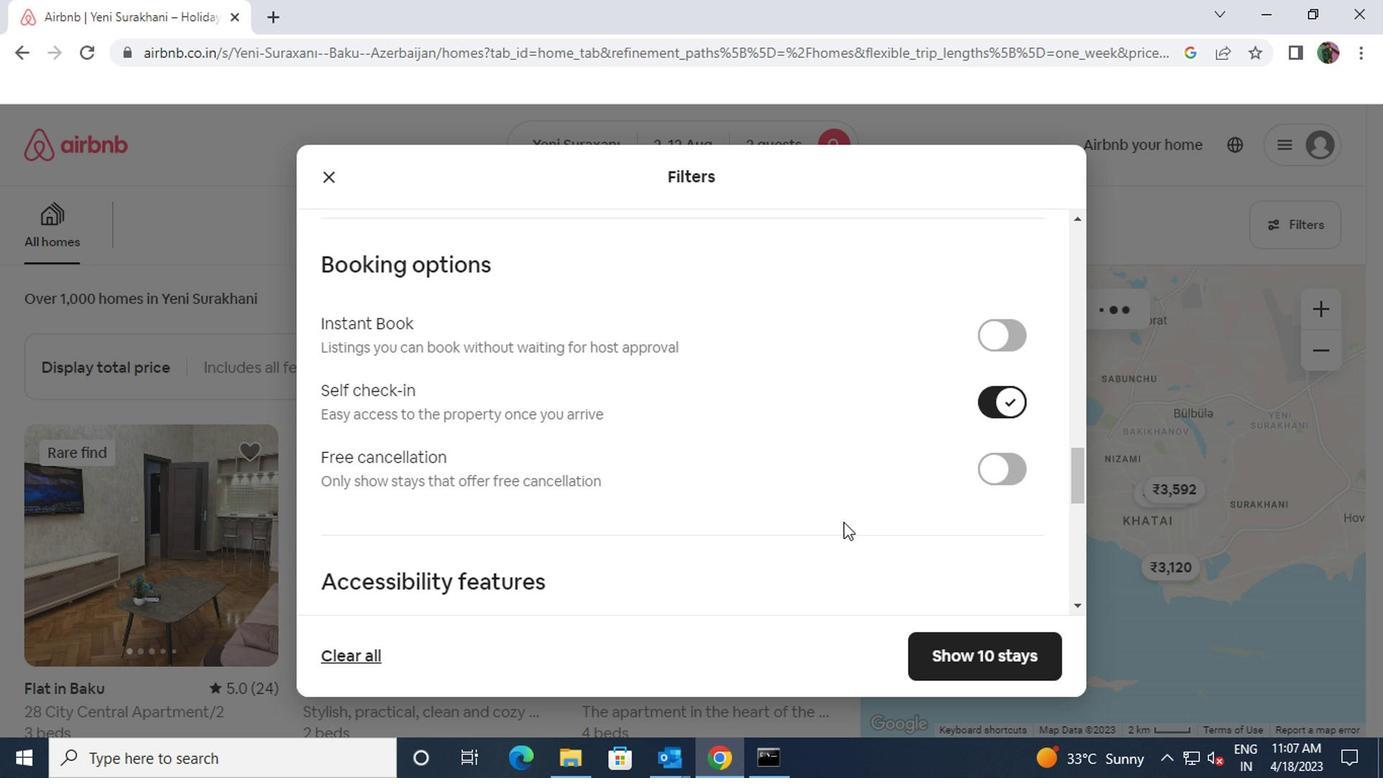
Action: Mouse scrolled (839, 521) with delta (0, -1)
Screenshot: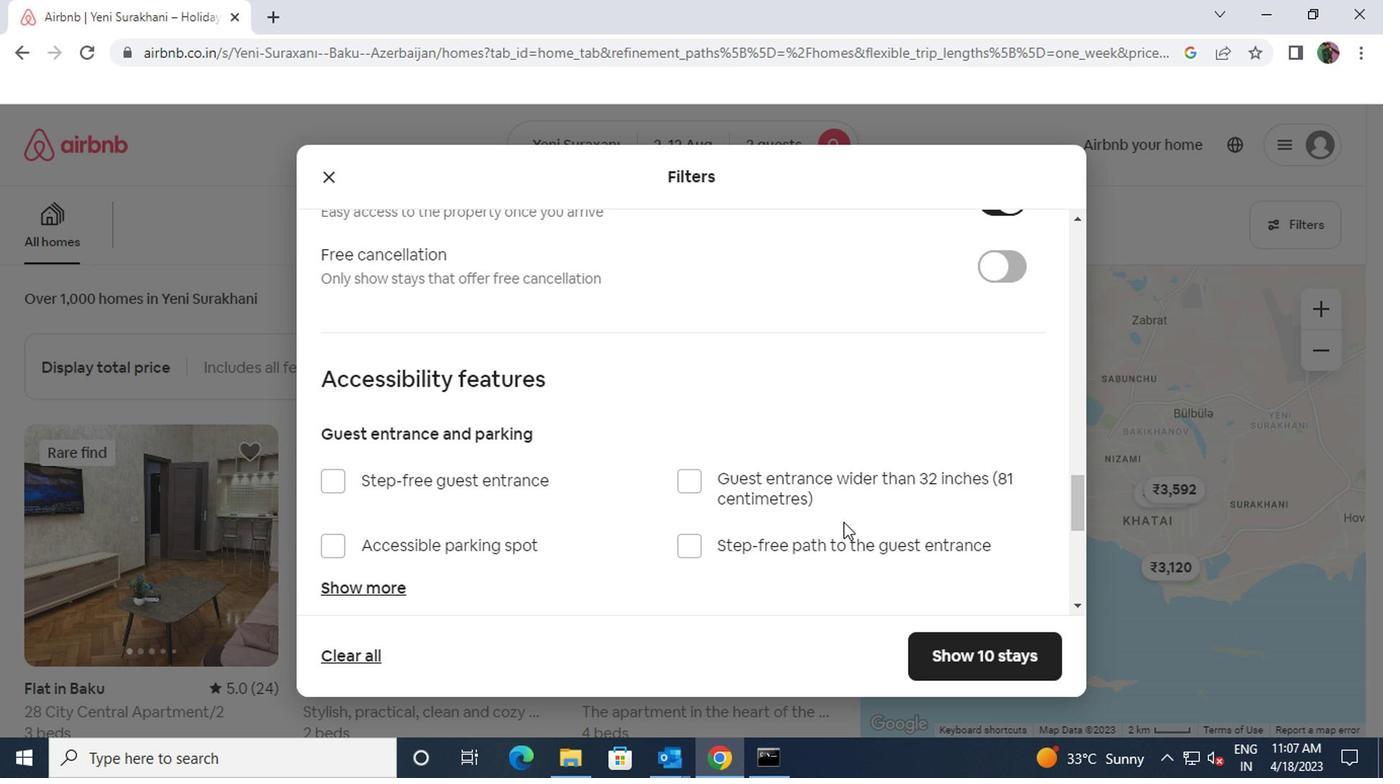 
Action: Mouse scrolled (839, 521) with delta (0, -1)
Screenshot: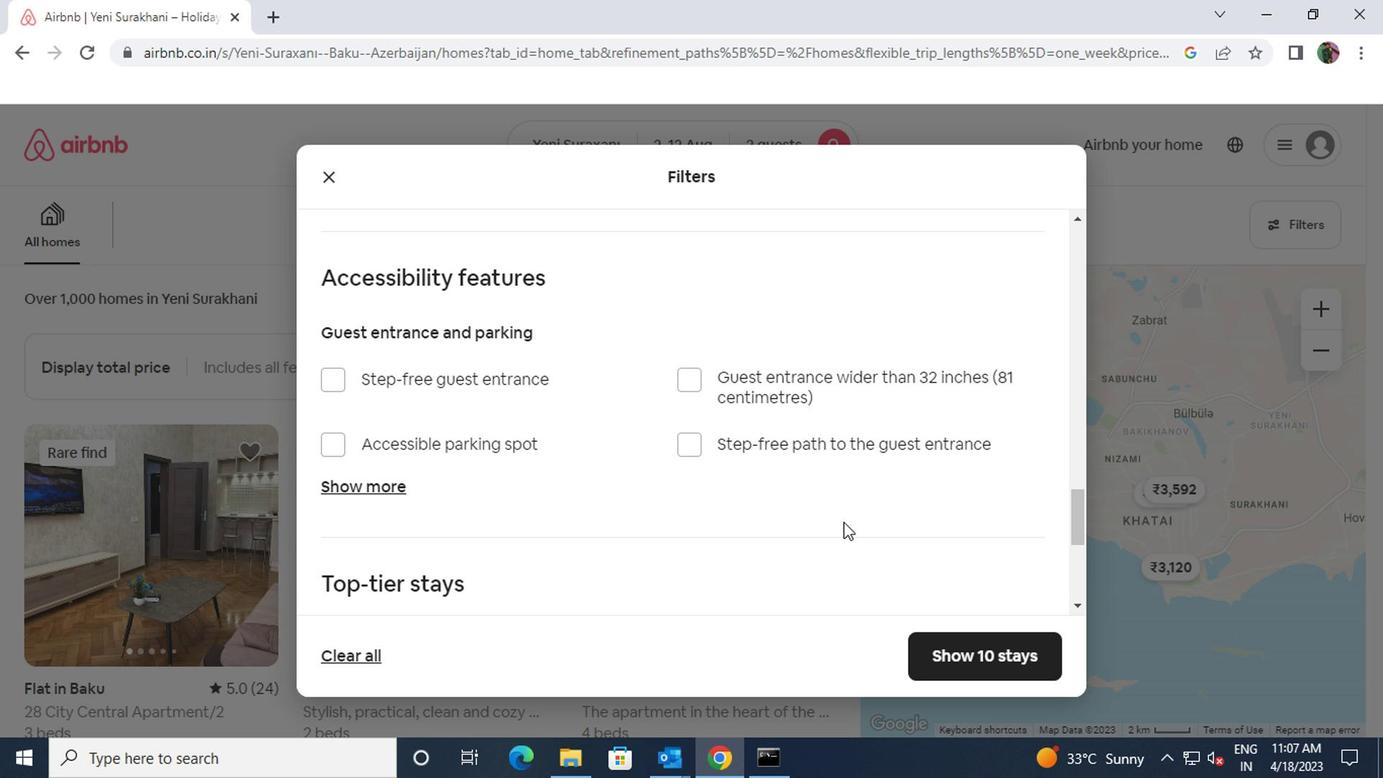 
Action: Mouse scrolled (839, 521) with delta (0, -1)
Screenshot: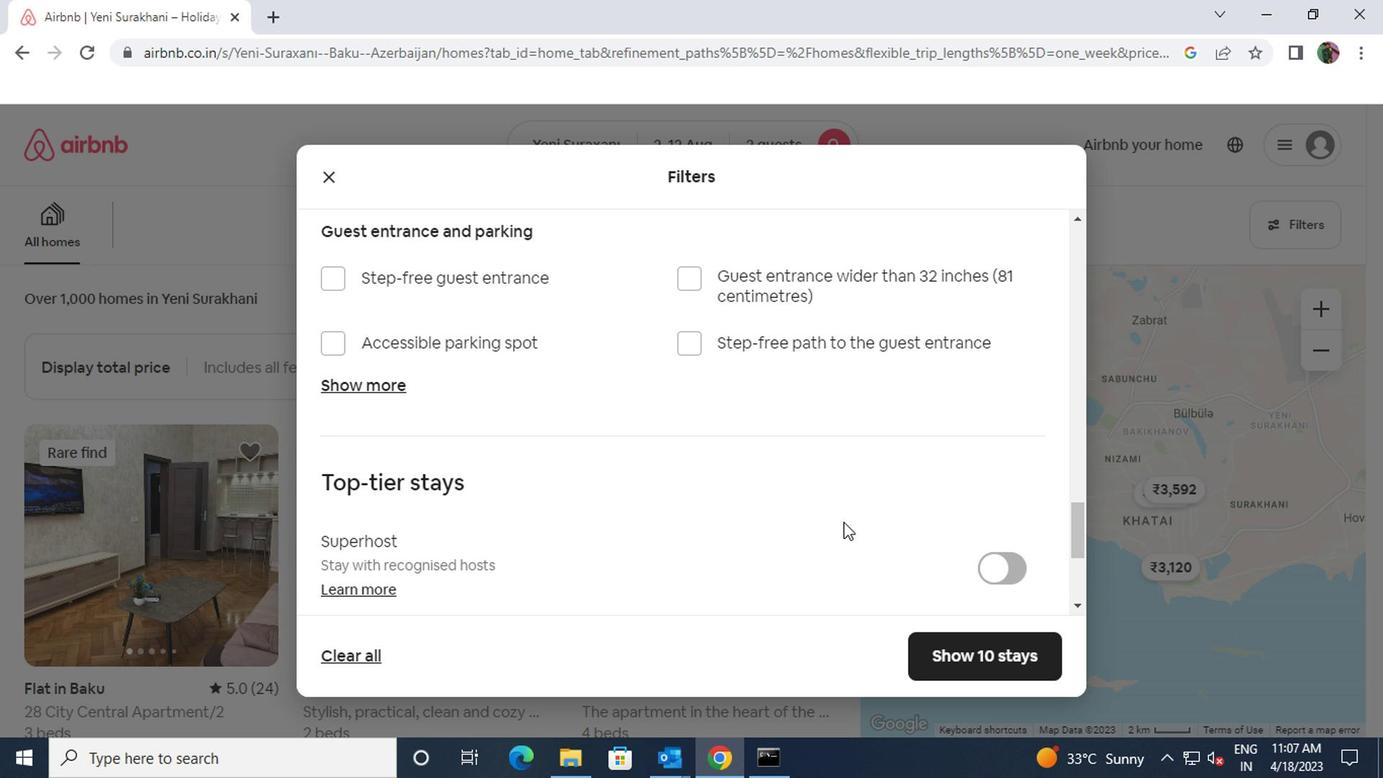 
Action: Mouse scrolled (839, 521) with delta (0, -1)
Screenshot: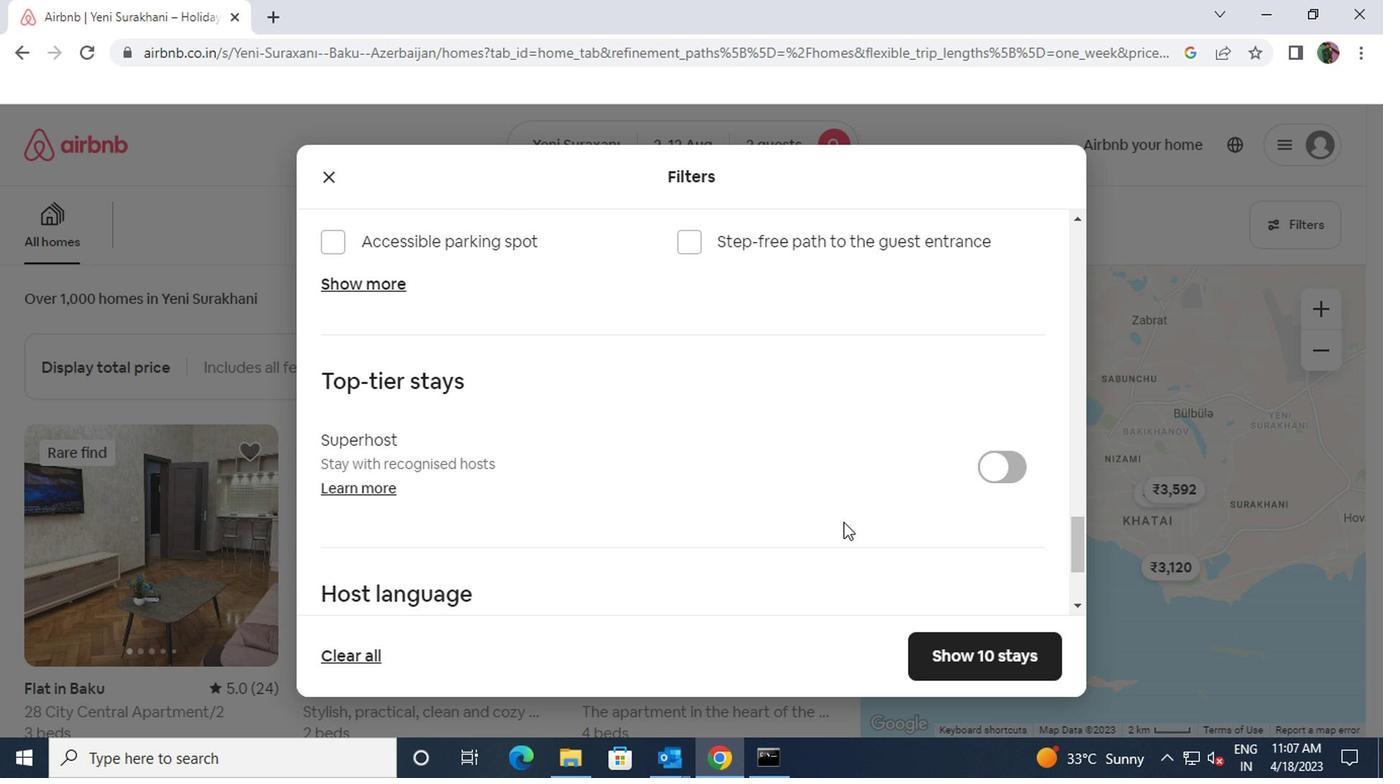 
Action: Mouse scrolled (839, 521) with delta (0, -1)
Screenshot: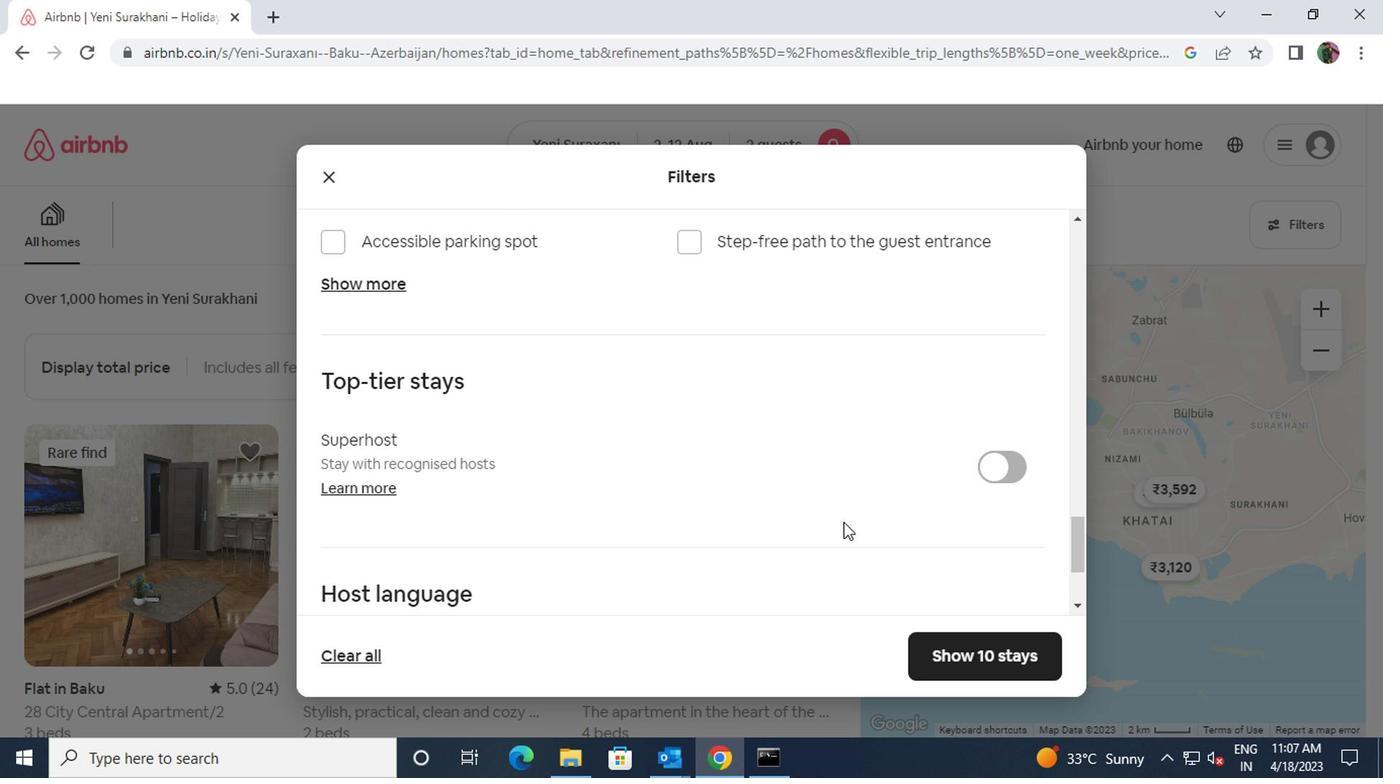 
Action: Mouse moved to (323, 464)
Screenshot: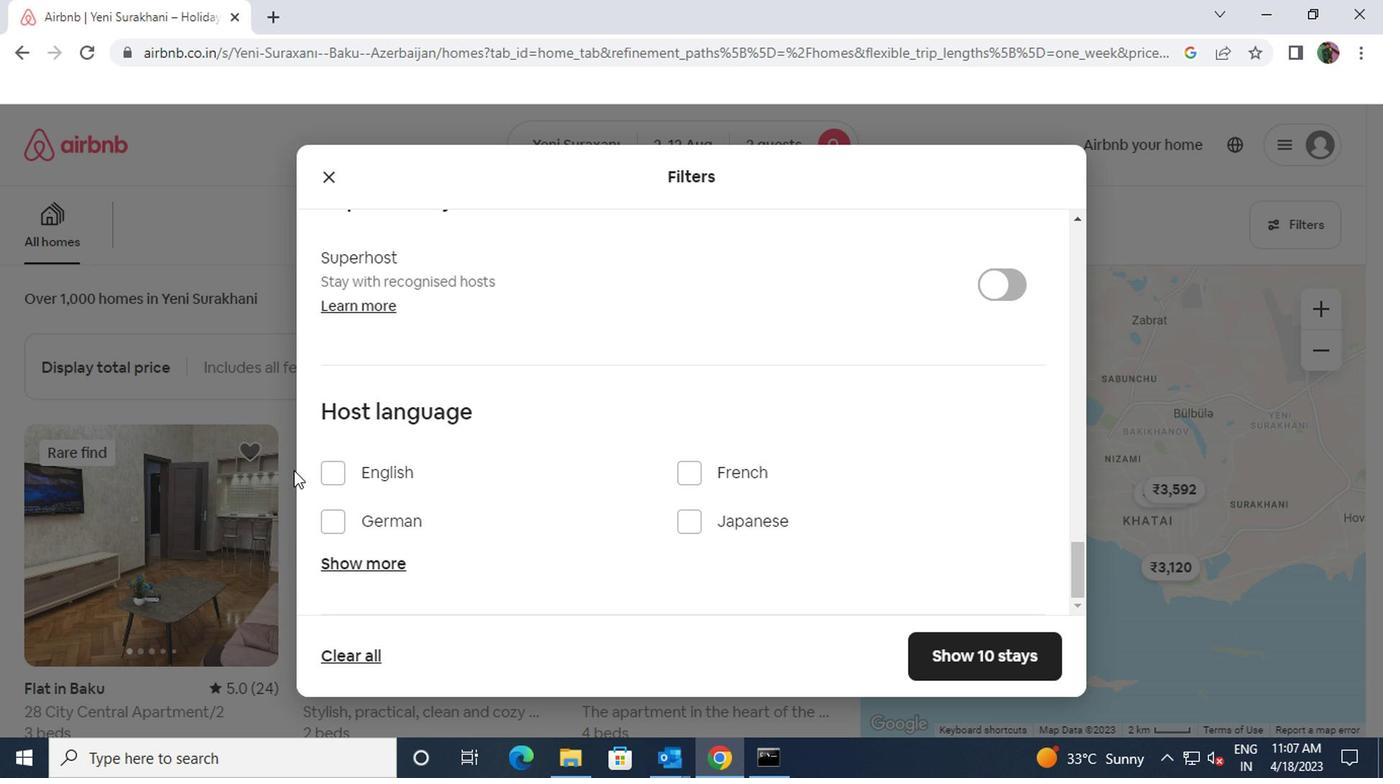 
Action: Mouse pressed left at (323, 464)
Screenshot: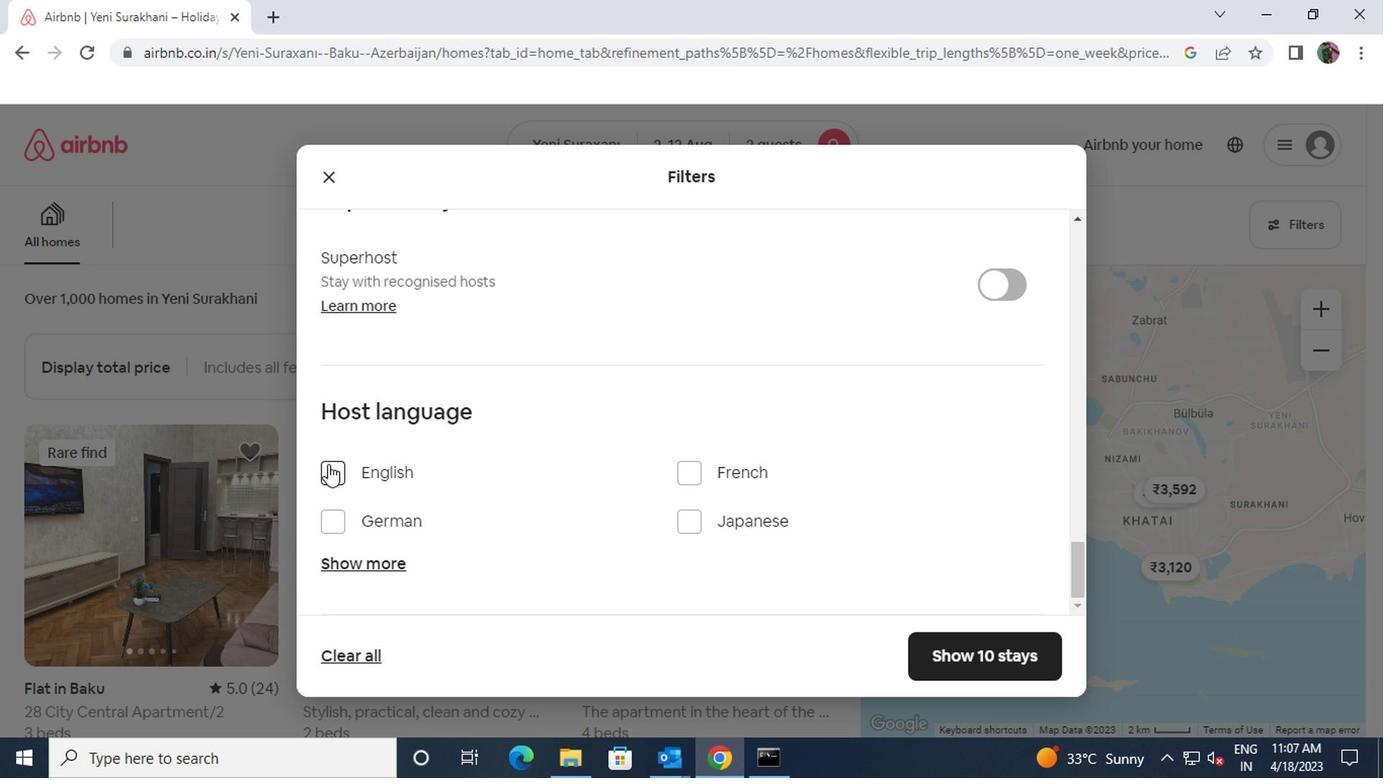 
Action: Mouse moved to (961, 657)
Screenshot: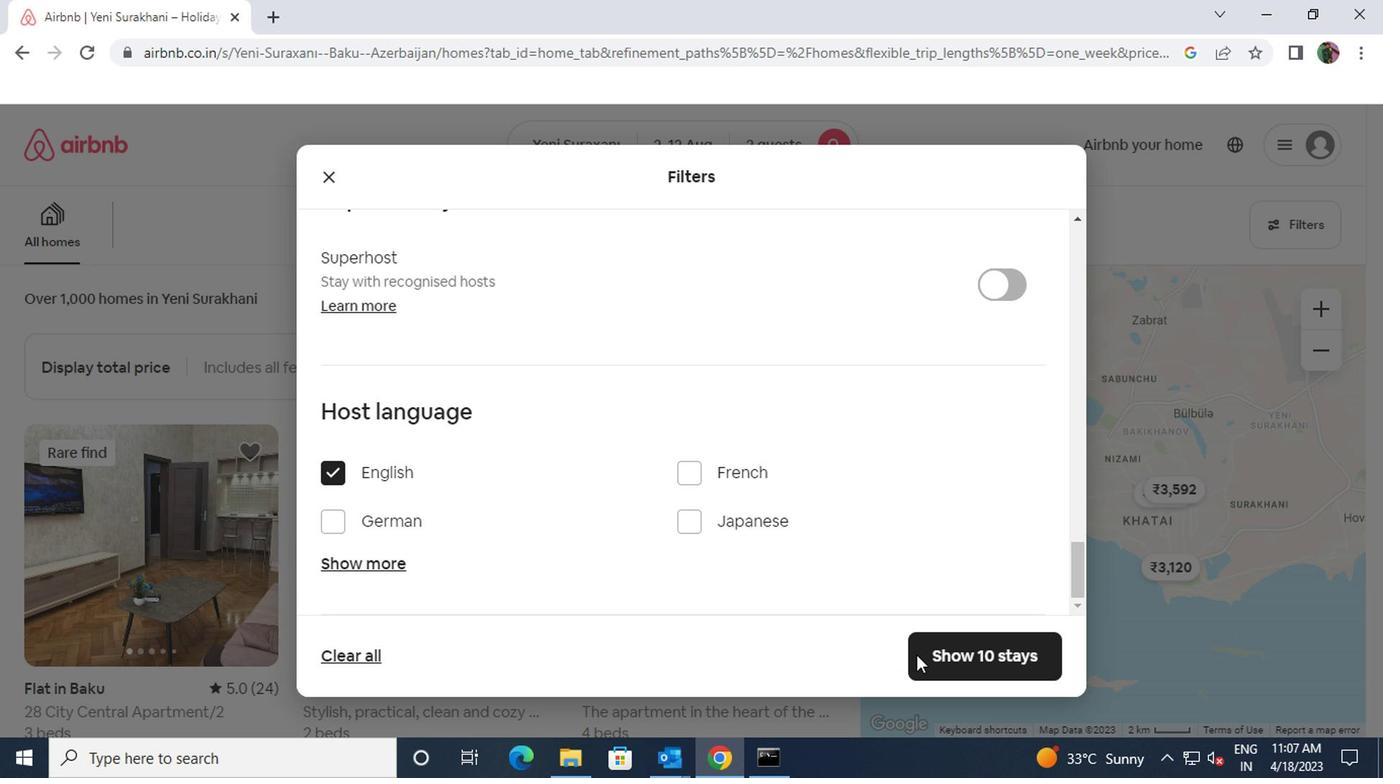 
Action: Mouse pressed left at (961, 657)
Screenshot: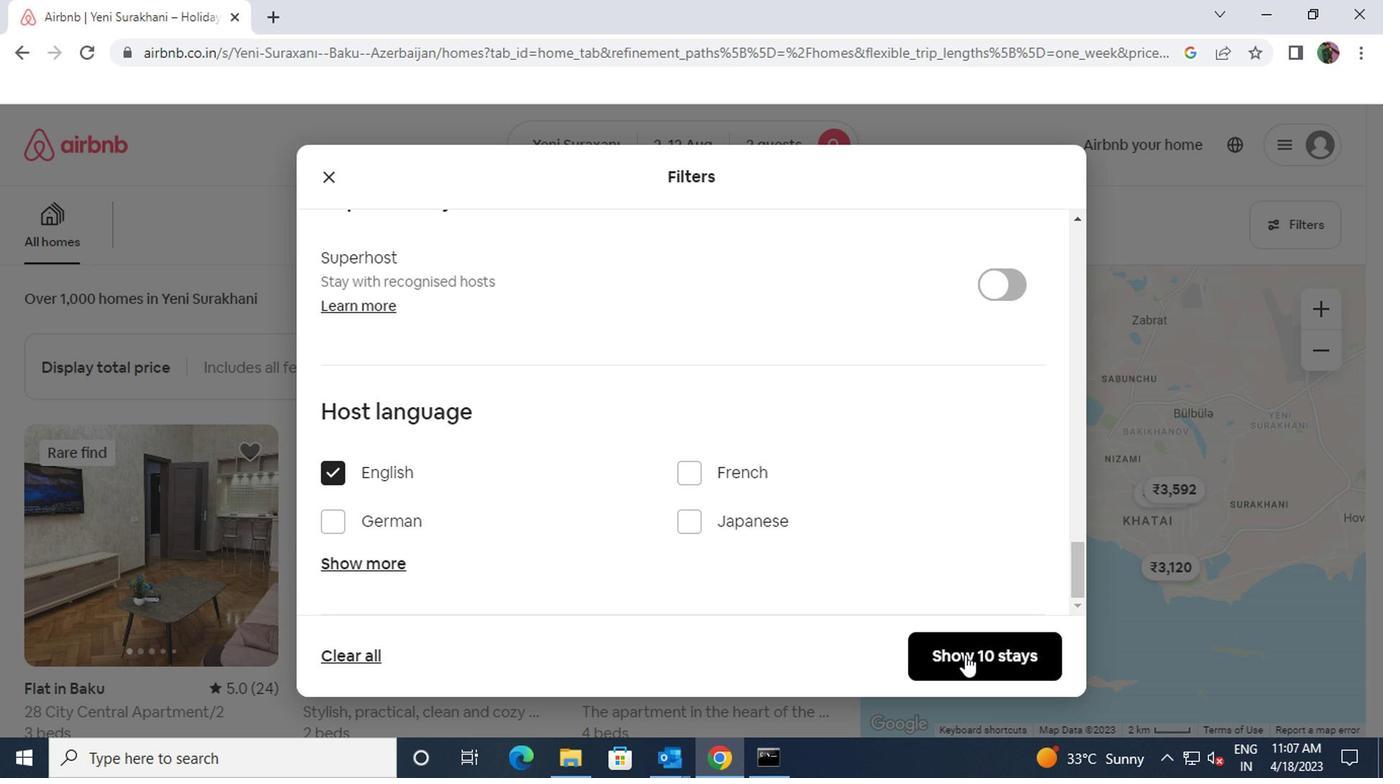 
